 Task: Search one way flight ticket for 4 adults, 2 children, 2 infants in seat and 1 infant on lap in premium economy from Hagerstown: Hagerstown Regional Airport (richard A. Henson Field) to New Bern: Coastal Carolina Regional Airport (was Craven County Regional) on 5-4-2023. Choice of flights is JetBlue. Number of bags: 2 checked bags. Price is upto 108000. Outbound departure time preference is 13:00.
Action: Mouse moved to (371, 146)
Screenshot: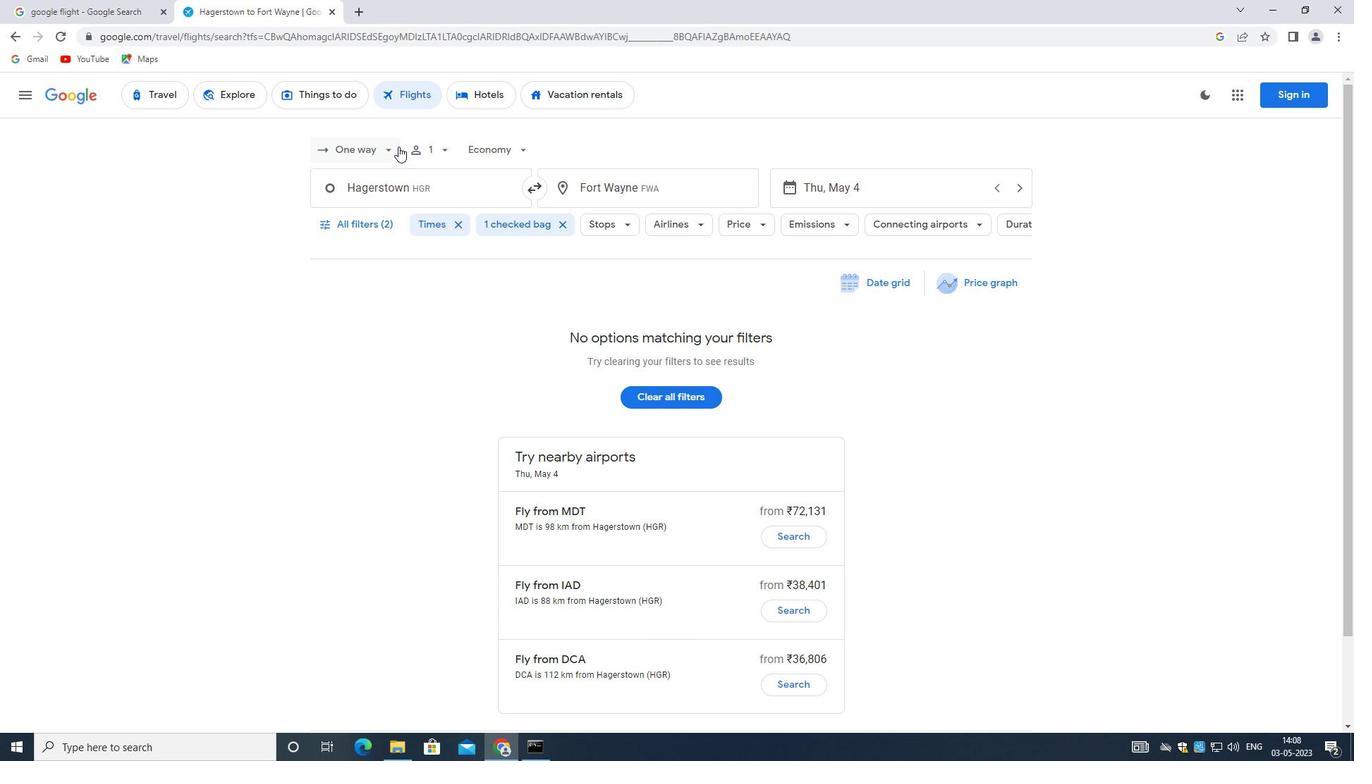 
Action: Mouse pressed left at (371, 146)
Screenshot: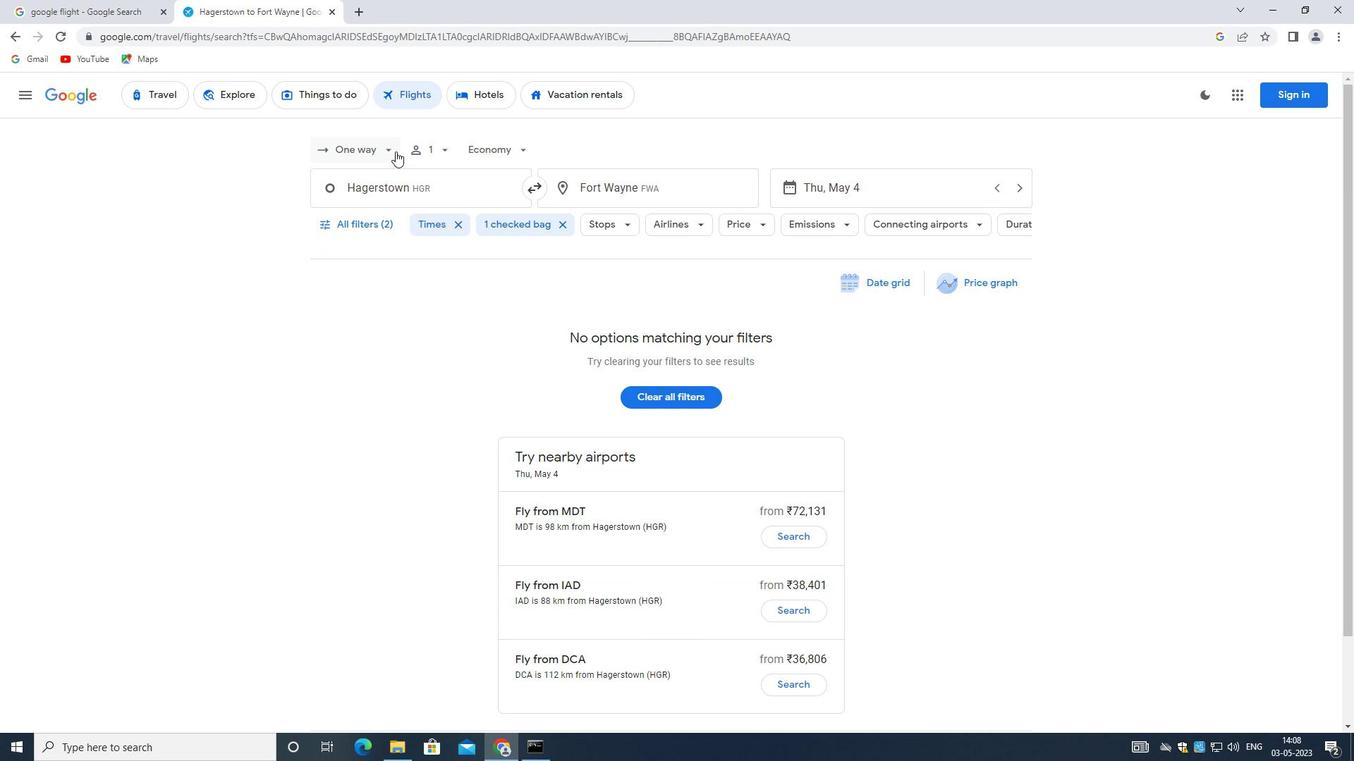 
Action: Mouse moved to (365, 209)
Screenshot: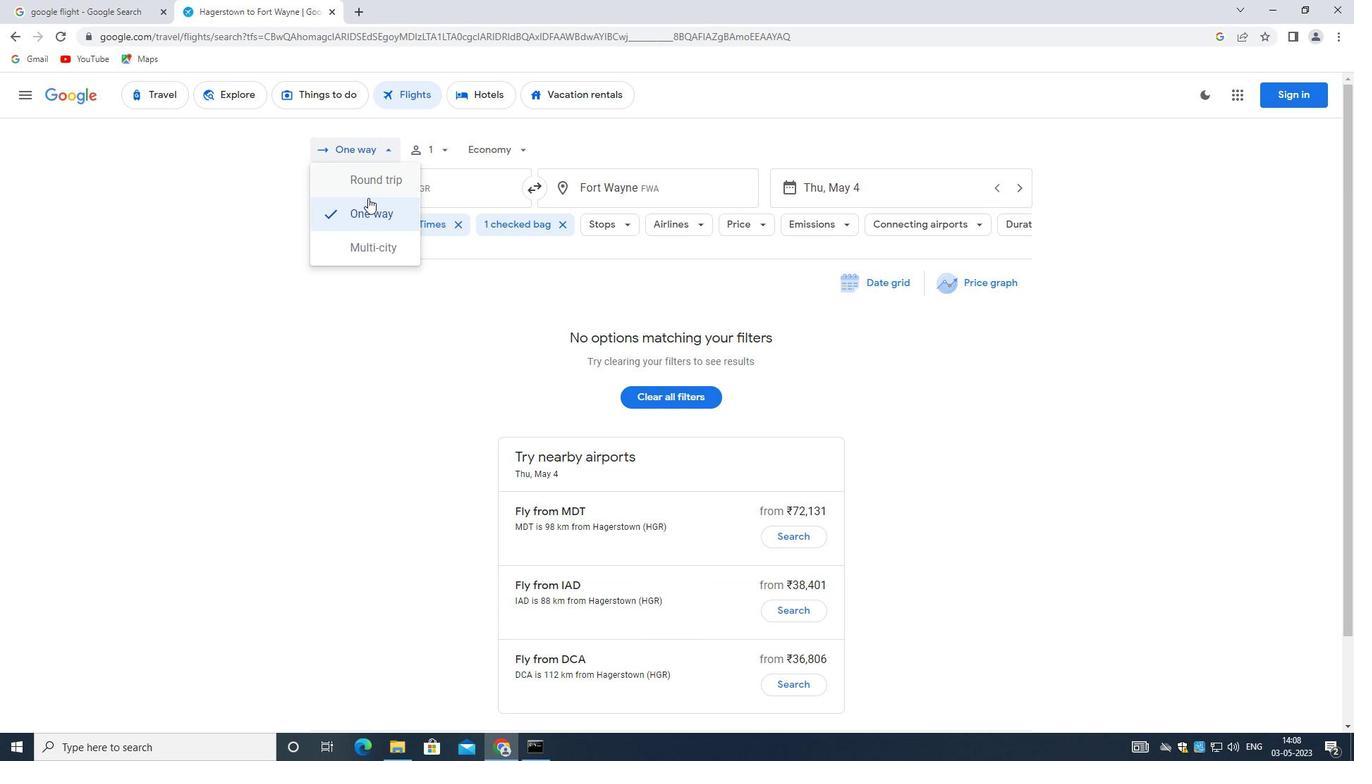 
Action: Mouse pressed left at (365, 209)
Screenshot: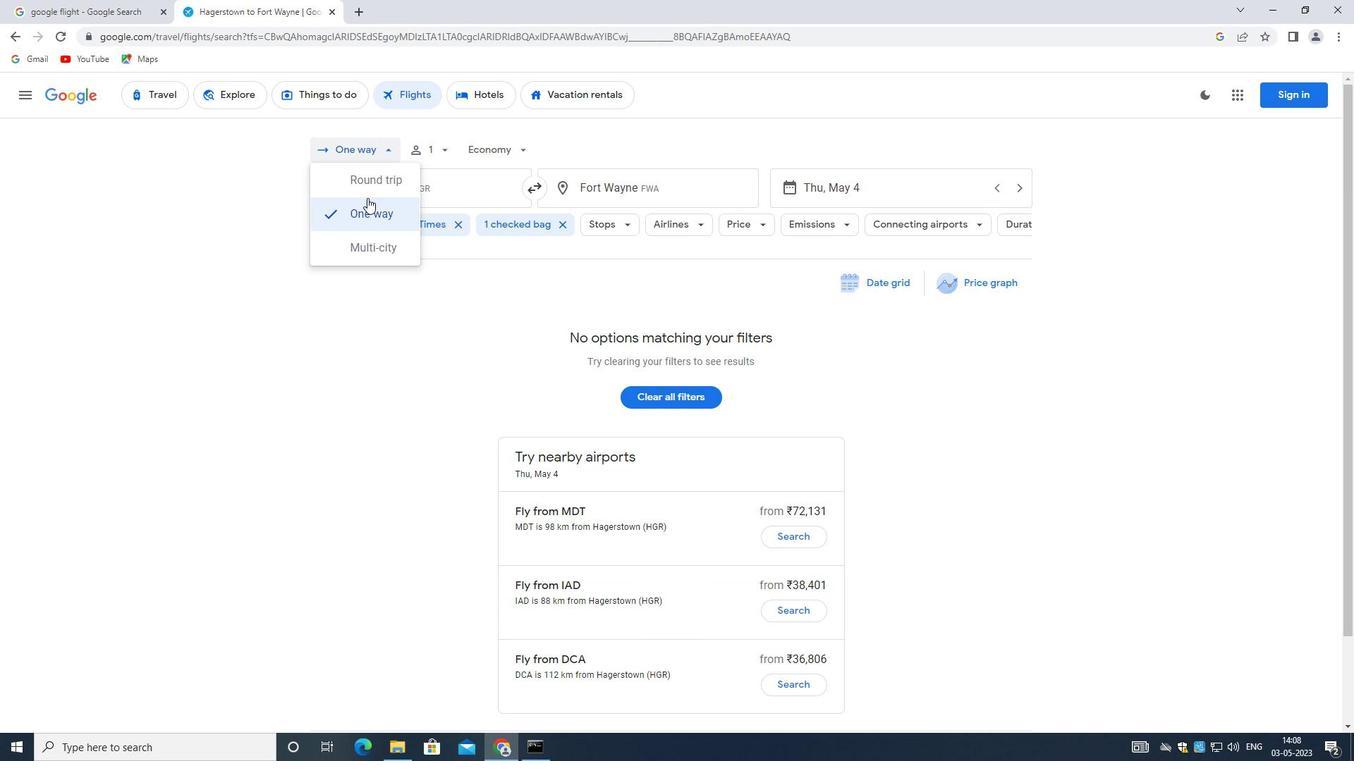 
Action: Mouse moved to (444, 147)
Screenshot: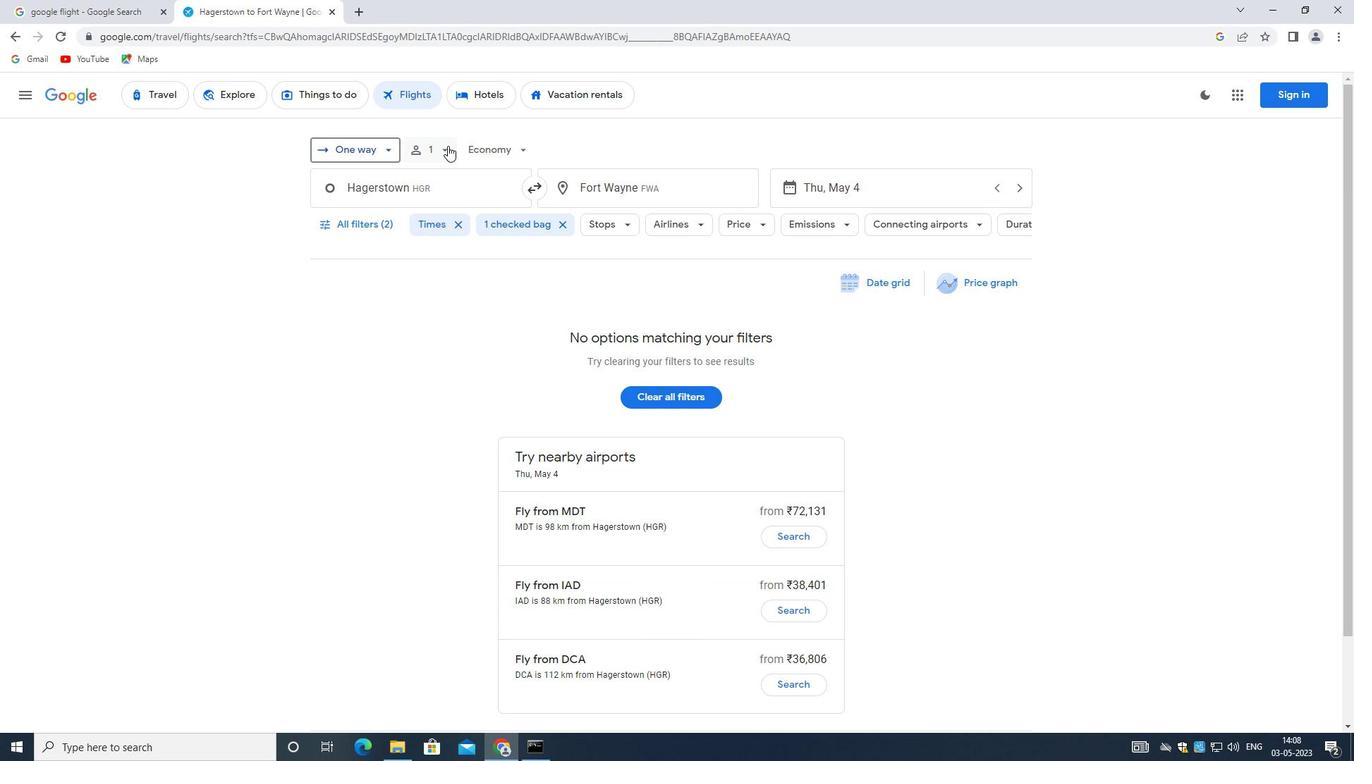 
Action: Mouse pressed left at (444, 147)
Screenshot: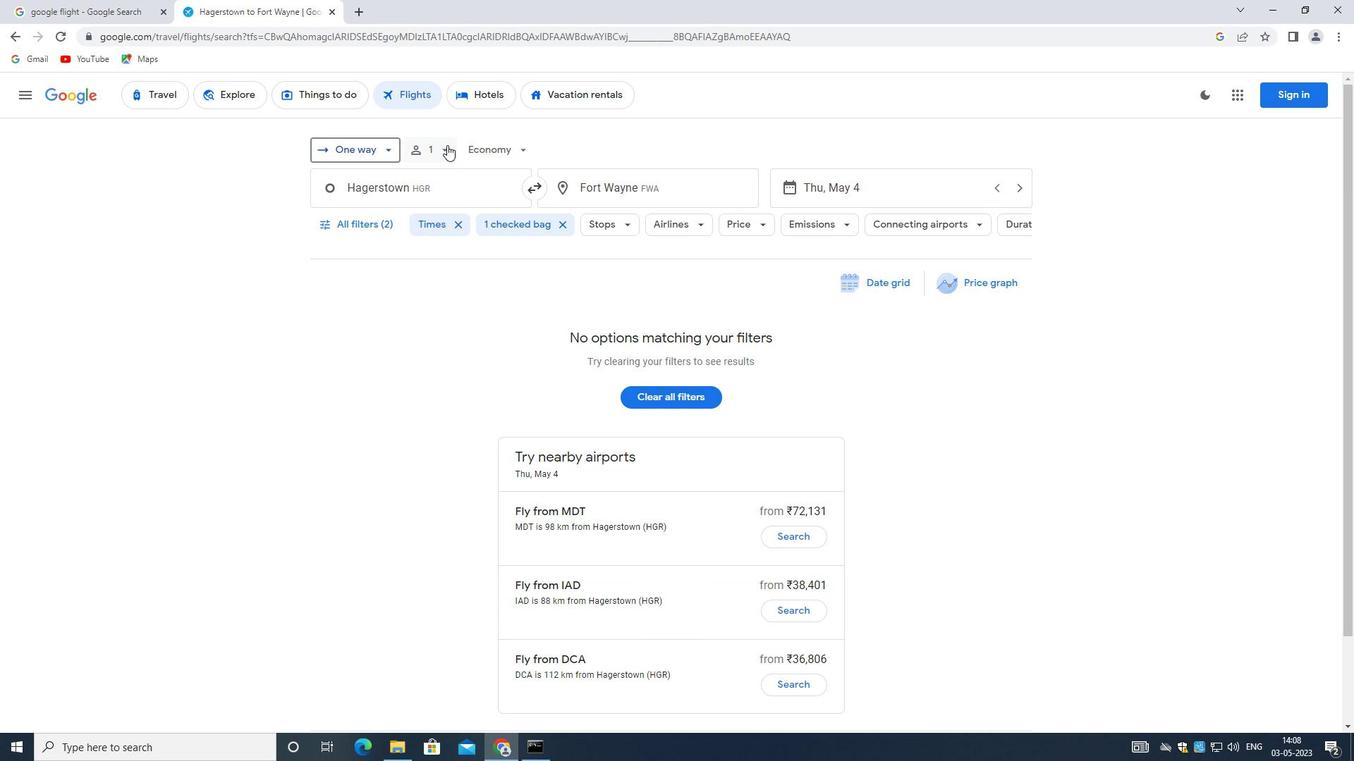 
Action: Mouse moved to (557, 184)
Screenshot: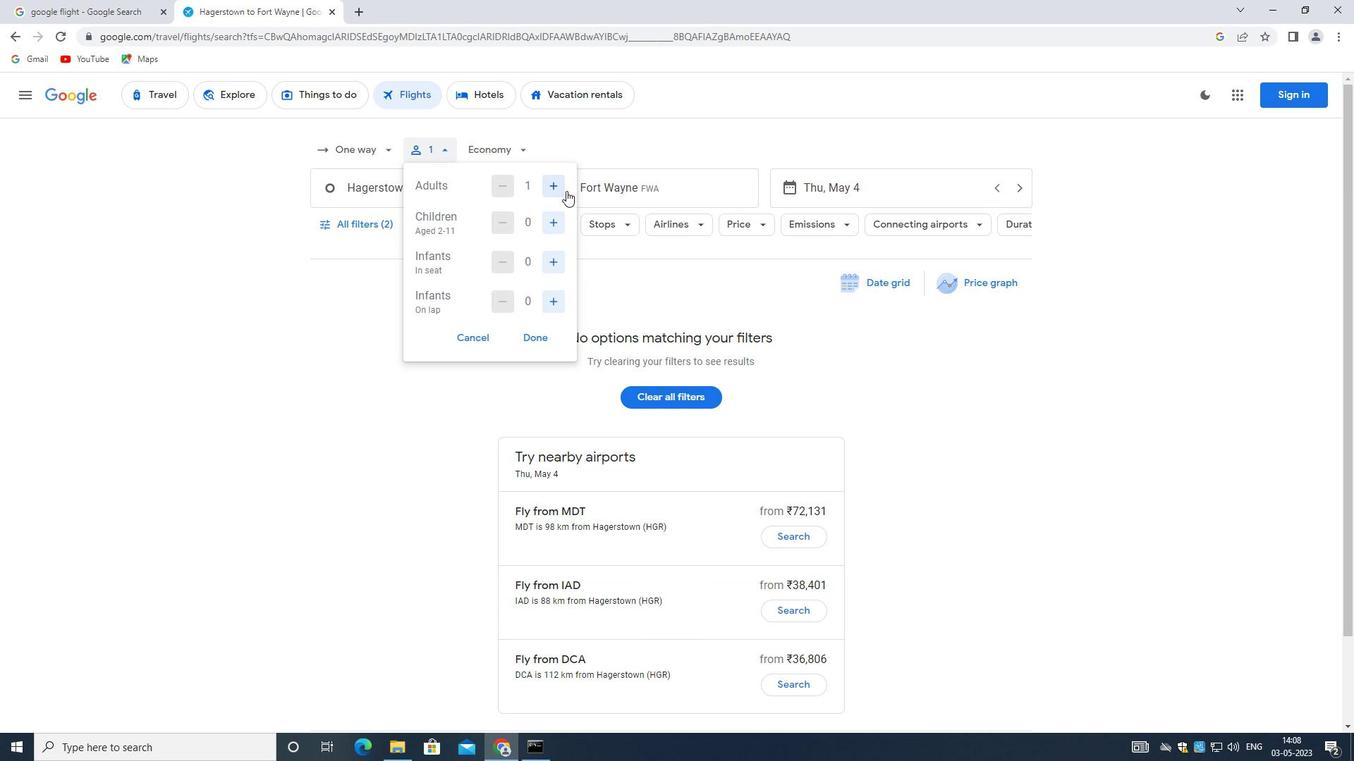 
Action: Mouse pressed left at (557, 184)
Screenshot: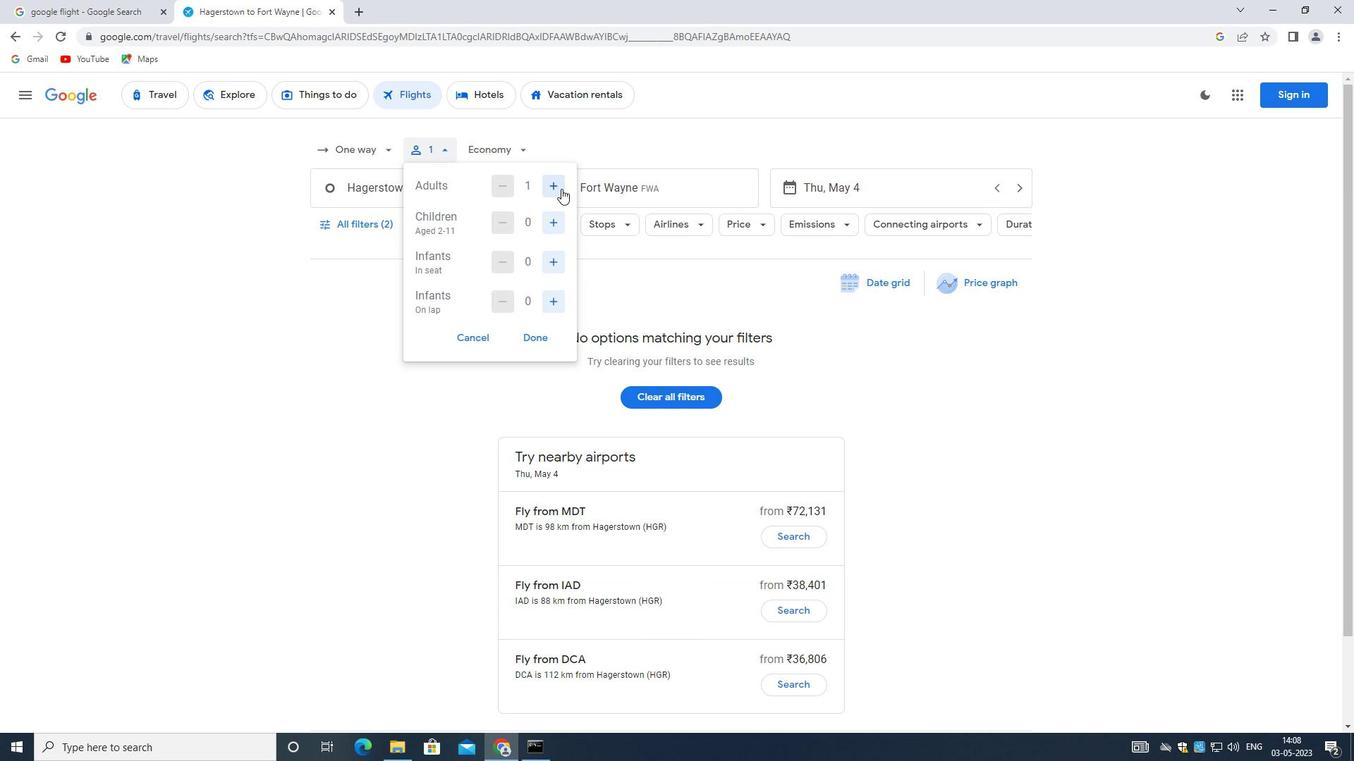 
Action: Mouse moved to (557, 184)
Screenshot: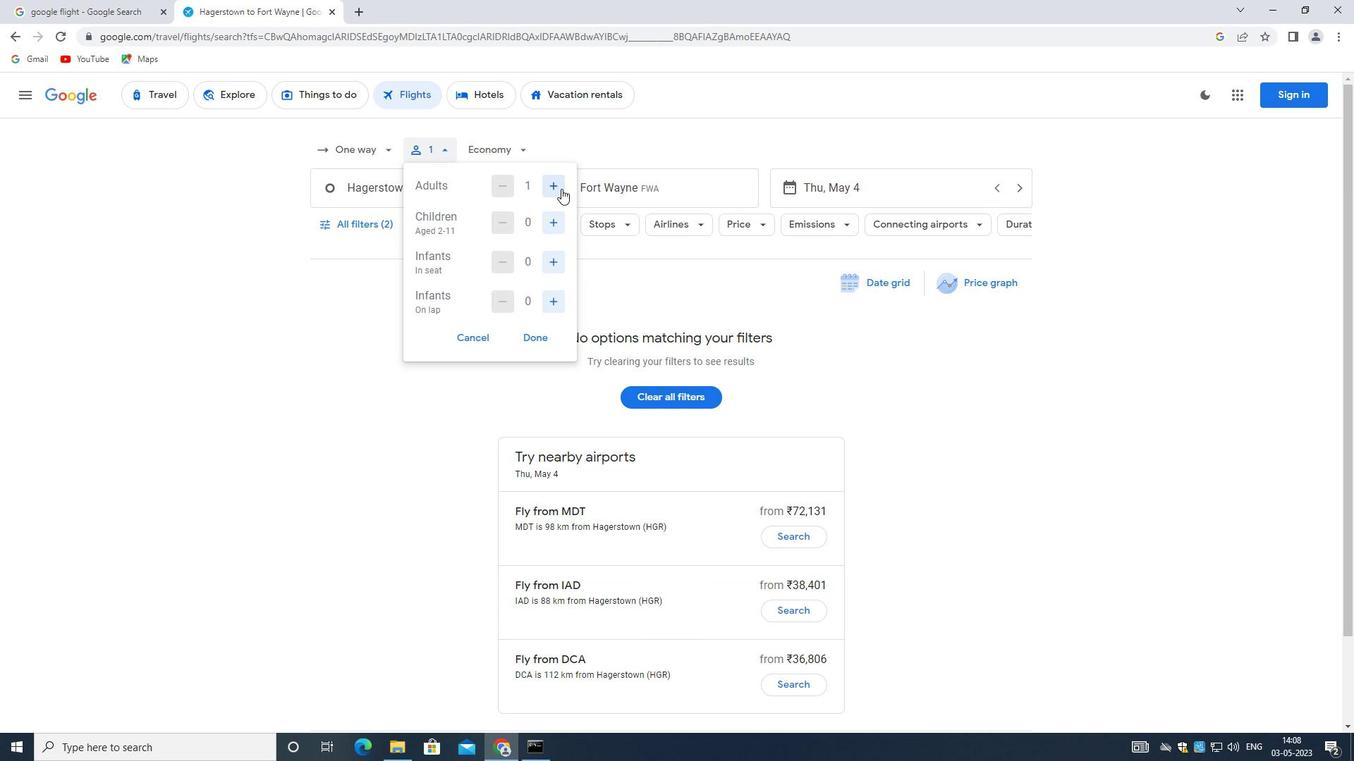 
Action: Mouse pressed left at (557, 184)
Screenshot: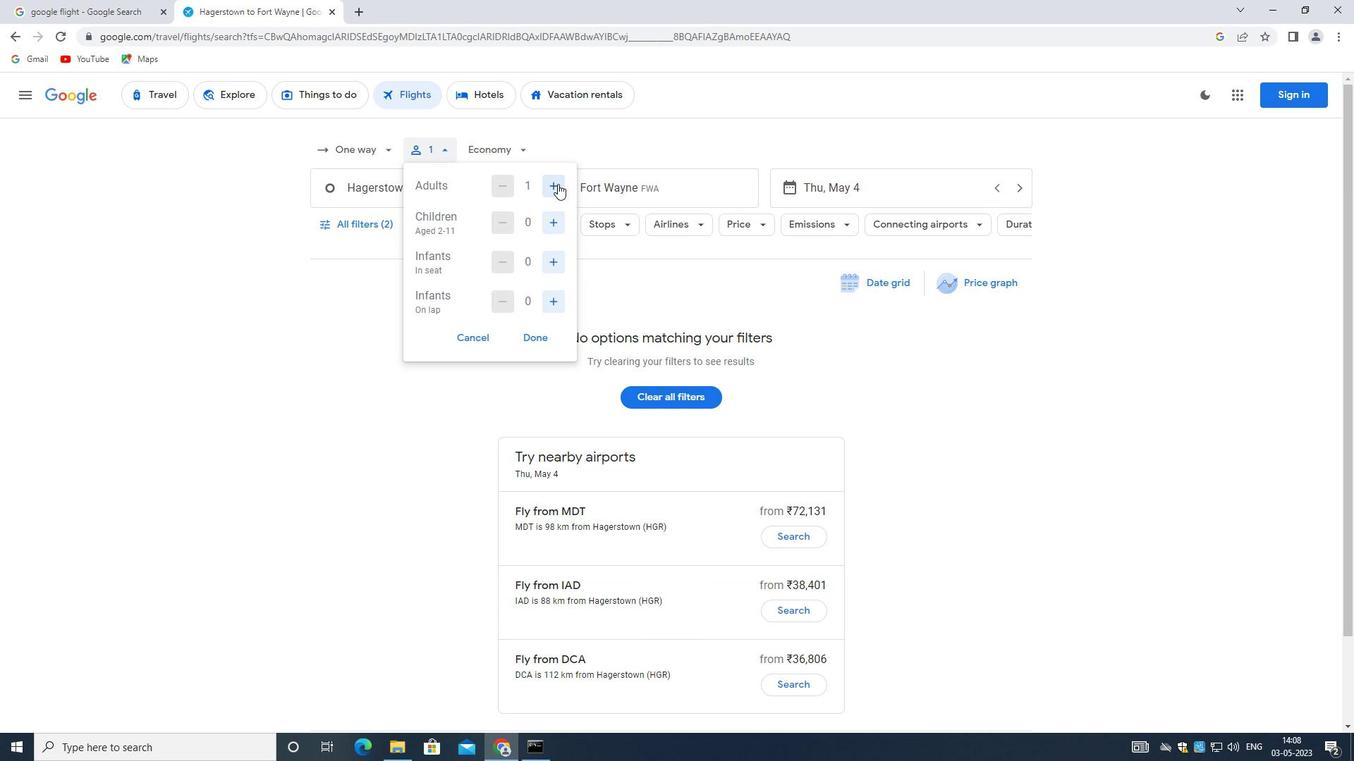 
Action: Mouse pressed left at (557, 184)
Screenshot: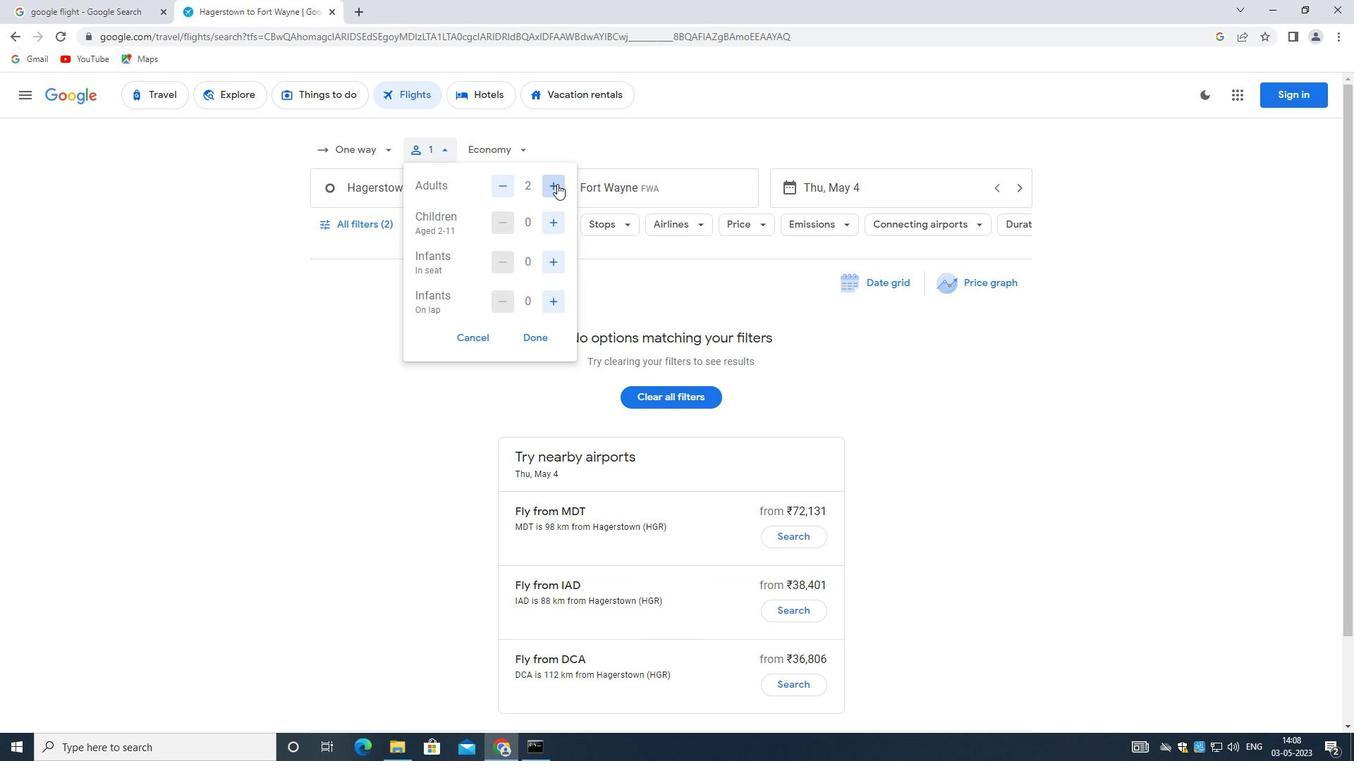 
Action: Mouse moved to (554, 222)
Screenshot: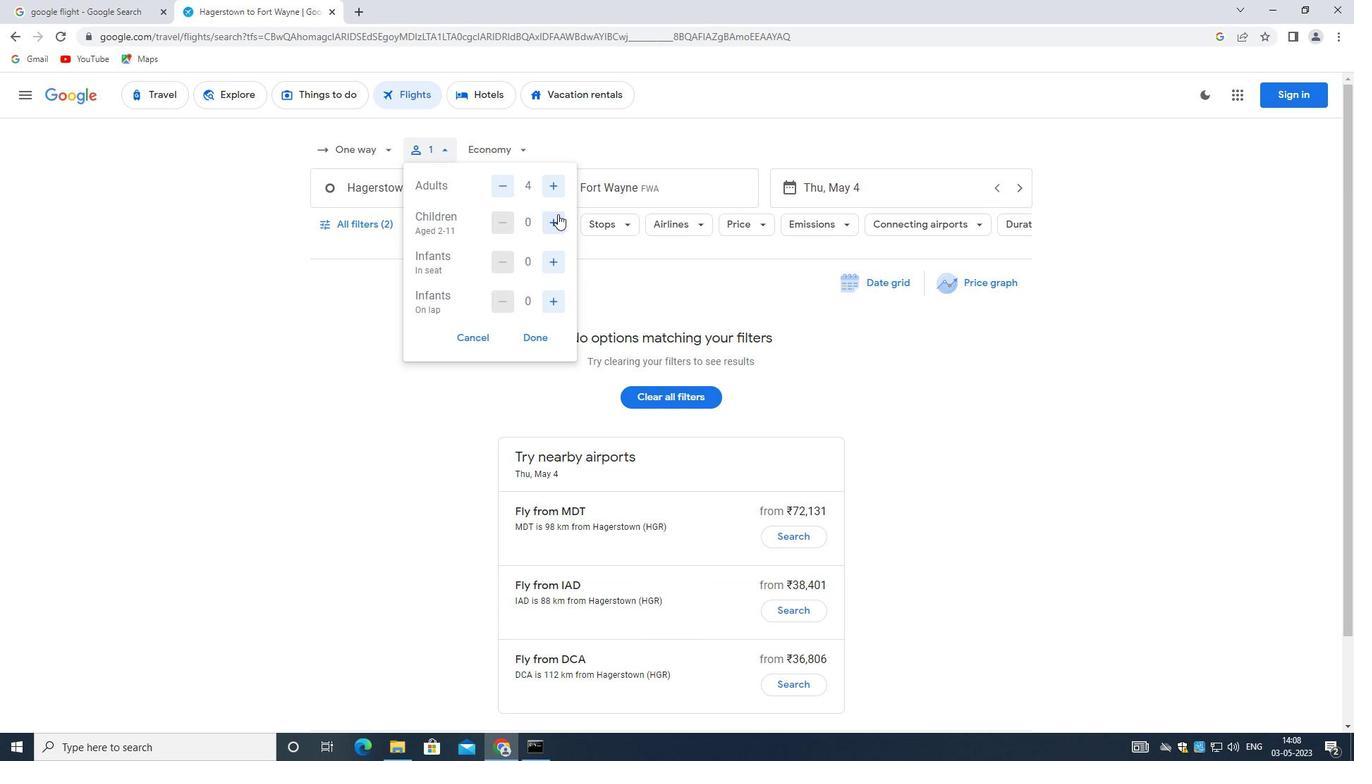 
Action: Mouse pressed left at (554, 222)
Screenshot: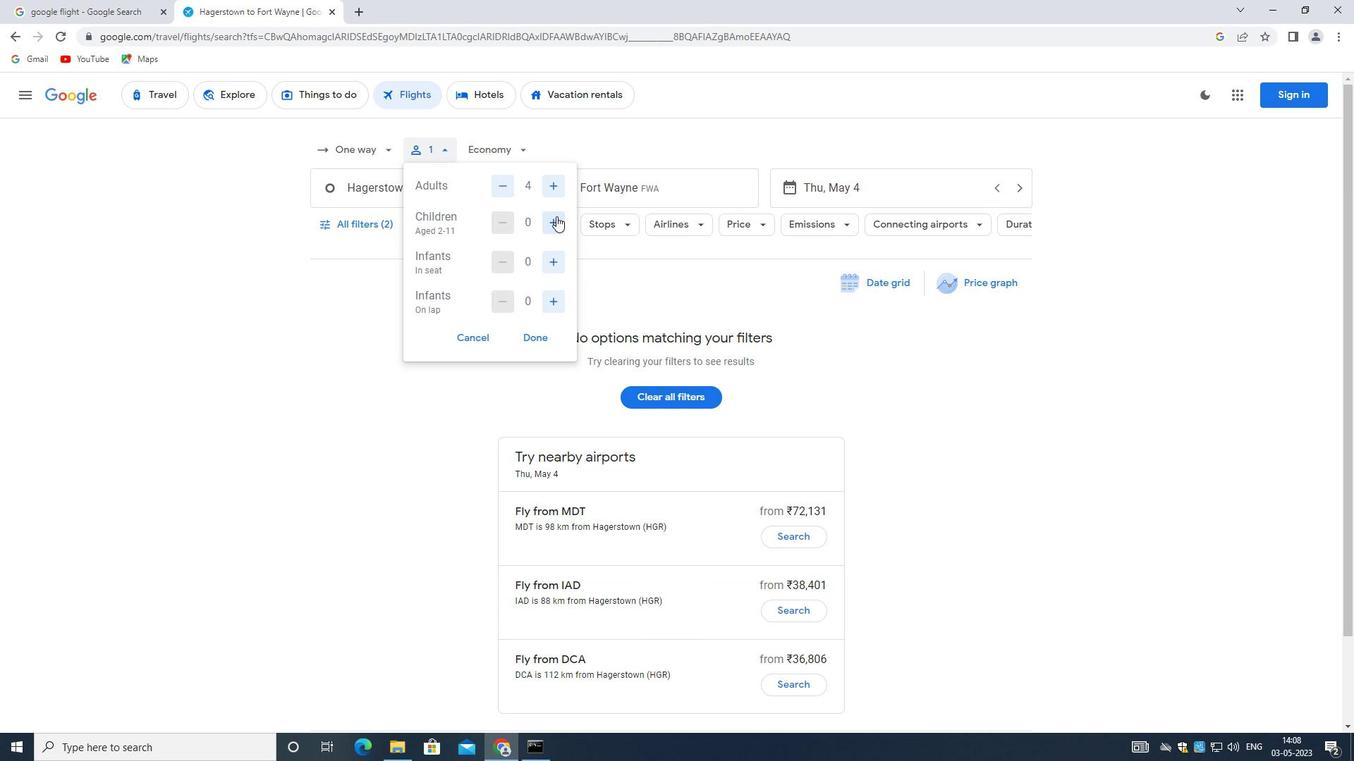 
Action: Mouse moved to (554, 222)
Screenshot: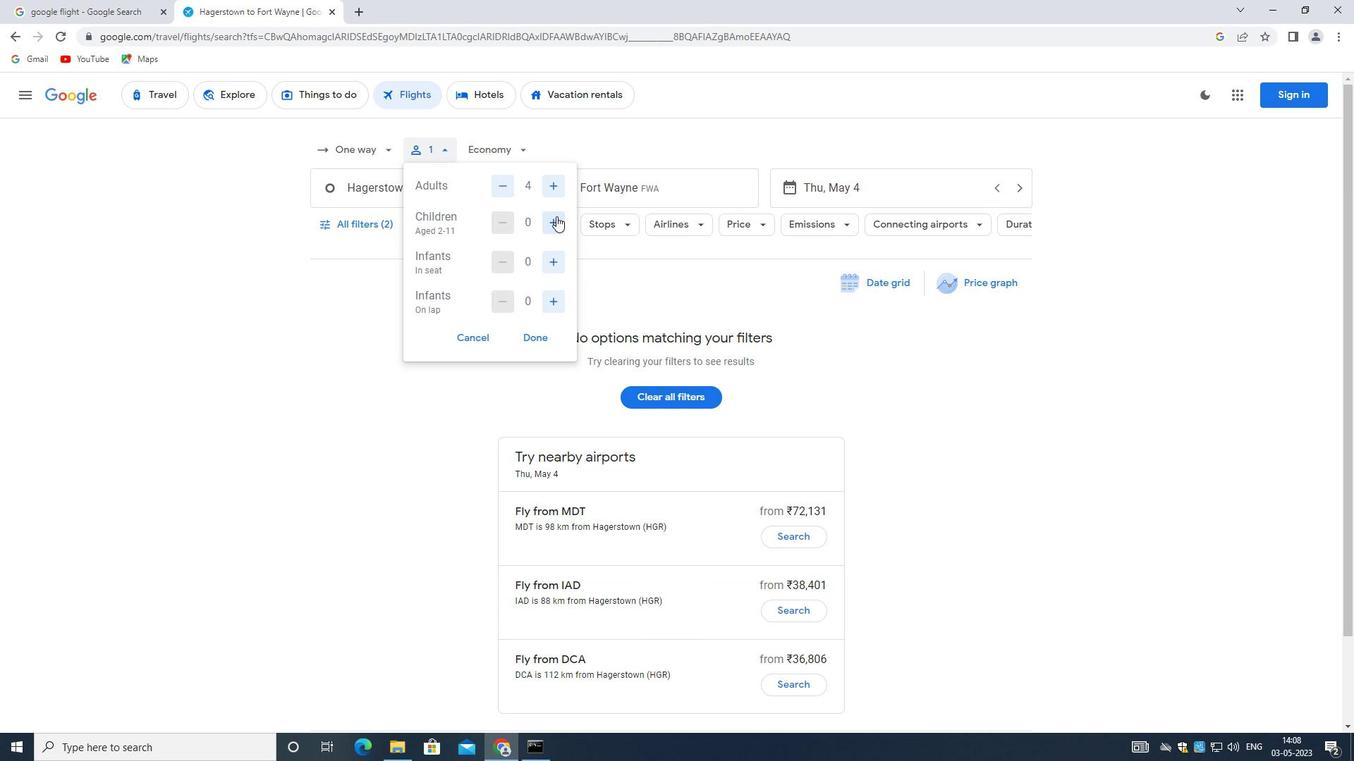 
Action: Mouse pressed left at (554, 222)
Screenshot: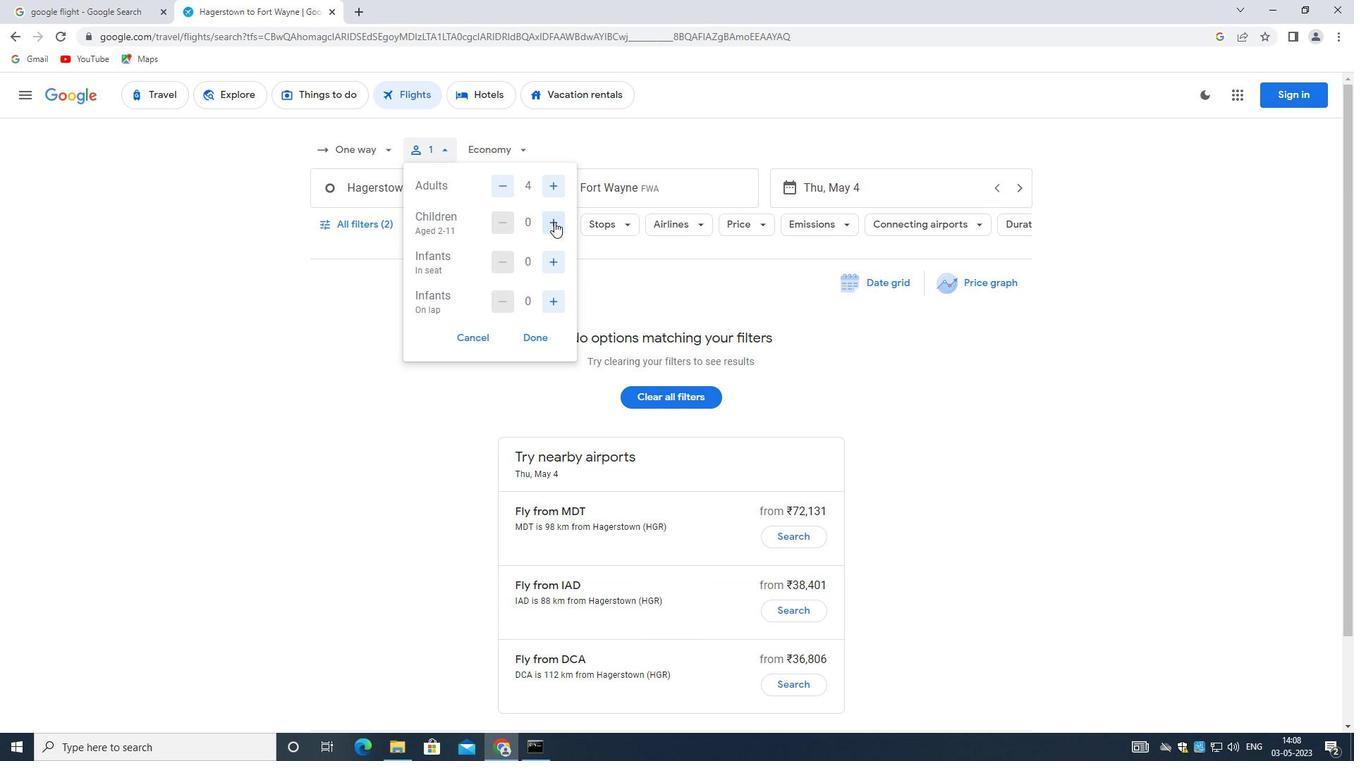 
Action: Mouse moved to (558, 265)
Screenshot: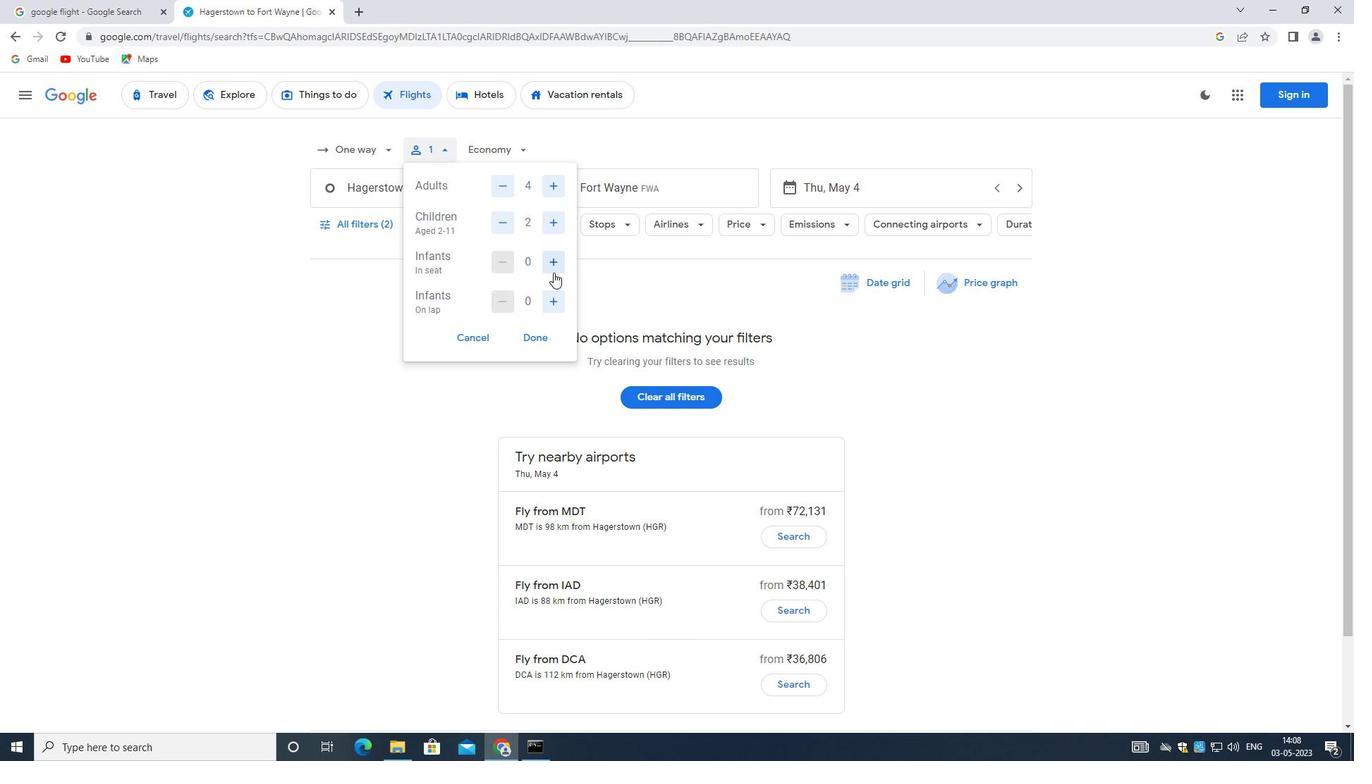 
Action: Mouse pressed left at (558, 265)
Screenshot: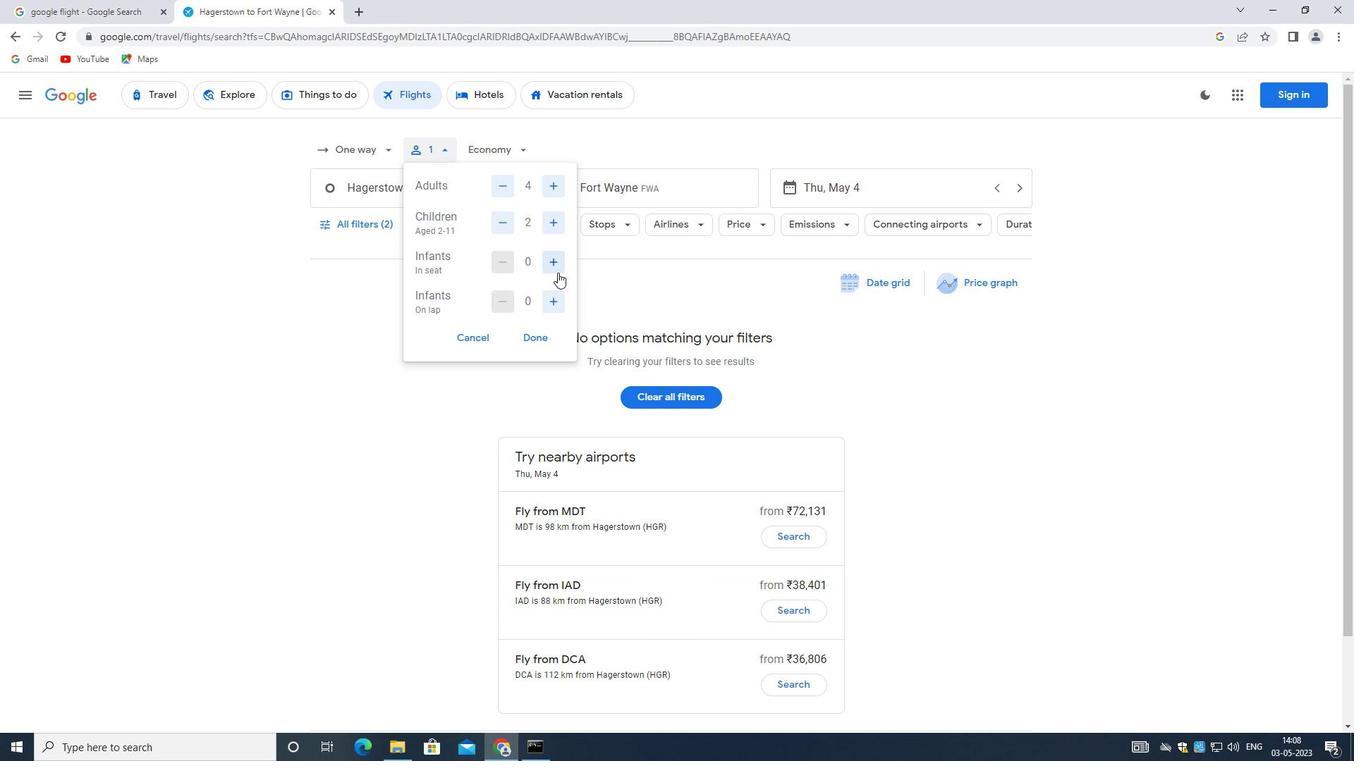 
Action: Mouse moved to (558, 263)
Screenshot: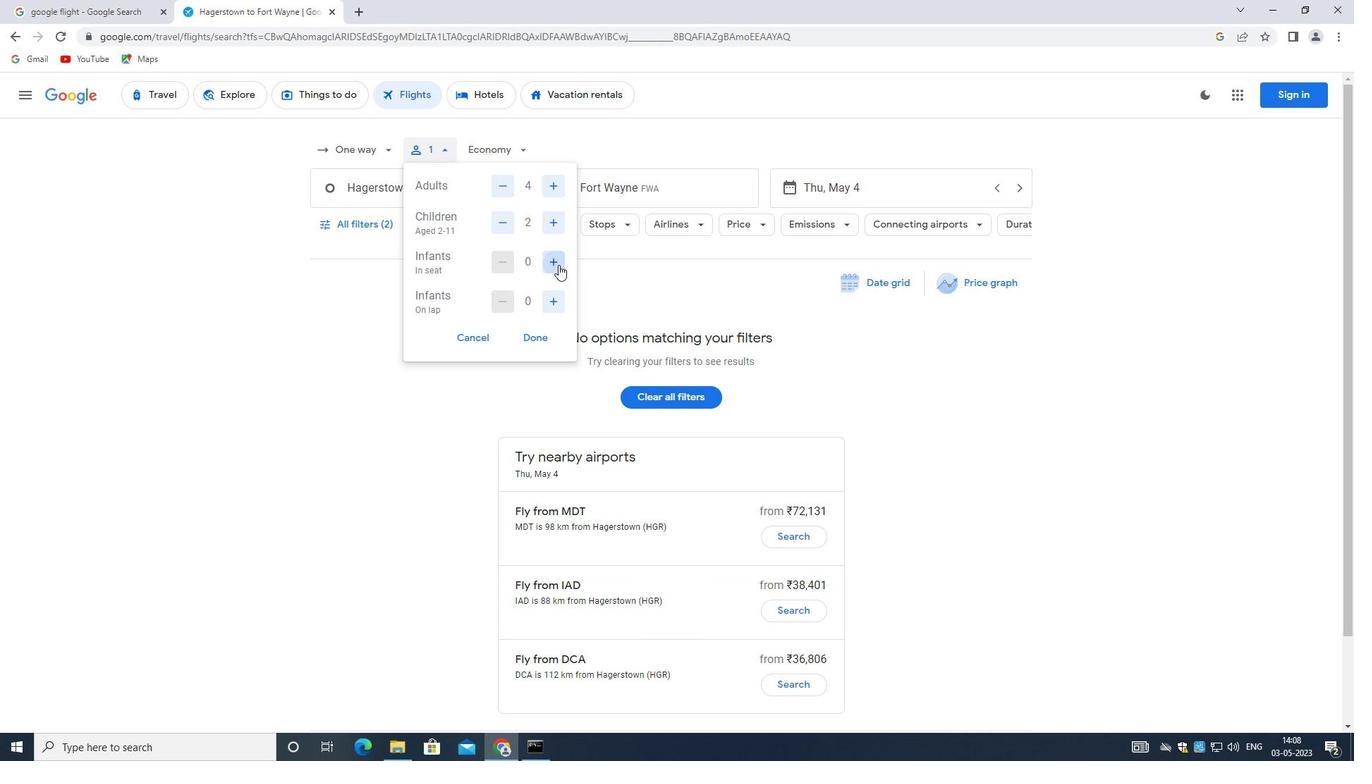 
Action: Mouse pressed left at (558, 263)
Screenshot: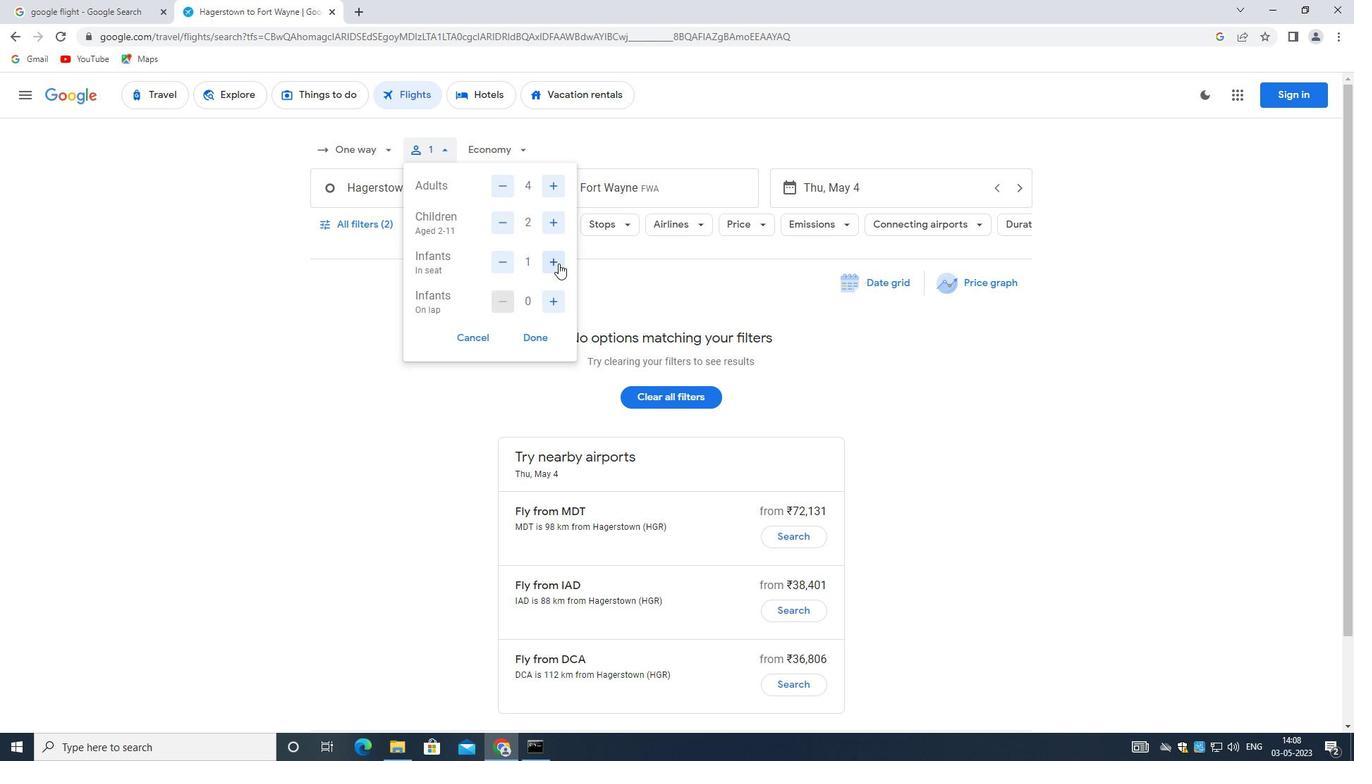 
Action: Mouse moved to (553, 296)
Screenshot: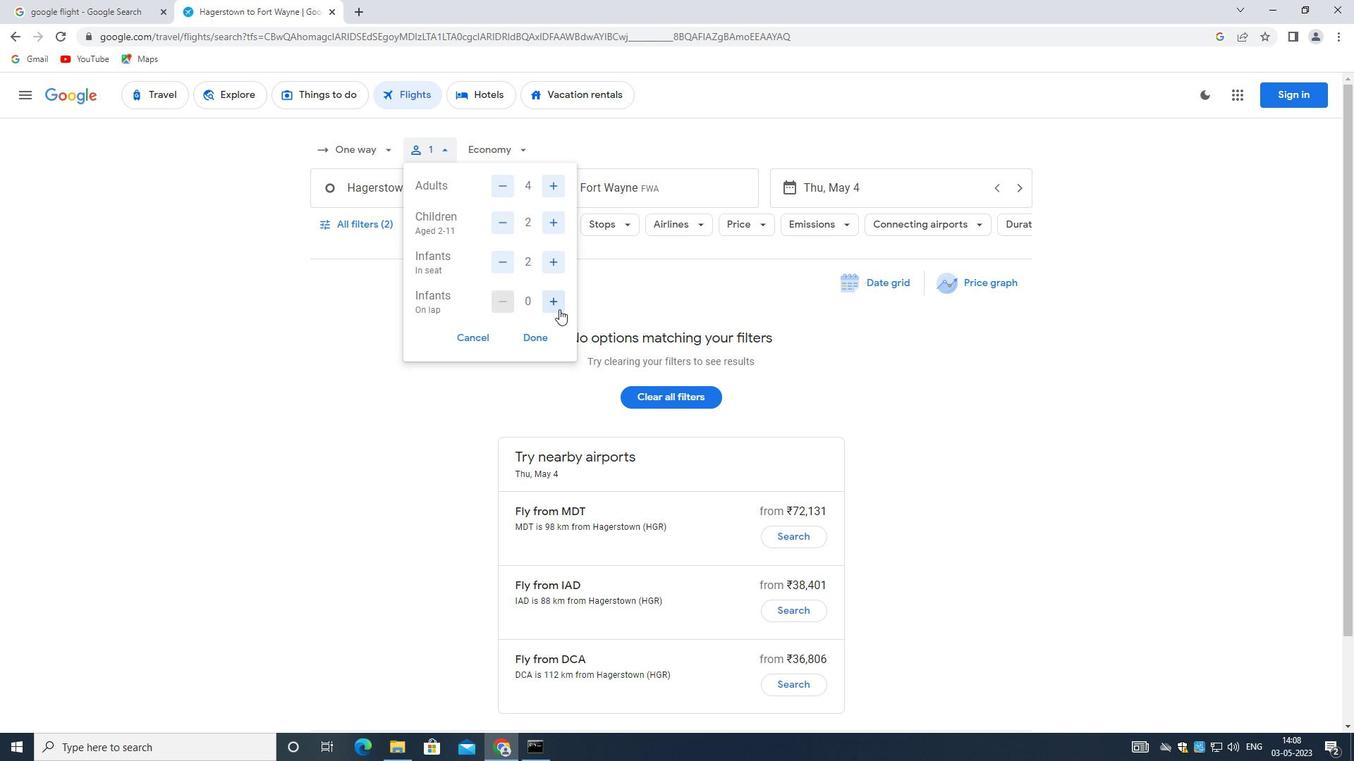 
Action: Mouse pressed left at (553, 296)
Screenshot: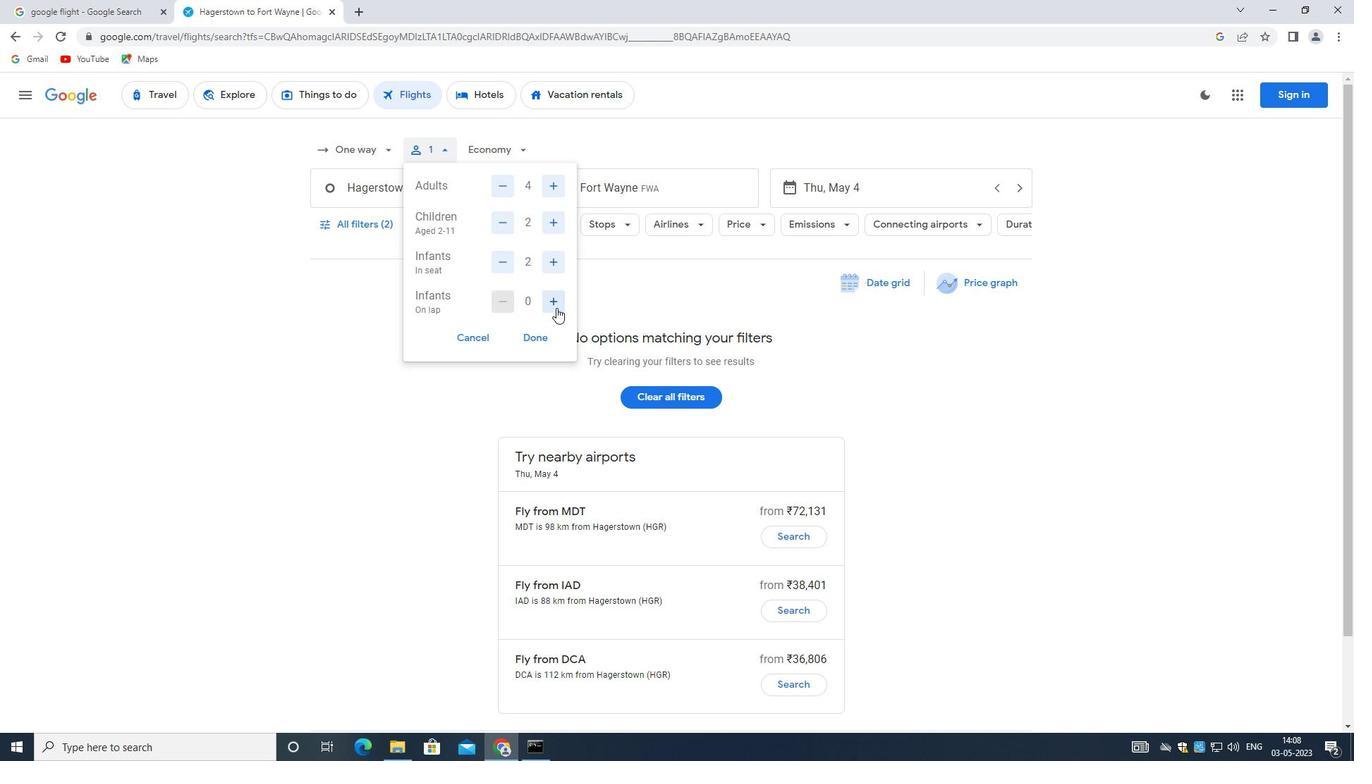 
Action: Mouse moved to (532, 336)
Screenshot: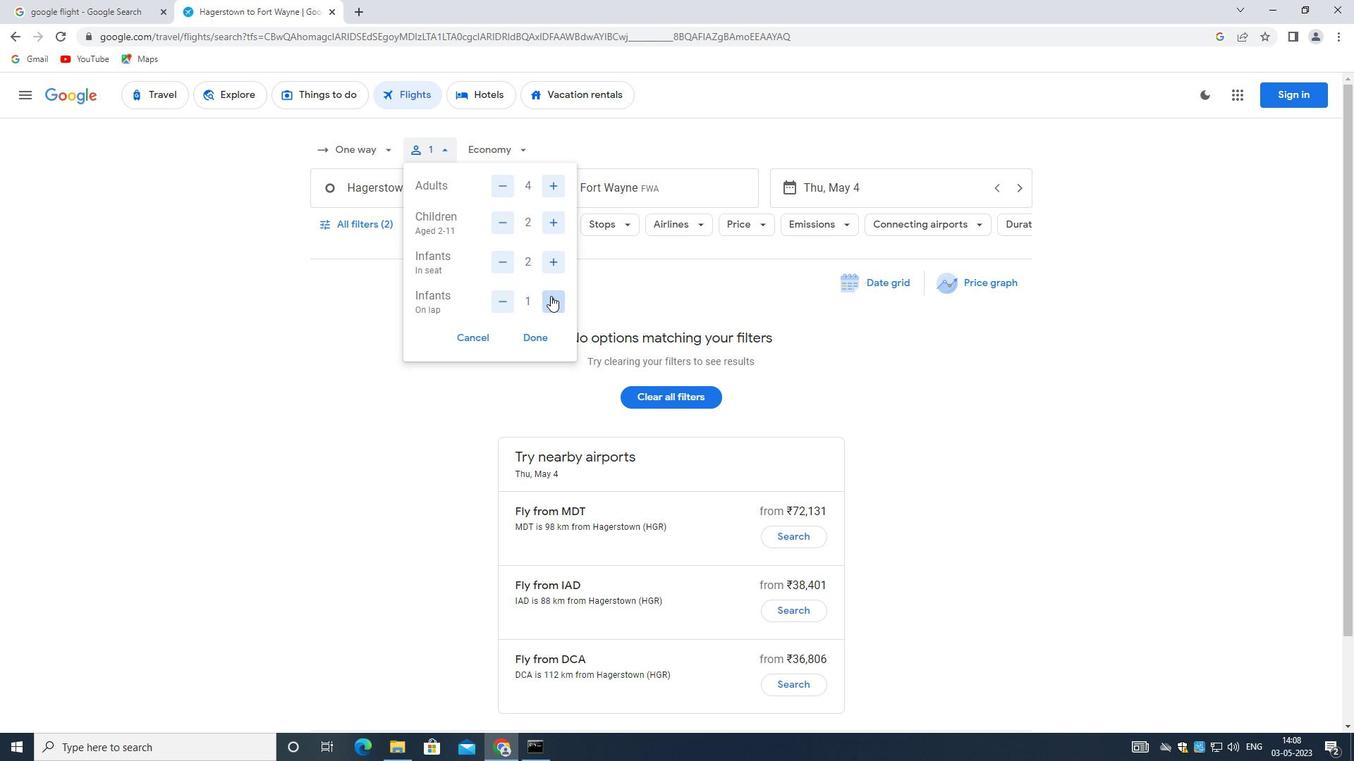
Action: Mouse pressed left at (532, 336)
Screenshot: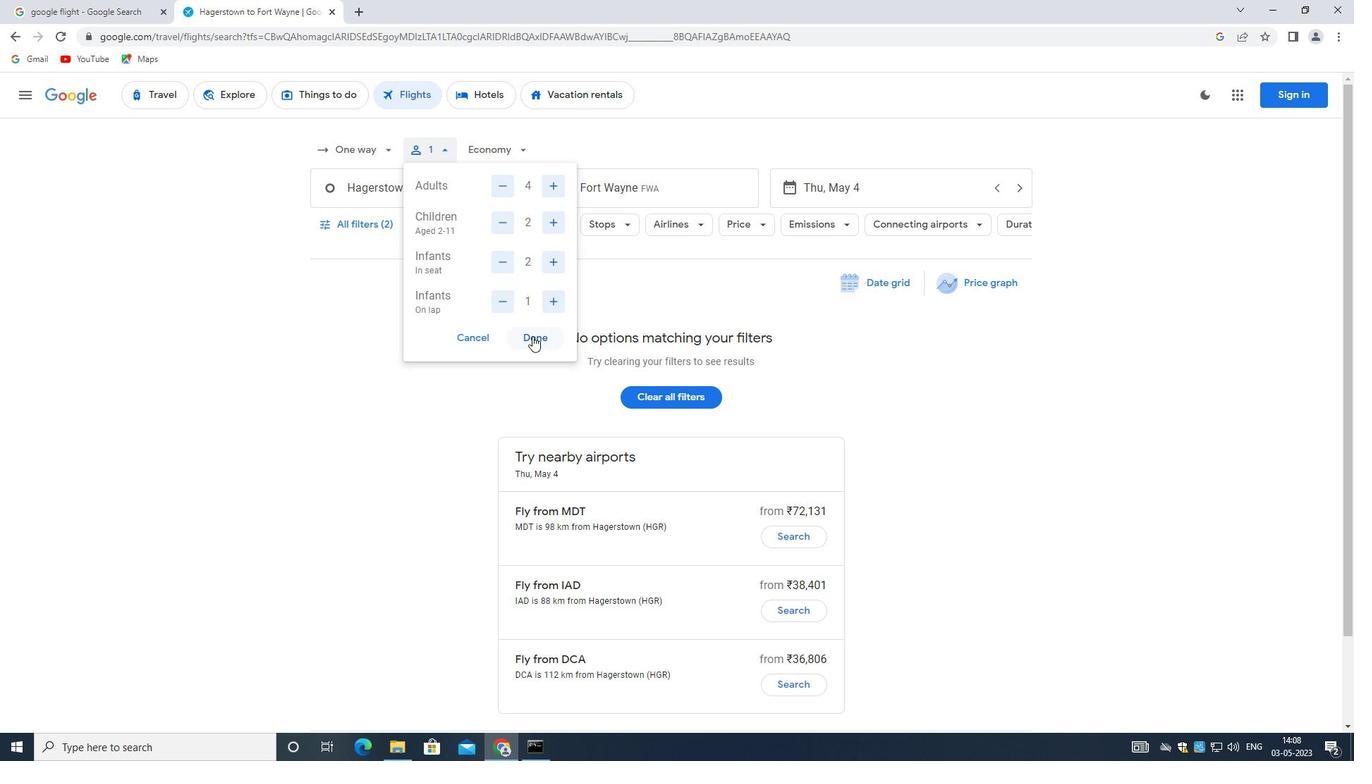 
Action: Mouse moved to (477, 145)
Screenshot: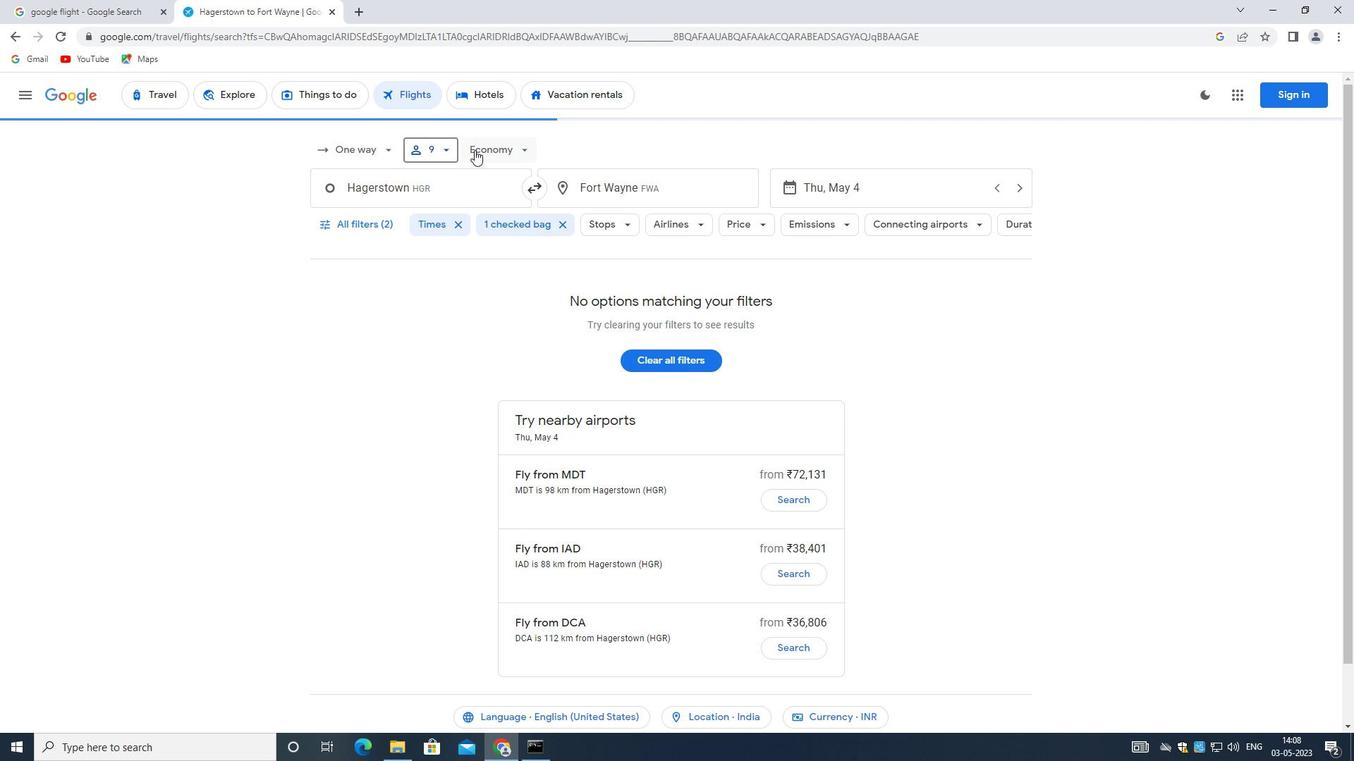 
Action: Mouse pressed left at (477, 145)
Screenshot: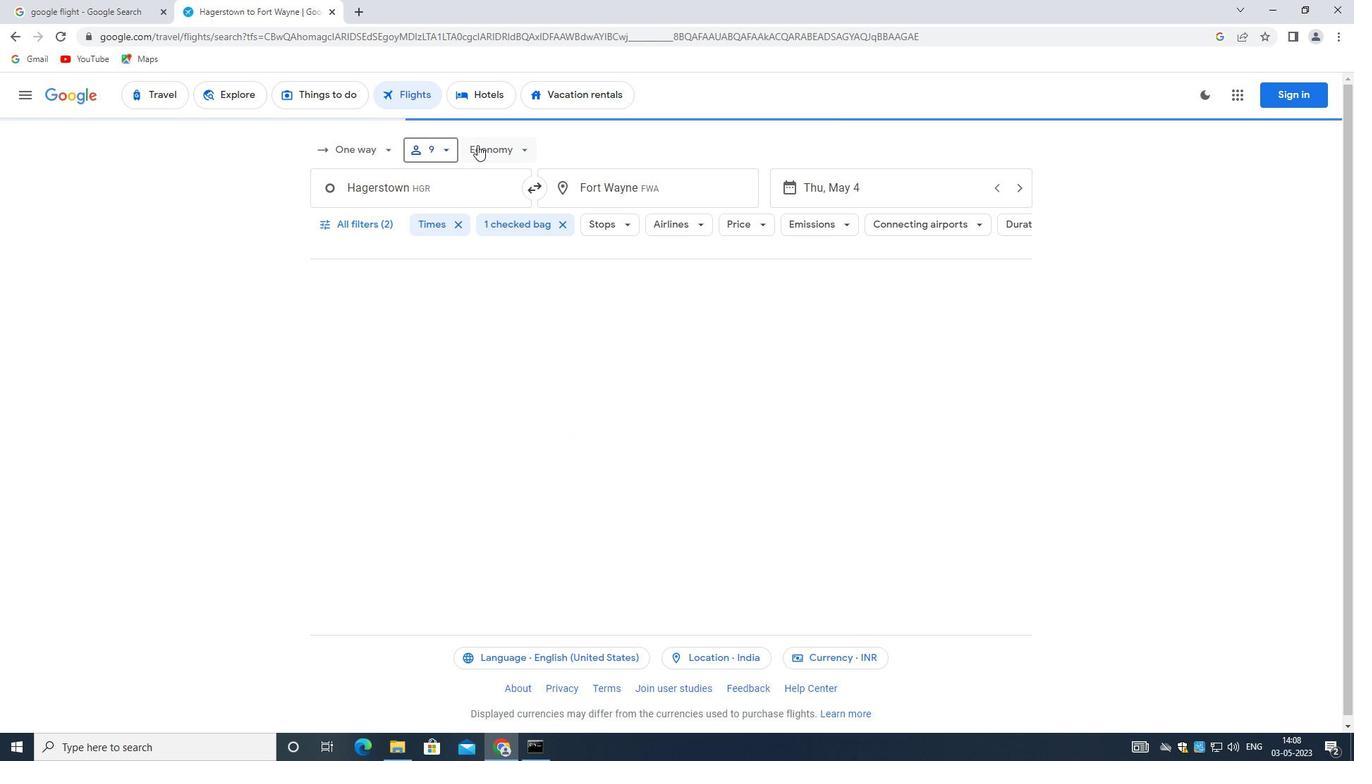 
Action: Mouse moved to (538, 211)
Screenshot: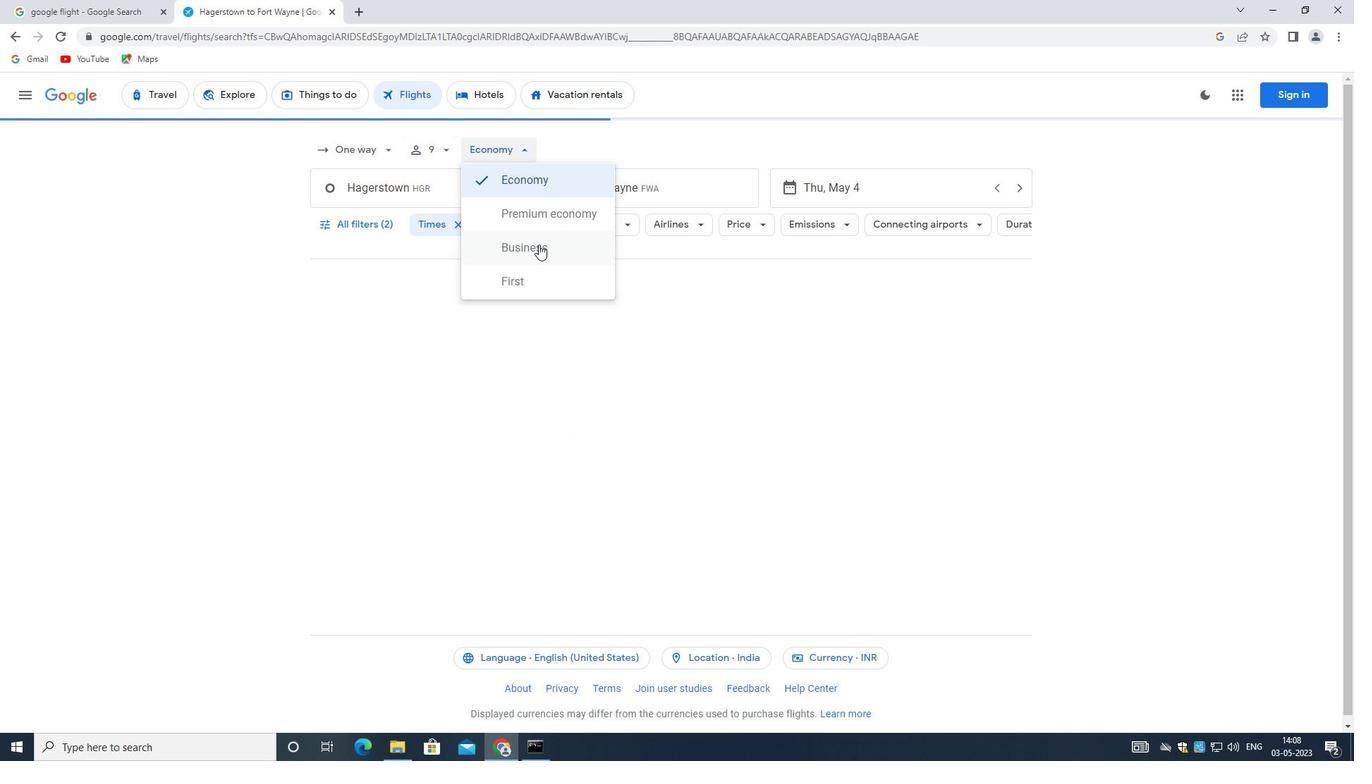 
Action: Mouse pressed left at (538, 211)
Screenshot: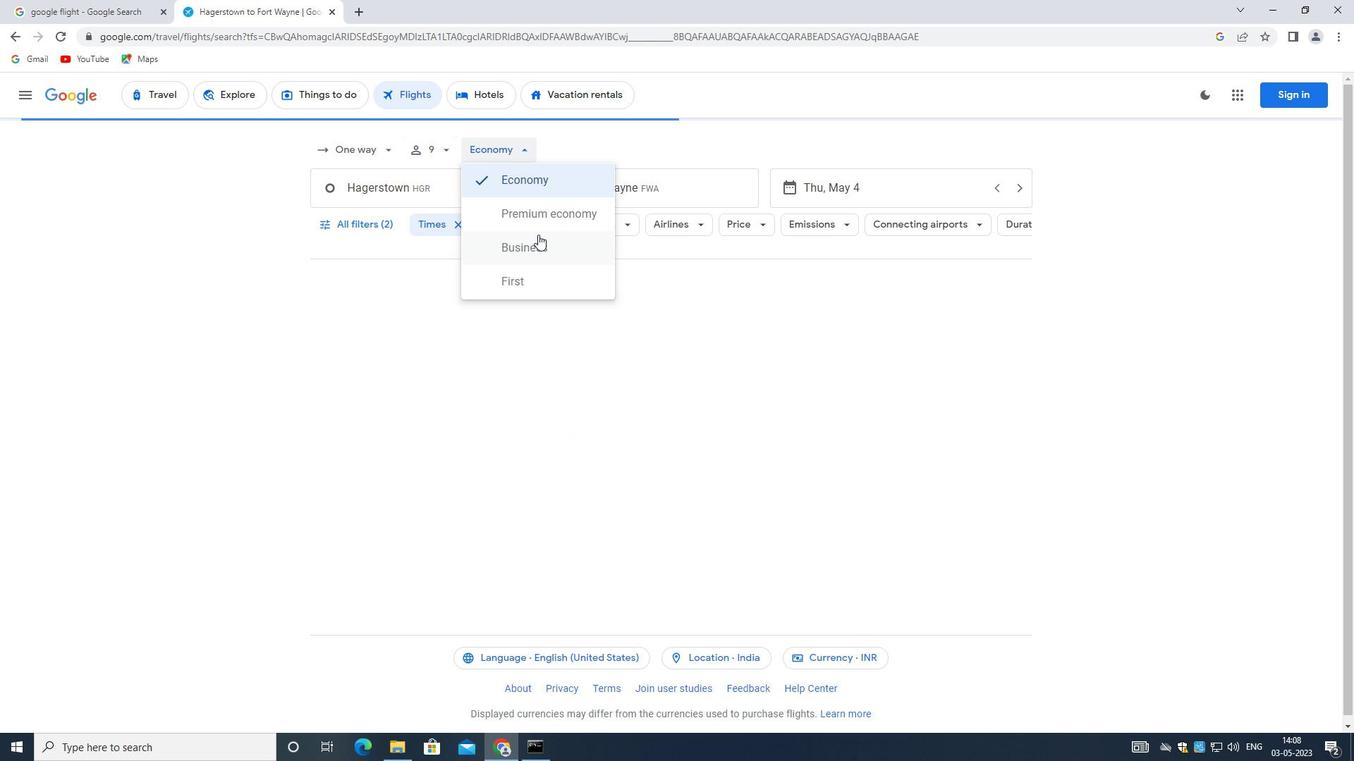 
Action: Mouse moved to (441, 189)
Screenshot: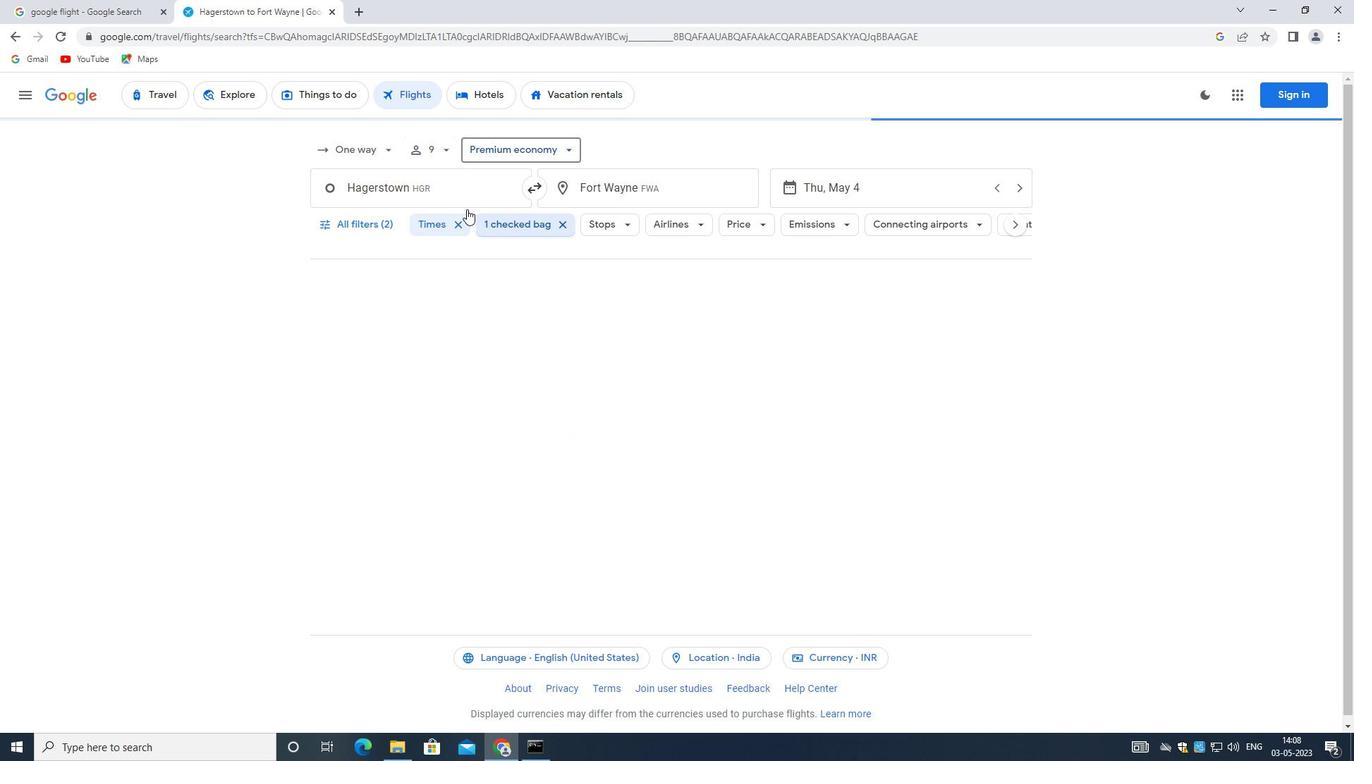 
Action: Mouse pressed left at (441, 189)
Screenshot: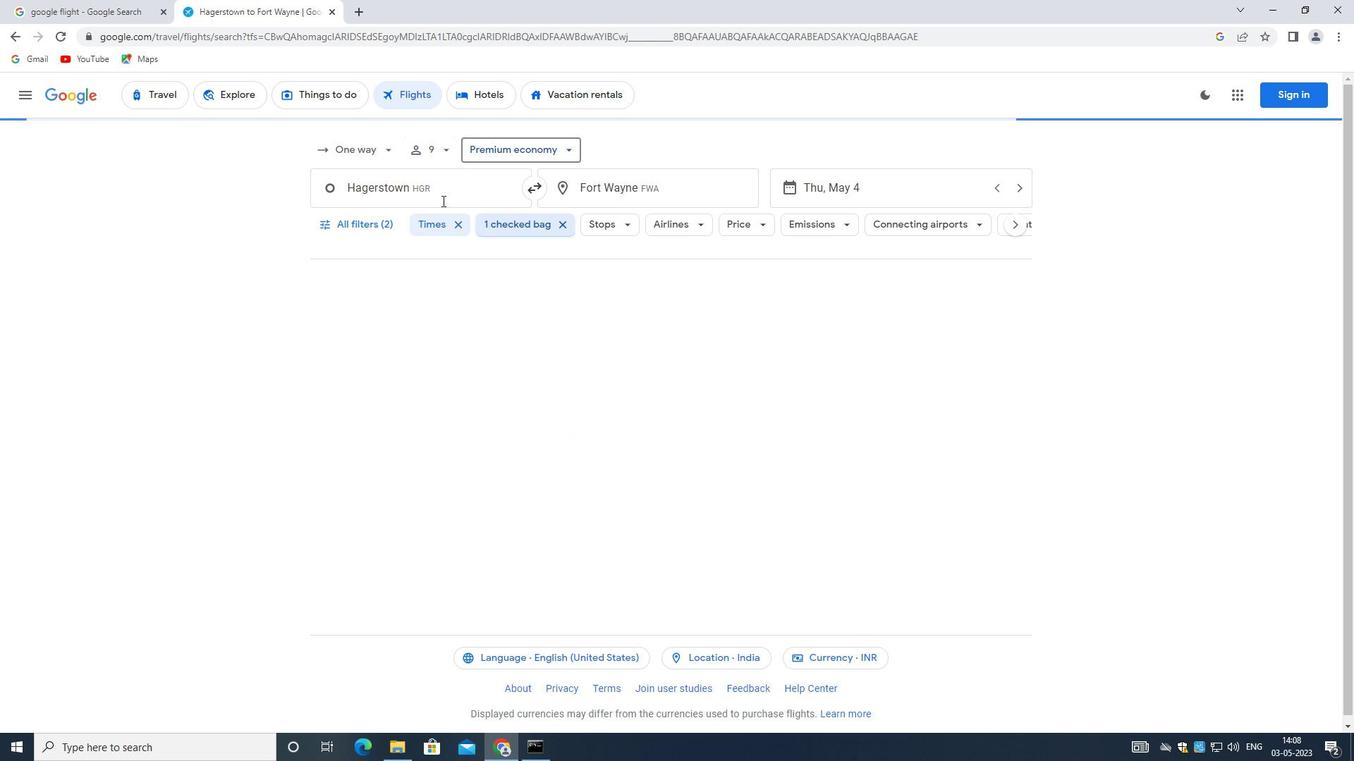 
Action: Key pressed <Key.backspace><Key.shift_r><Key.shift_r><Key.shift_r><Key.shift_r><Key.shift_r><Key.shift_r><Key.shift_r><Key.shift_r><Key.shift_r><Key.shift_r><Key.shift_r><Key.shift_r><Key.shift_r><Key.shift_r><Key.shift_r>Hagerstown<Key.space><Key.shift><Key.shift><Key.shift><Key.shift><Key.shift><Key.shift><Key.shift><Key.shift><Key.shift><Key.shift><Key.shift><Key.shift><Key.shift>REGIONAL
Screenshot: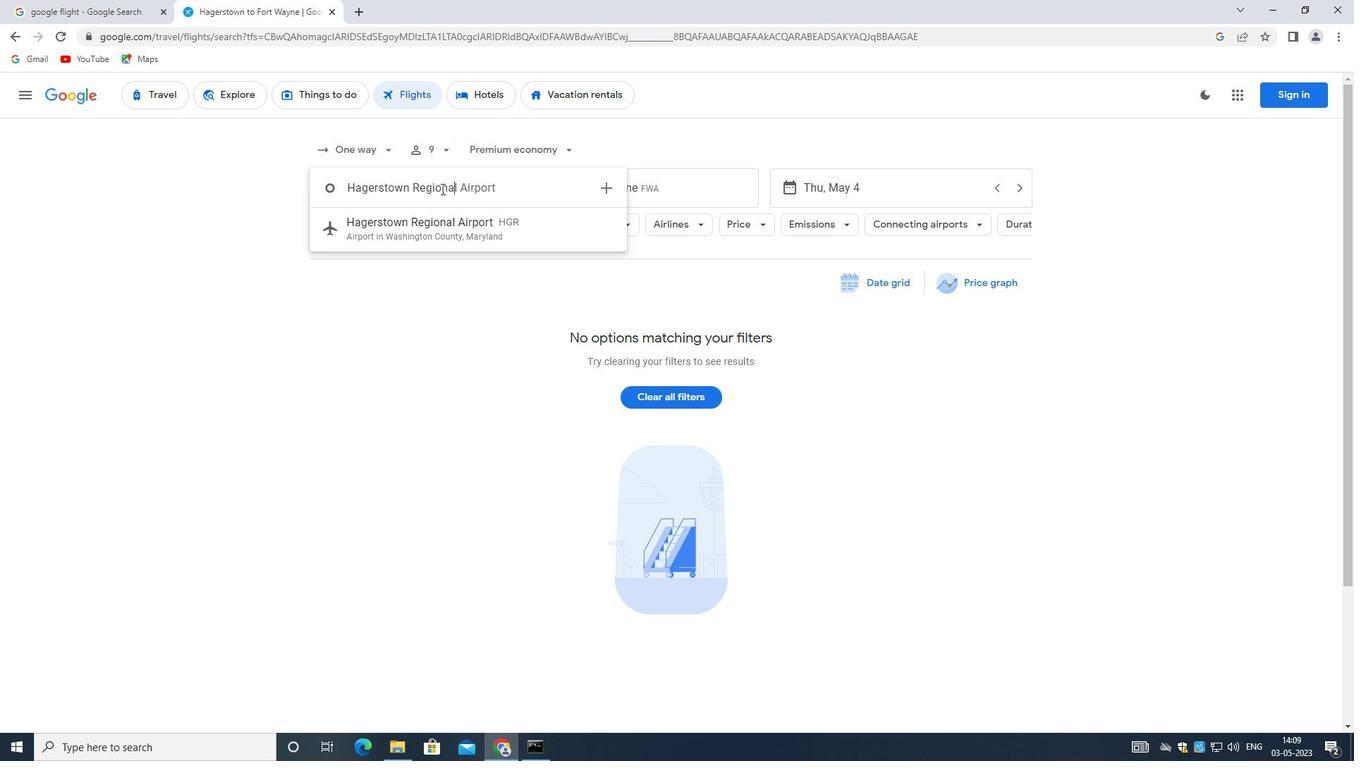 
Action: Mouse moved to (466, 224)
Screenshot: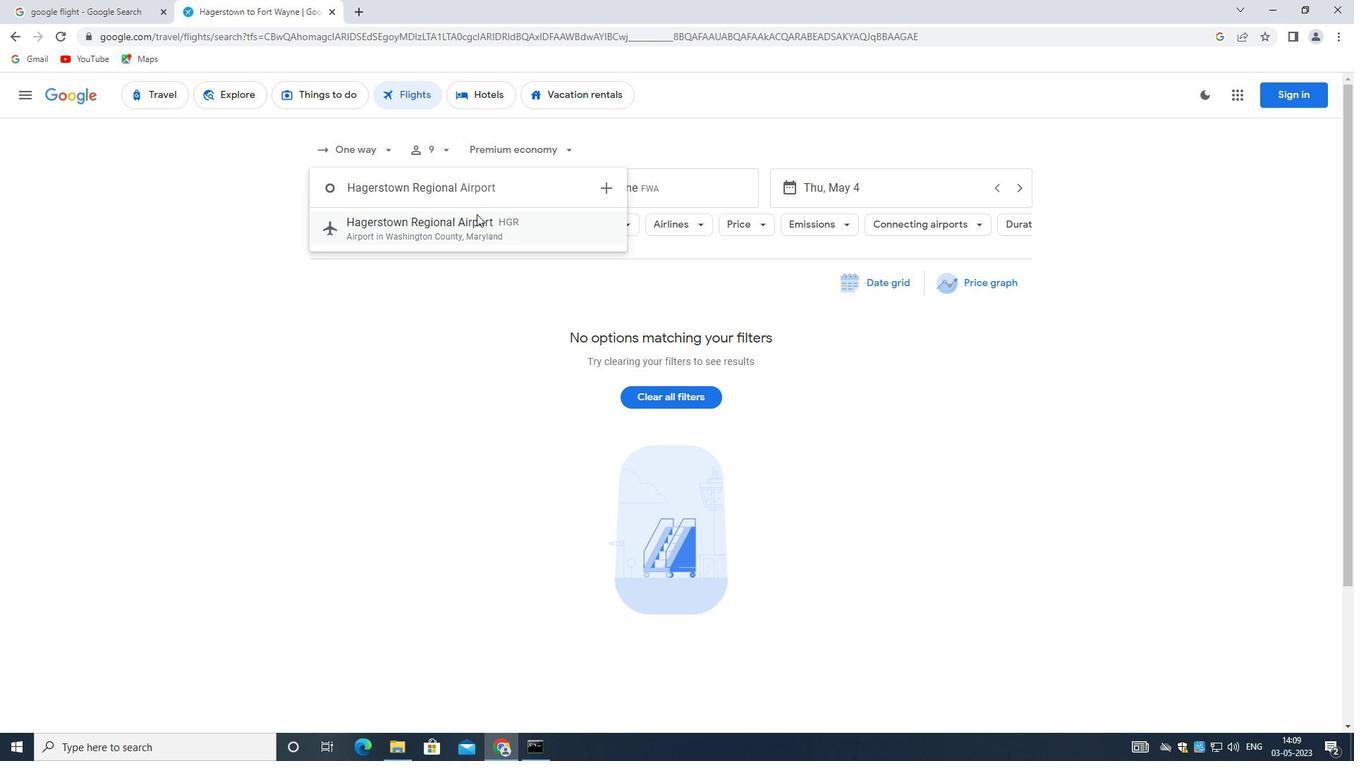 
Action: Mouse pressed left at (466, 224)
Screenshot: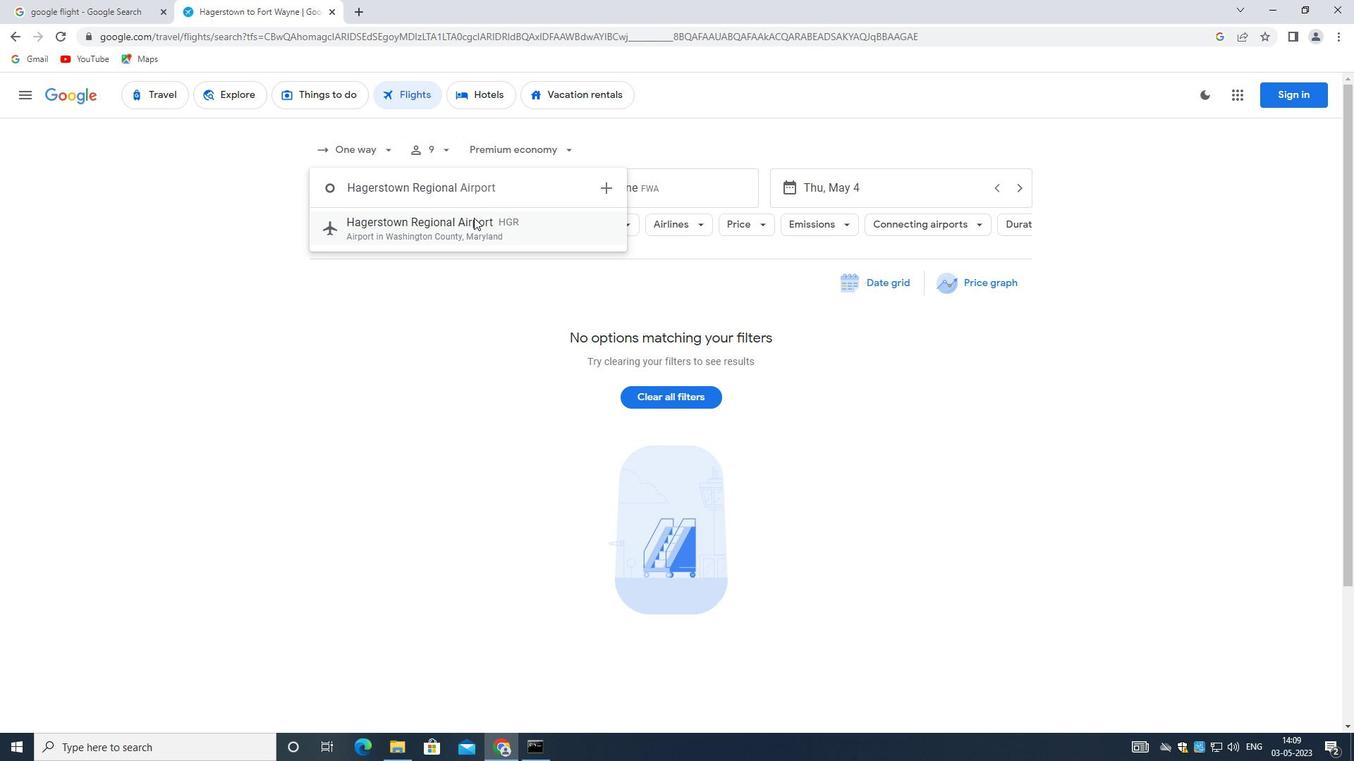 
Action: Mouse moved to (602, 179)
Screenshot: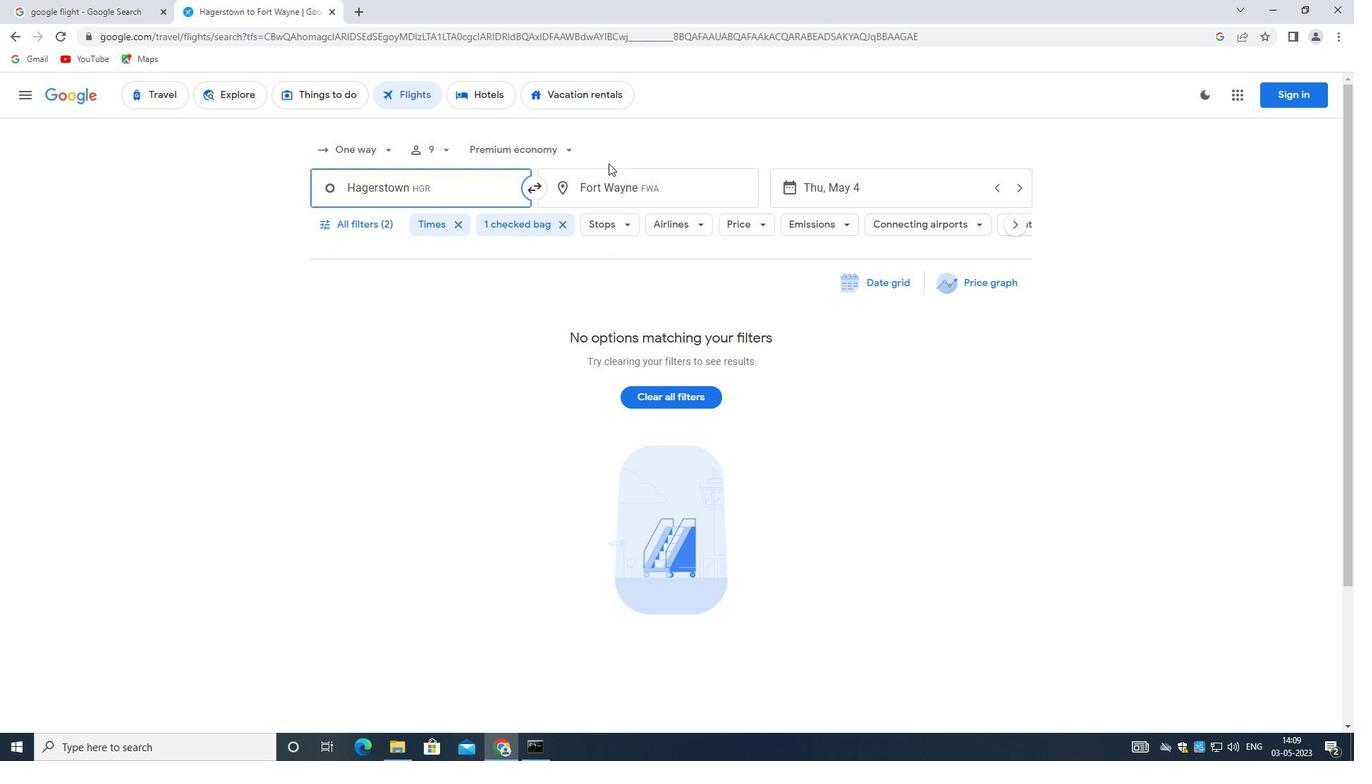 
Action: Mouse pressed left at (602, 179)
Screenshot: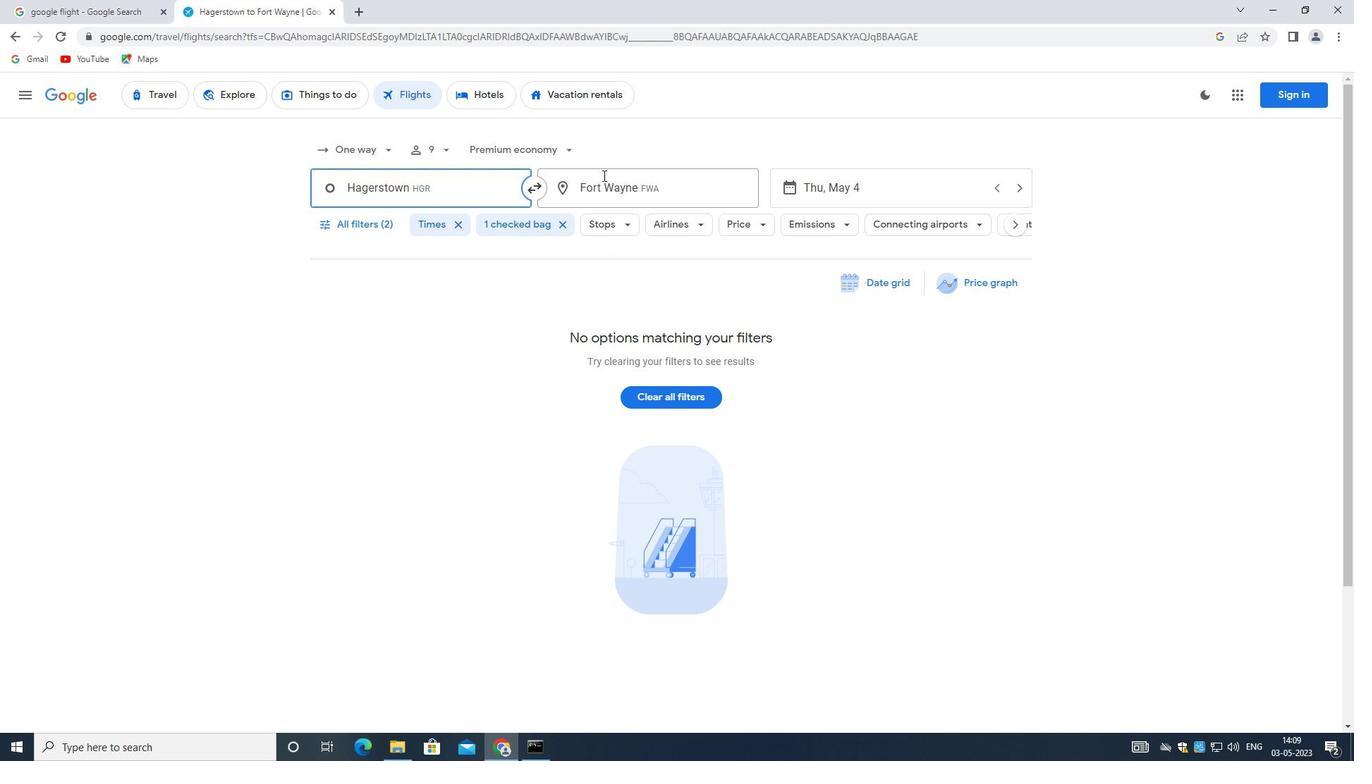
Action: Mouse moved to (602, 180)
Screenshot: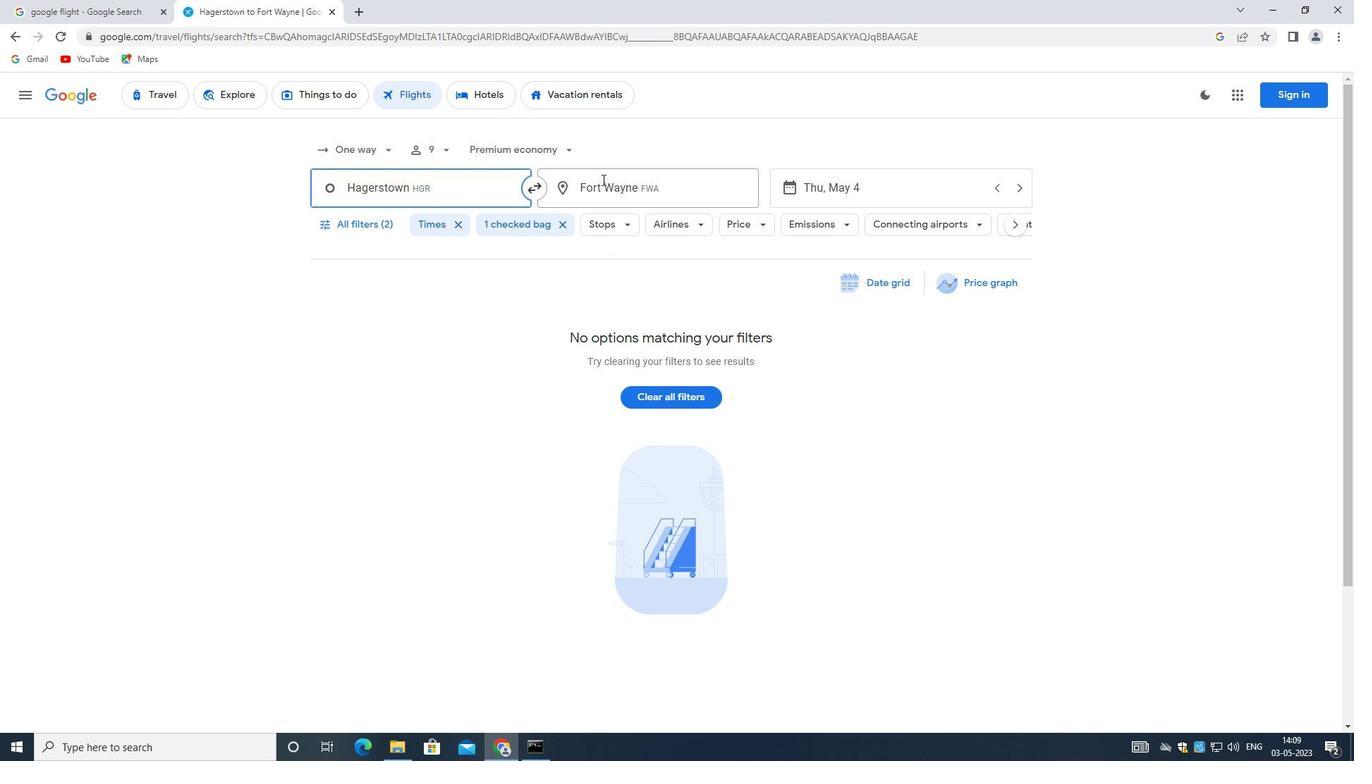 
Action: Key pressed <Key.backspace>
Screenshot: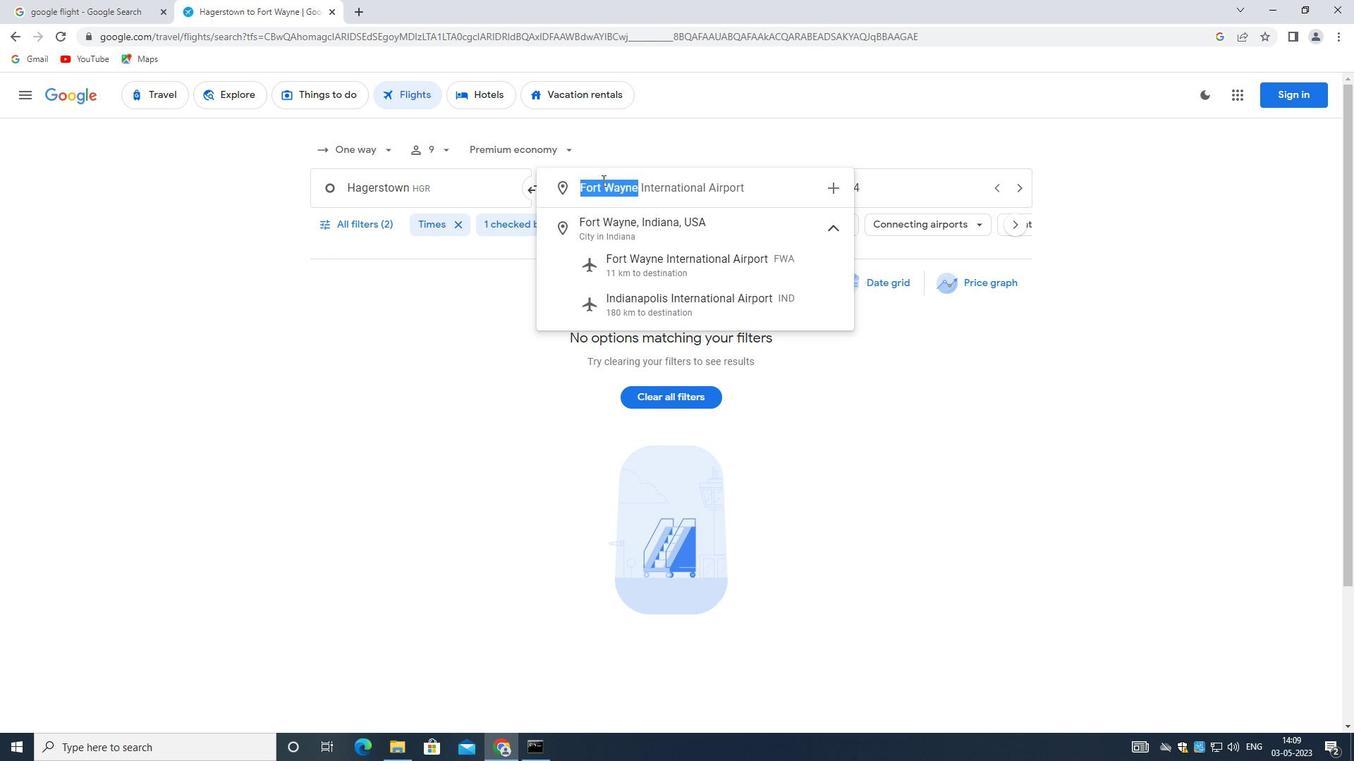 
Action: Mouse moved to (698, 197)
Screenshot: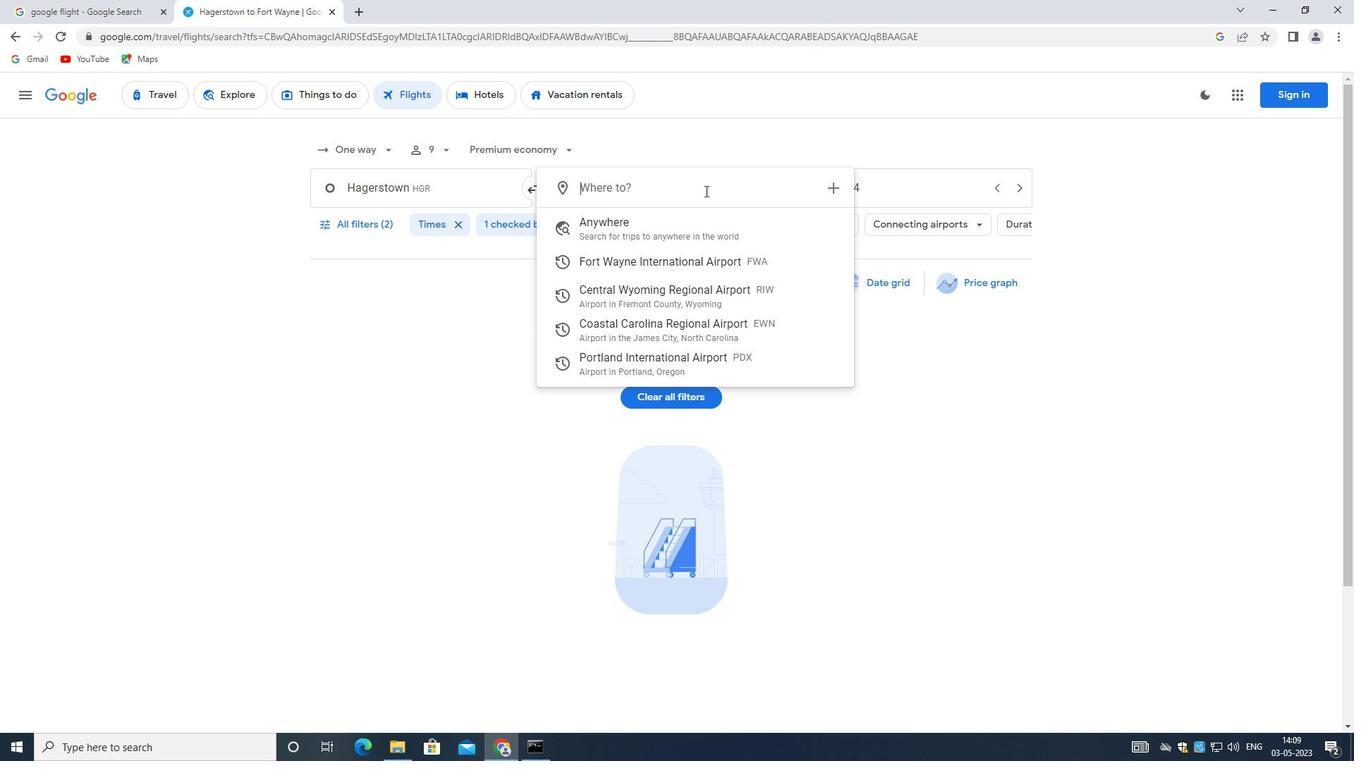 
Action: Key pressed <Key.shift><Key.shift><Key.shift><Key.shift><Key.shift><Key.shift><Key.shift><Key.shift><Key.shift><Key.shift><Key.shift><Key.shift>COASTAL<Key.space><Key.shift><Key.shift><Key.shift><Key.shift><Key.shift><Key.shift><Key.shift><Key.shift><Key.shift><Key.shift><Key.shift><Key.shift><Key.shift><Key.shift><Key.shift><Key.shift><Key.shift><Key.shift><Key.shift><Key.shift><Key.shift>CAROLINA<Key.space><Key.shift><Key.shift><Key.shift><Key.shift>R
Screenshot: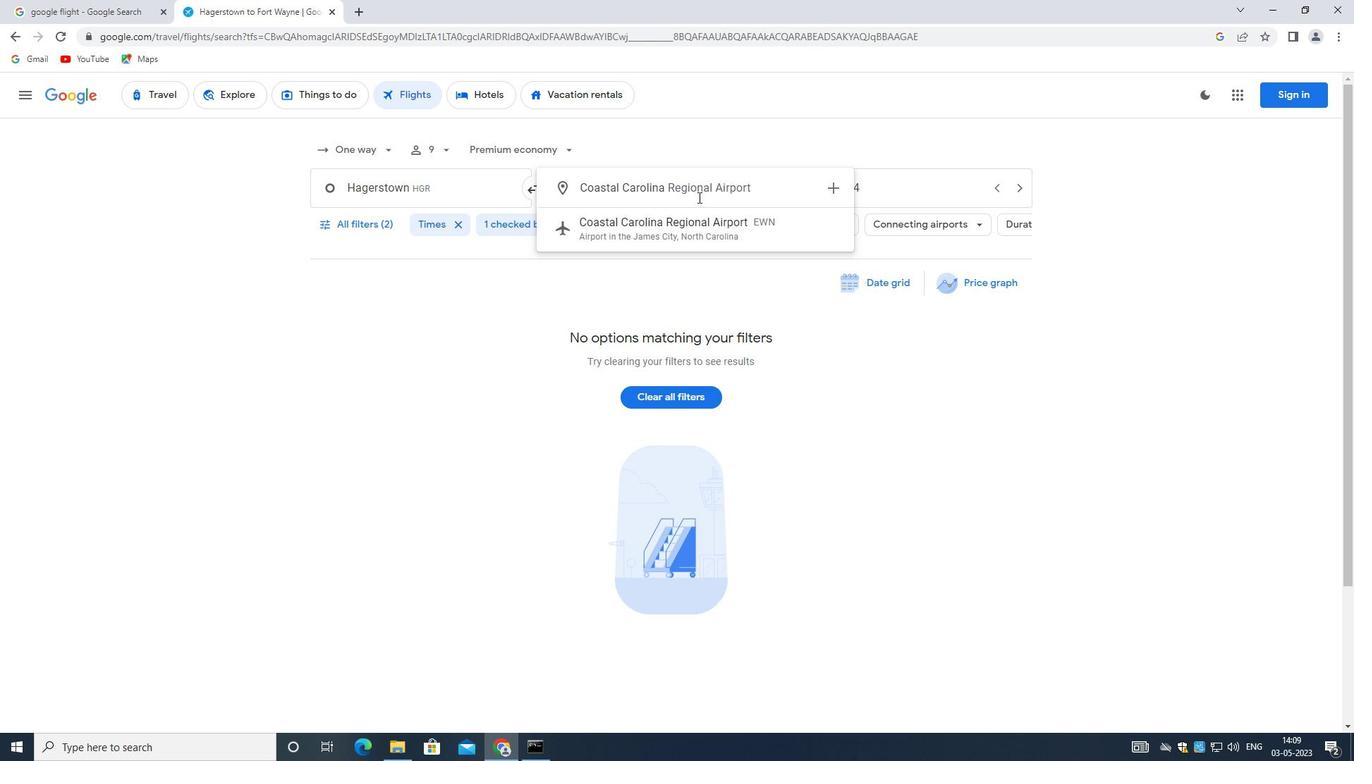 
Action: Mouse moved to (697, 223)
Screenshot: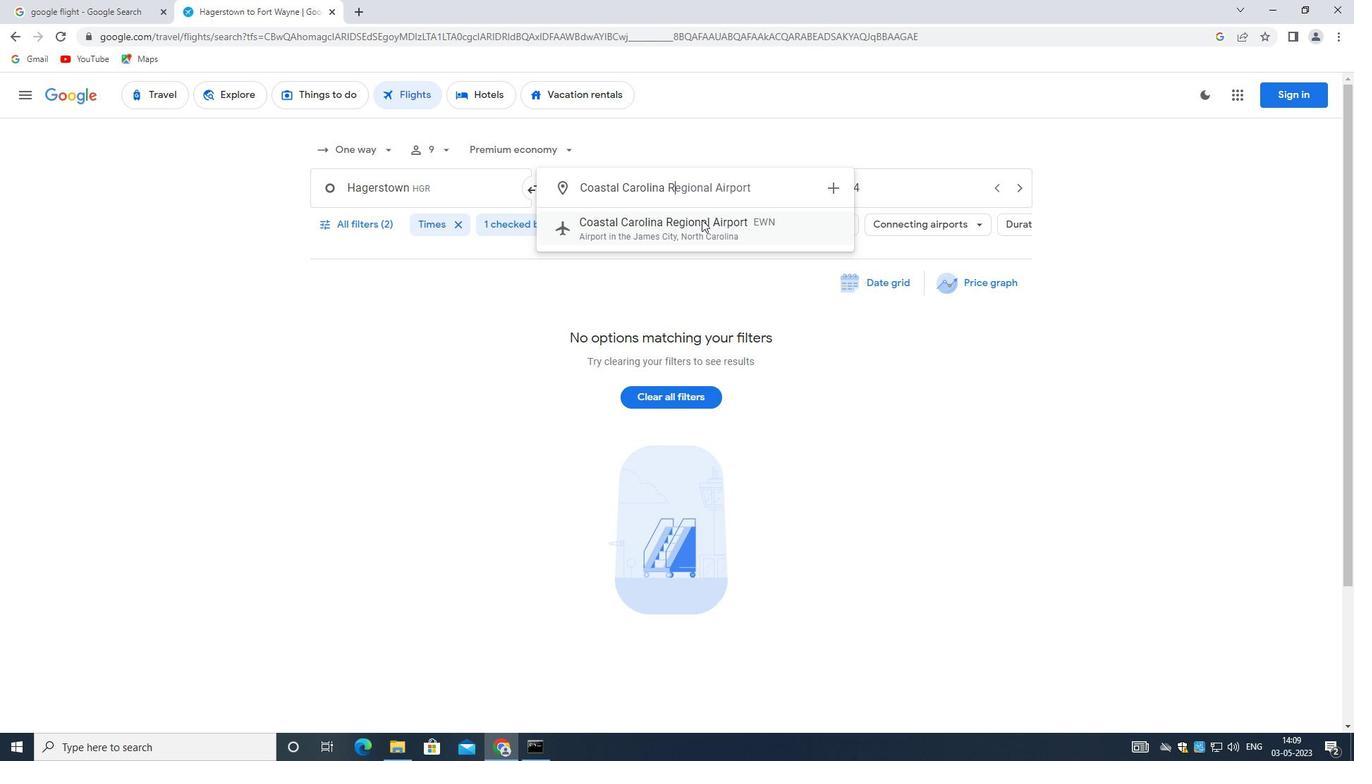 
Action: Mouse pressed left at (697, 223)
Screenshot: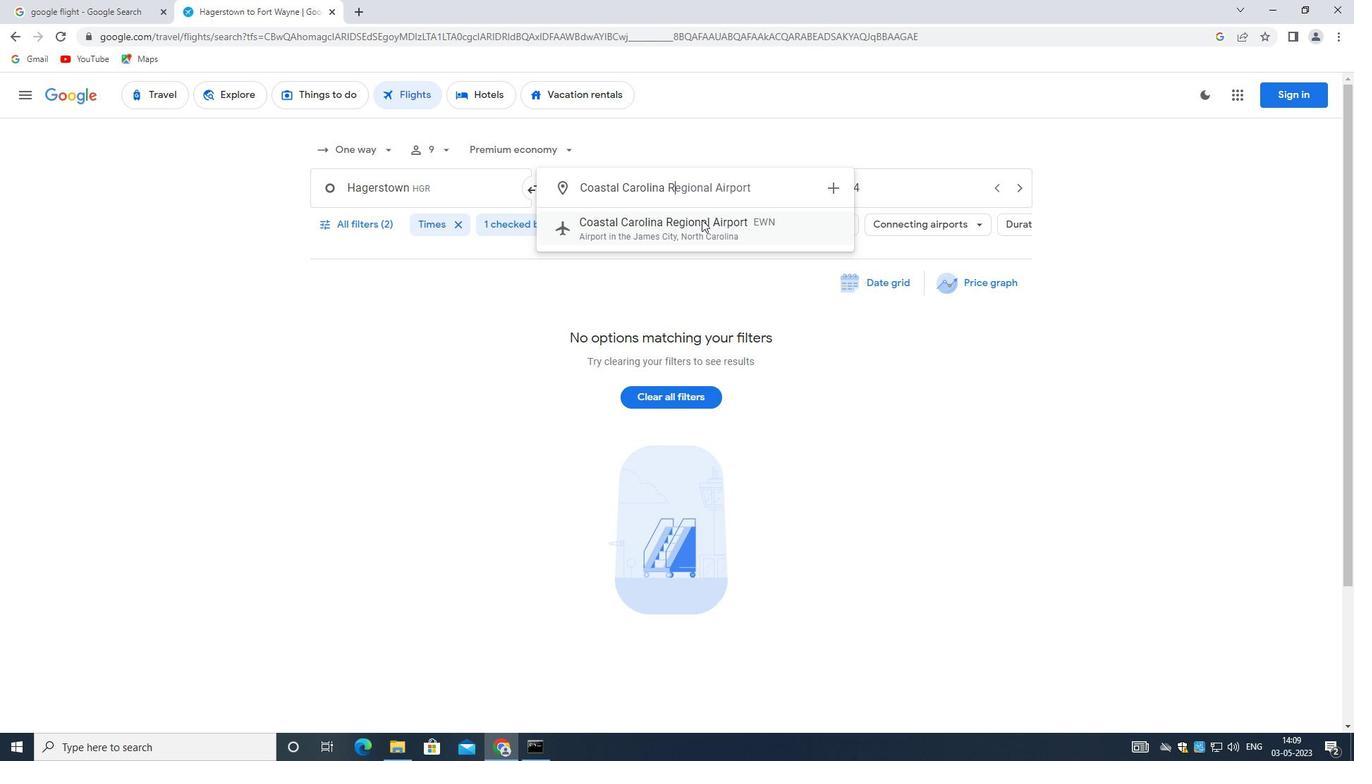 
Action: Mouse moved to (833, 188)
Screenshot: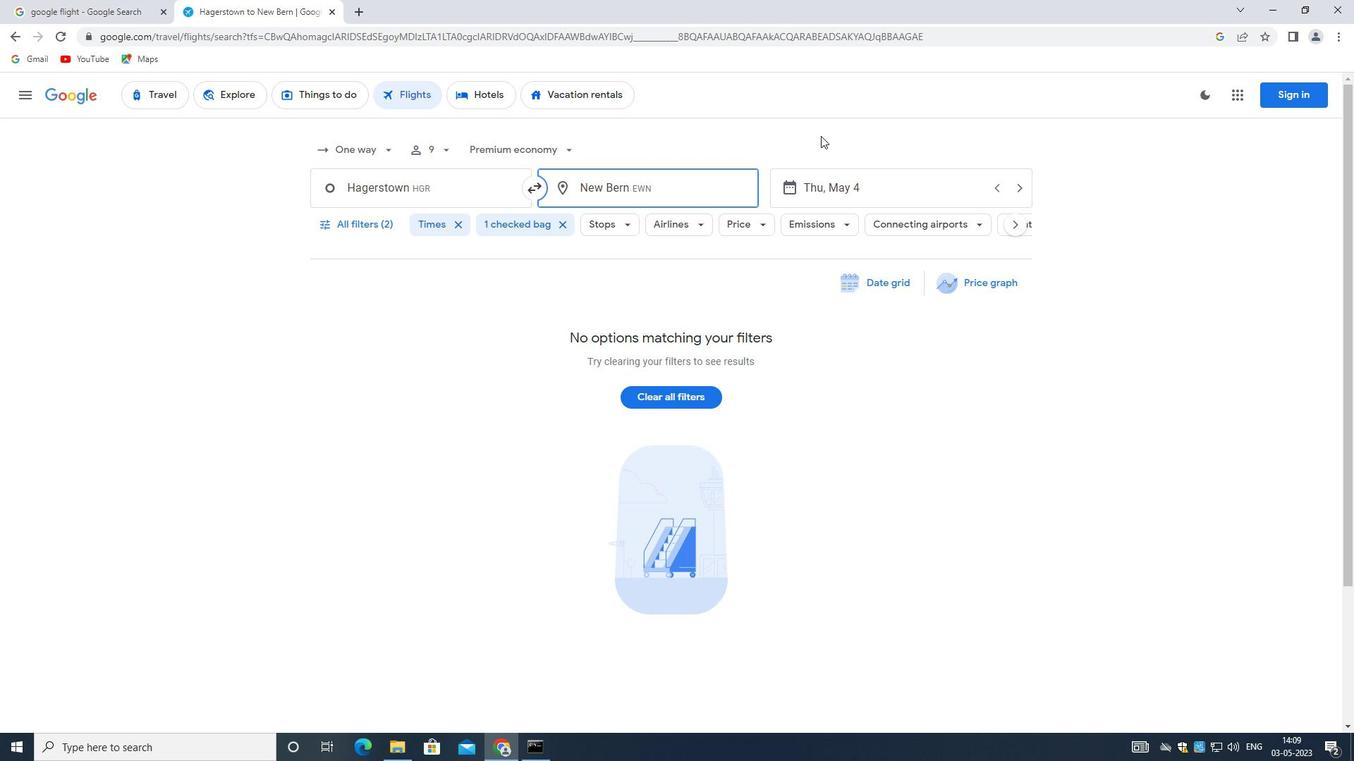 
Action: Mouse pressed left at (833, 188)
Screenshot: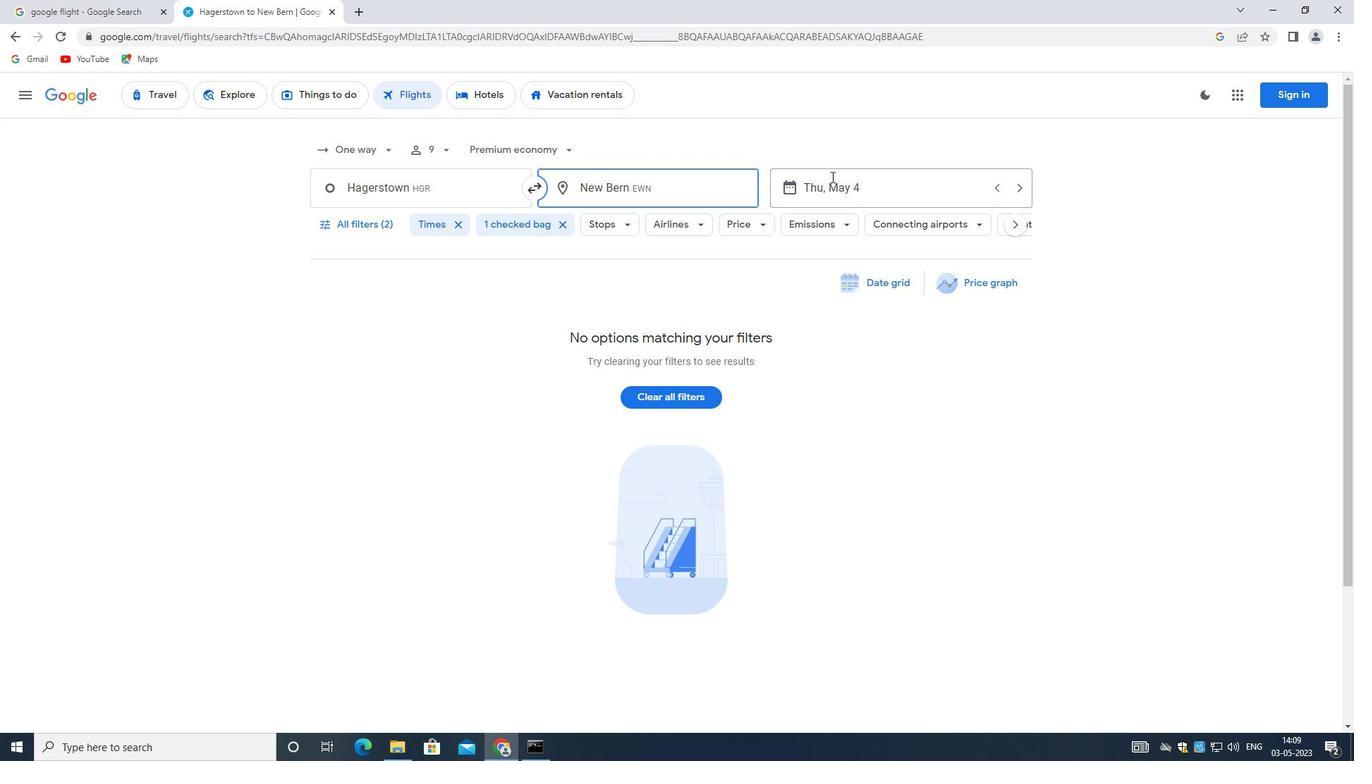 
Action: Mouse moved to (994, 533)
Screenshot: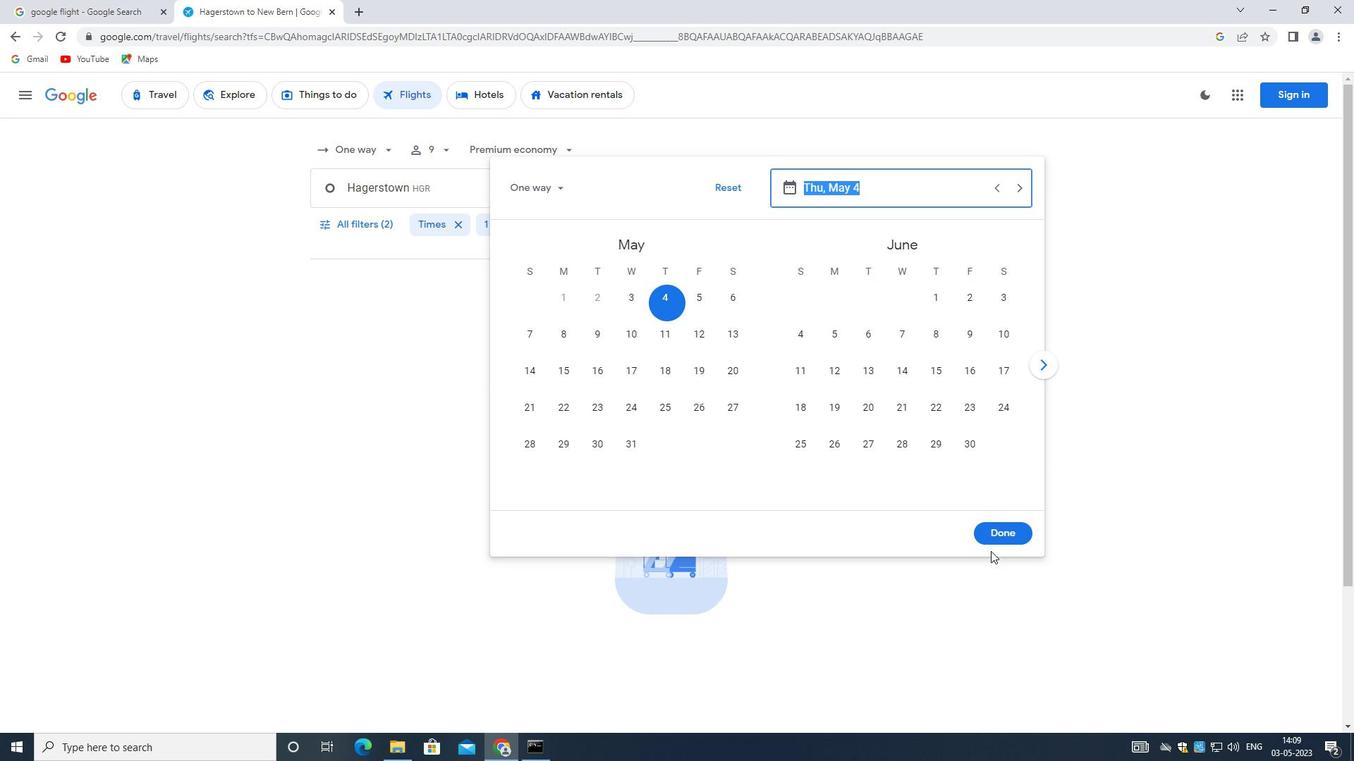 
Action: Mouse pressed left at (994, 533)
Screenshot: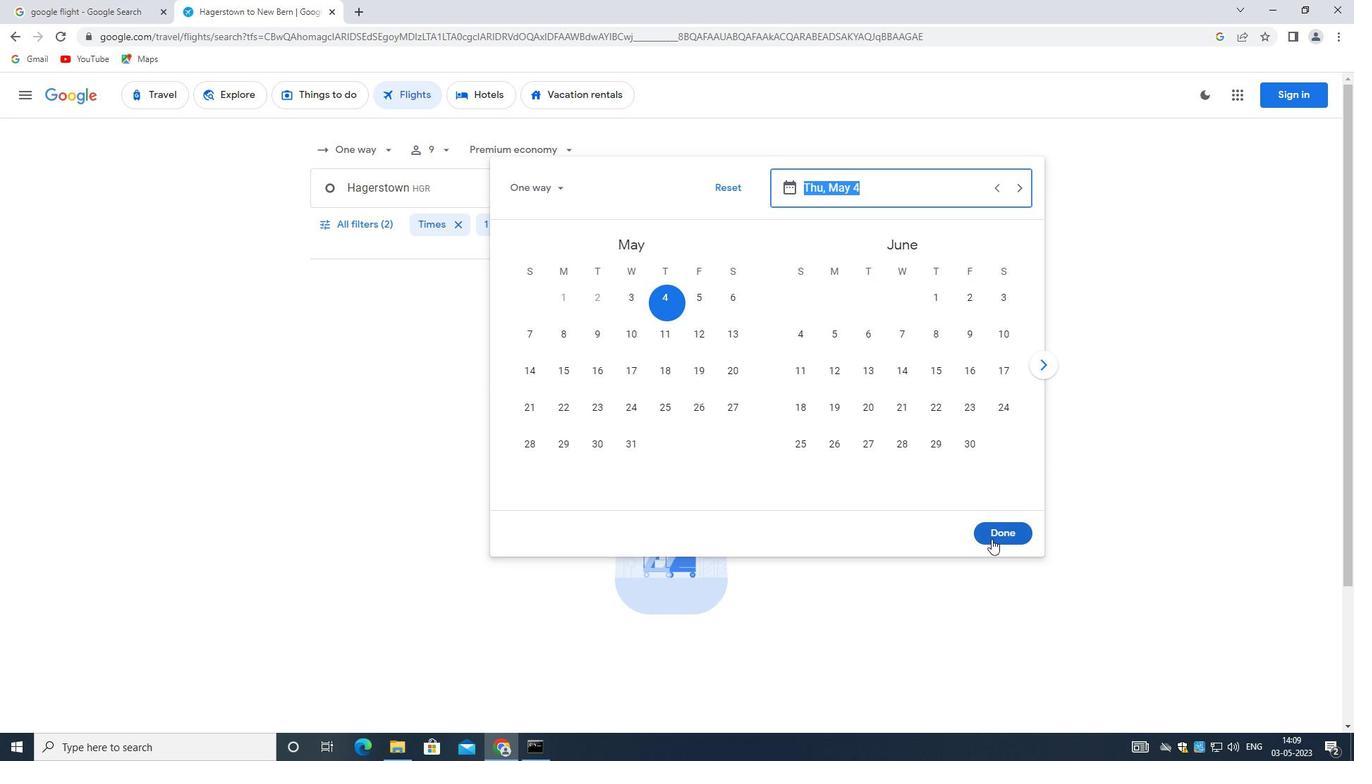 
Action: Mouse moved to (359, 223)
Screenshot: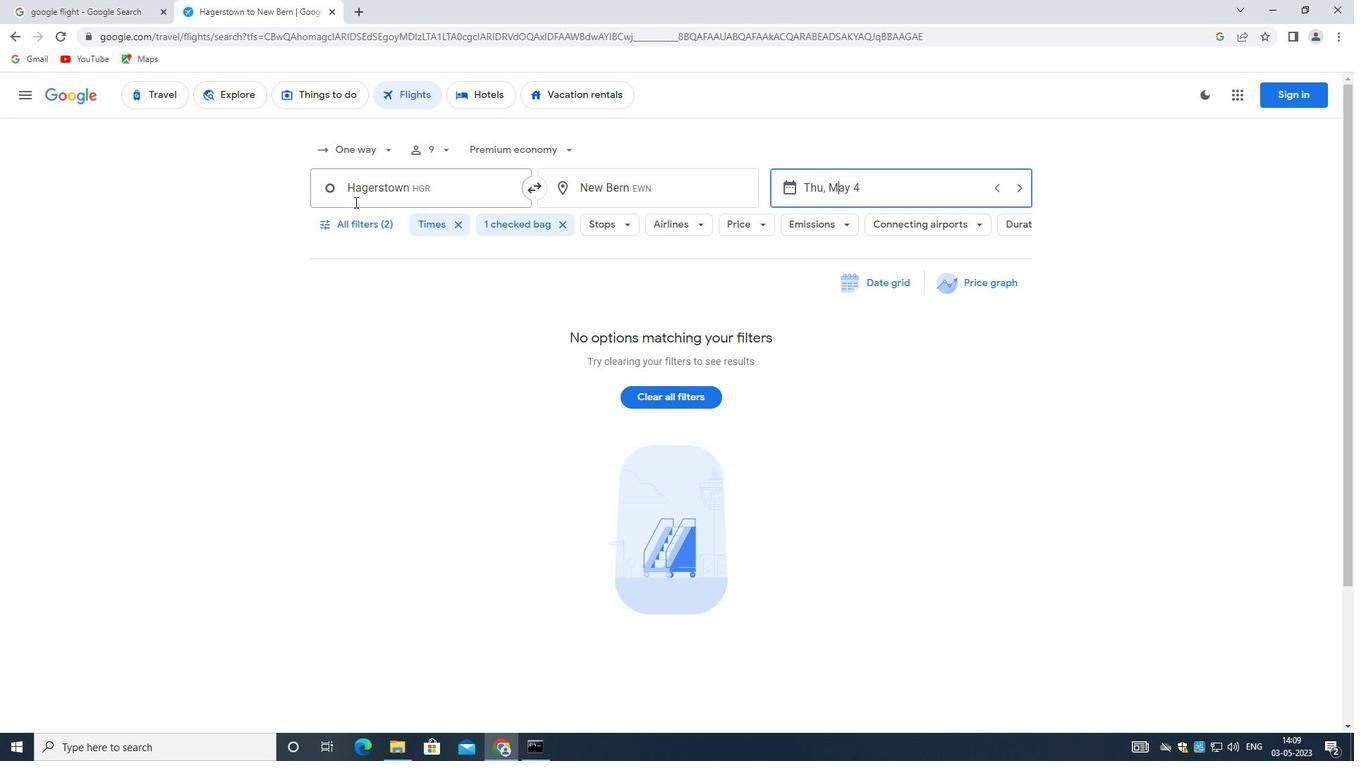 
Action: Mouse pressed left at (359, 223)
Screenshot: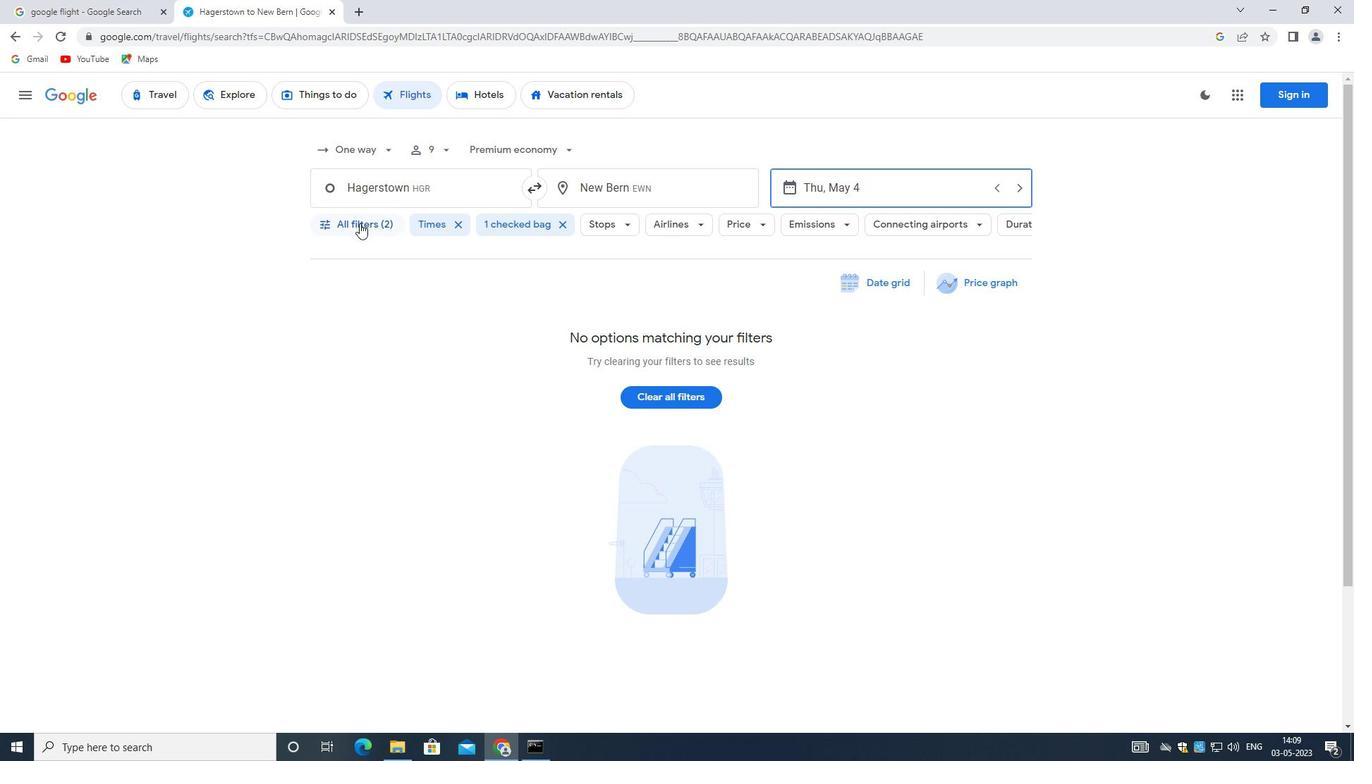 
Action: Mouse moved to (515, 525)
Screenshot: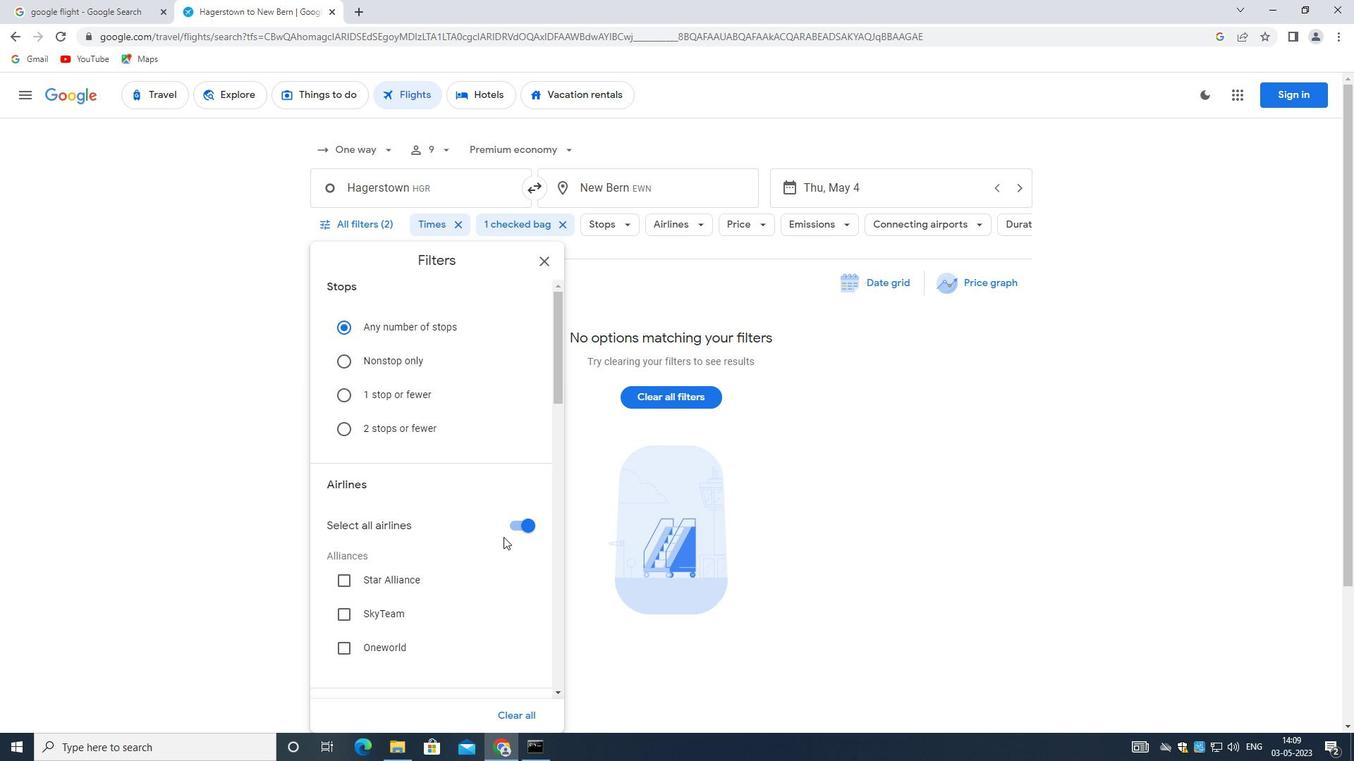 
Action: Mouse pressed left at (515, 525)
Screenshot: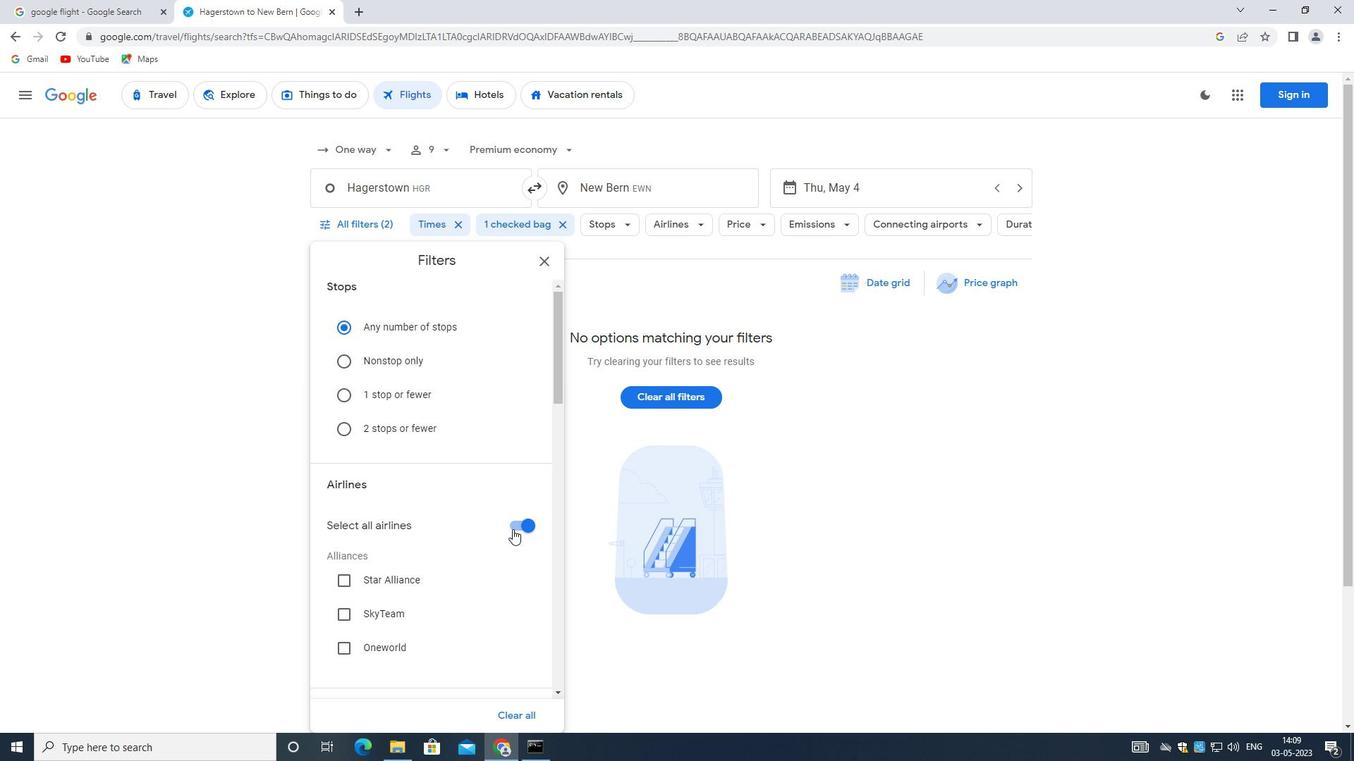 
Action: Mouse moved to (441, 435)
Screenshot: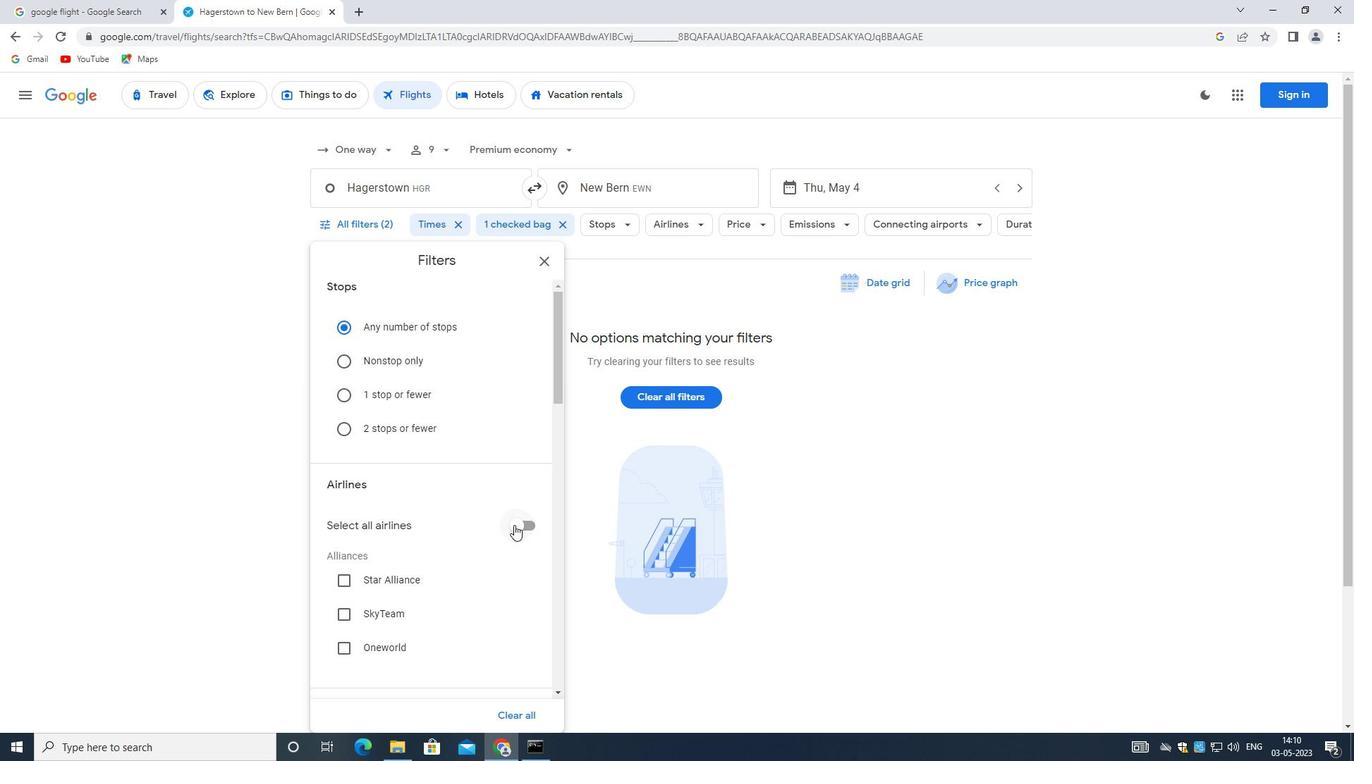 
Action: Mouse scrolled (441, 435) with delta (0, 0)
Screenshot: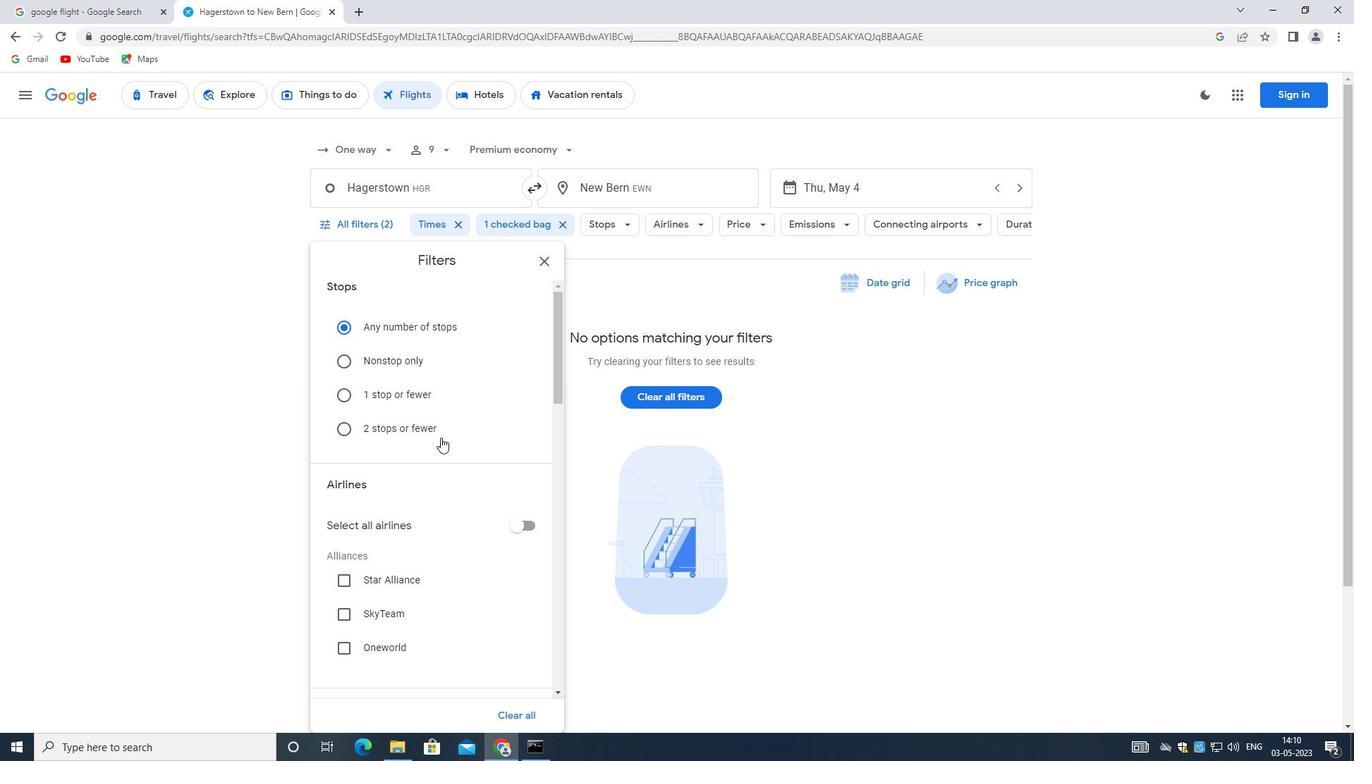
Action: Mouse scrolled (441, 435) with delta (0, 0)
Screenshot: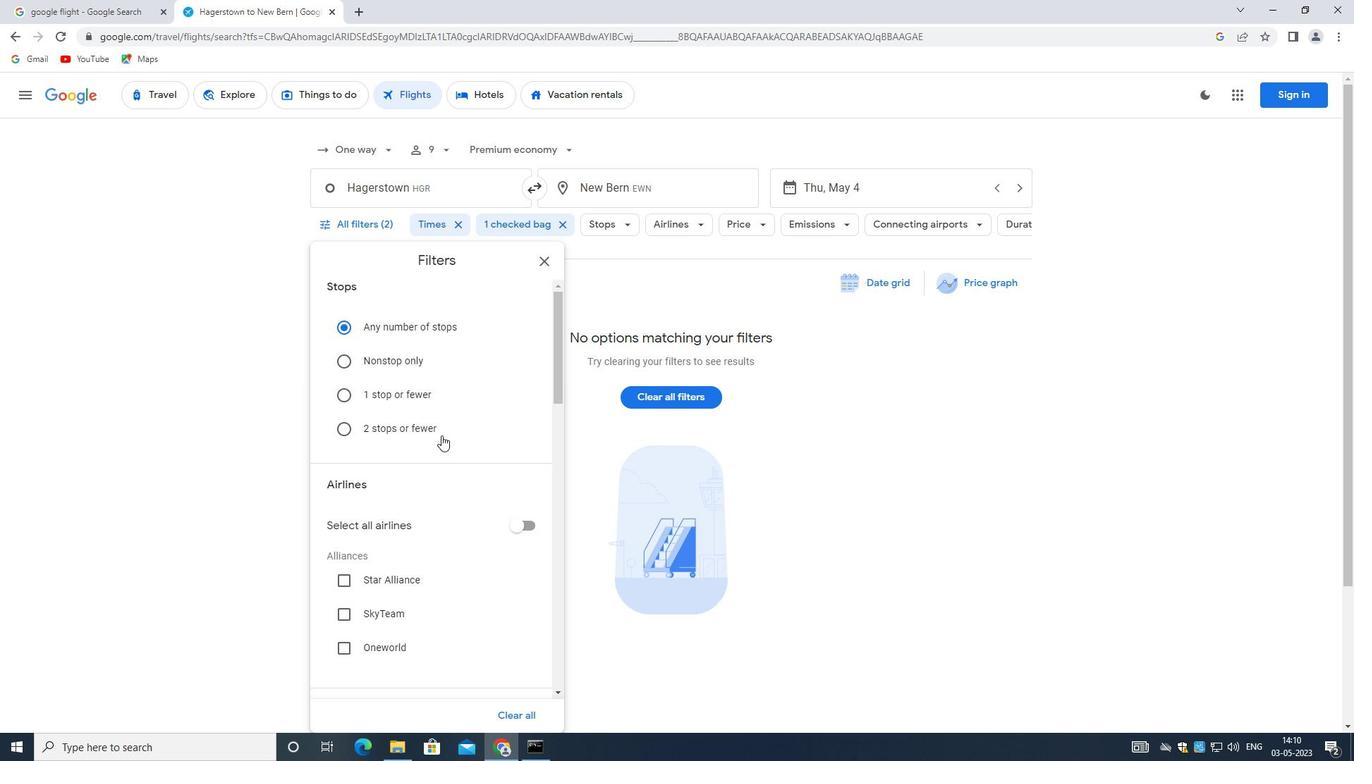 
Action: Mouse scrolled (441, 435) with delta (0, 0)
Screenshot: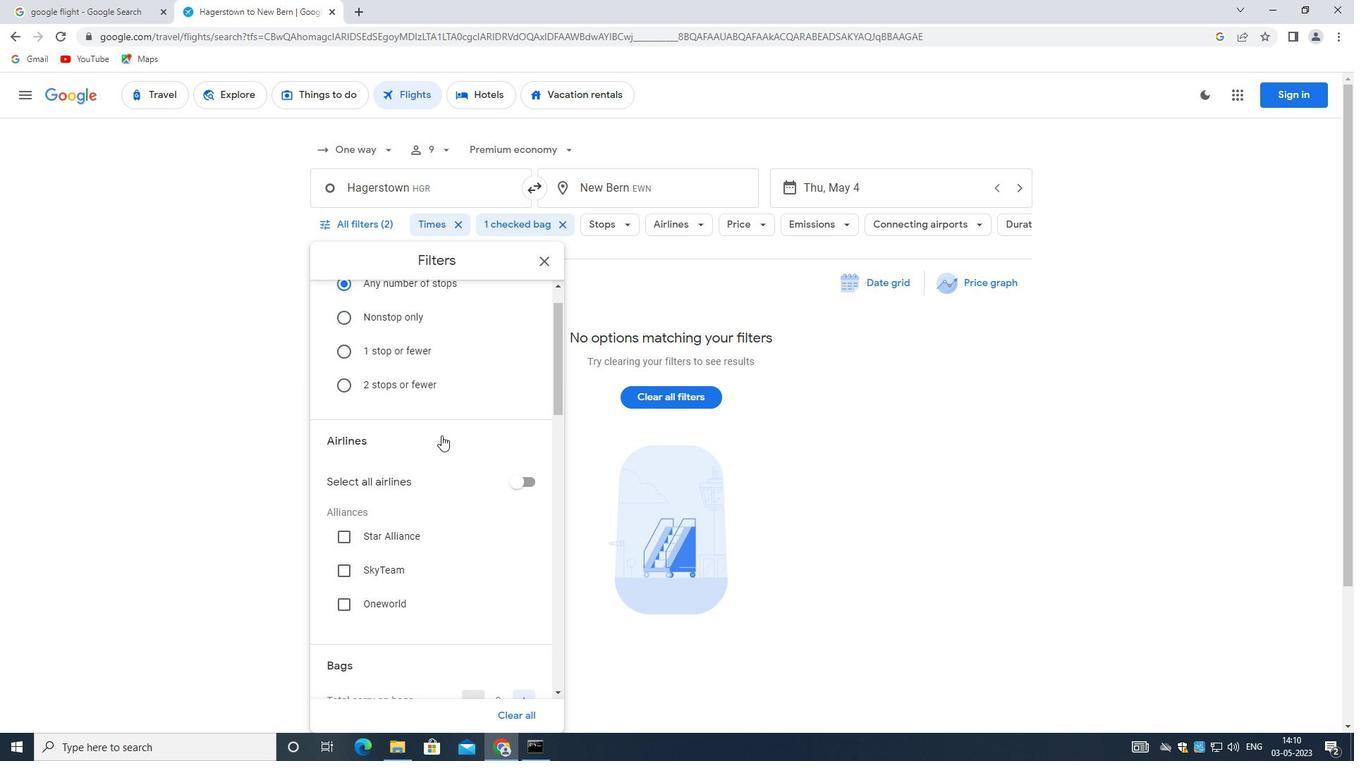 
Action: Mouse moved to (467, 505)
Screenshot: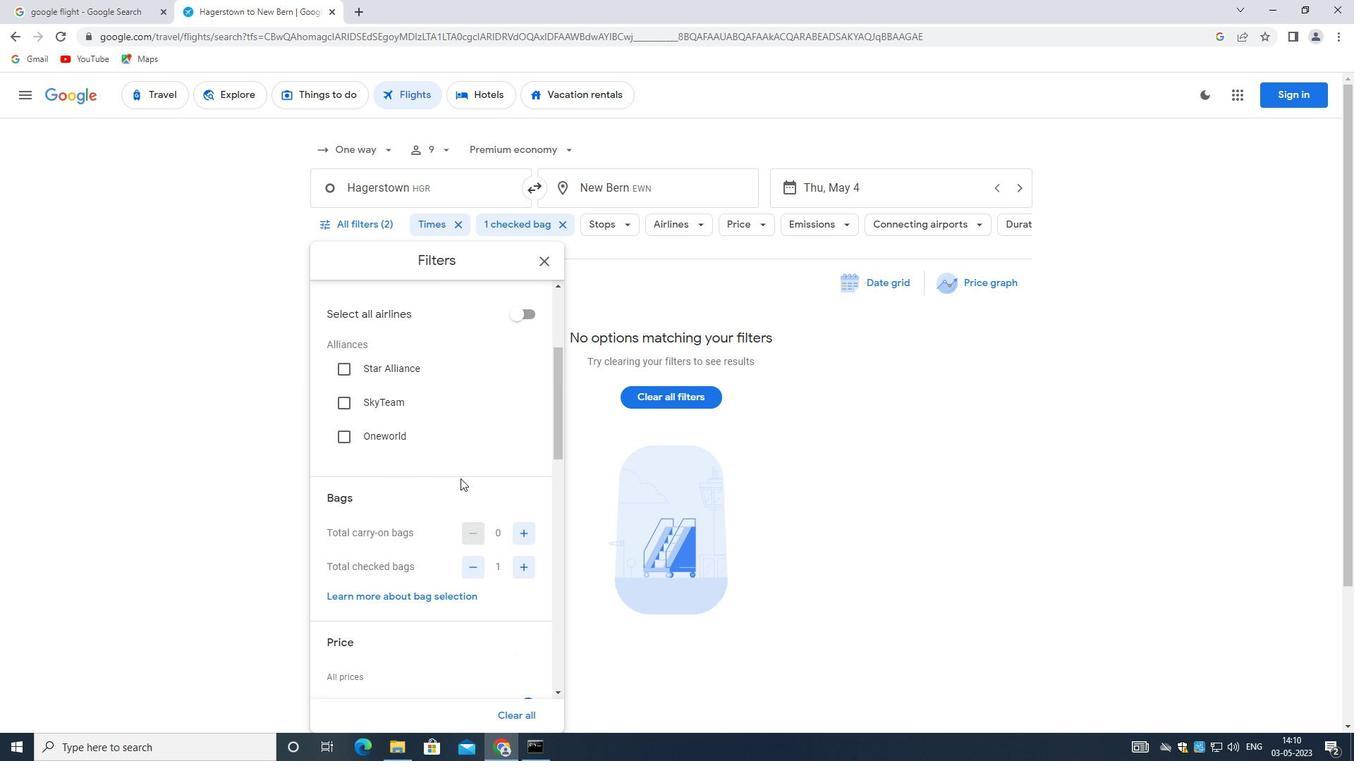
Action: Mouse scrolled (467, 505) with delta (0, 0)
Screenshot: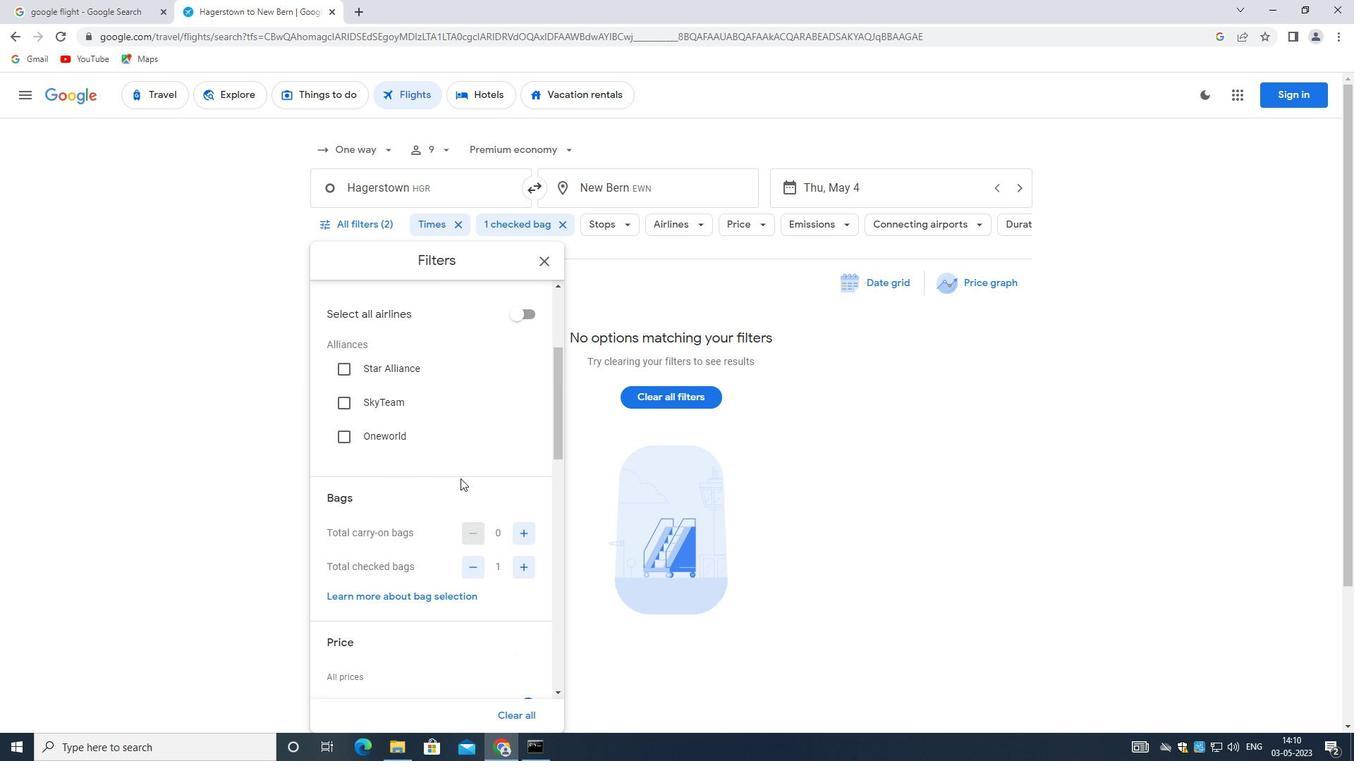 
Action: Mouse moved to (525, 497)
Screenshot: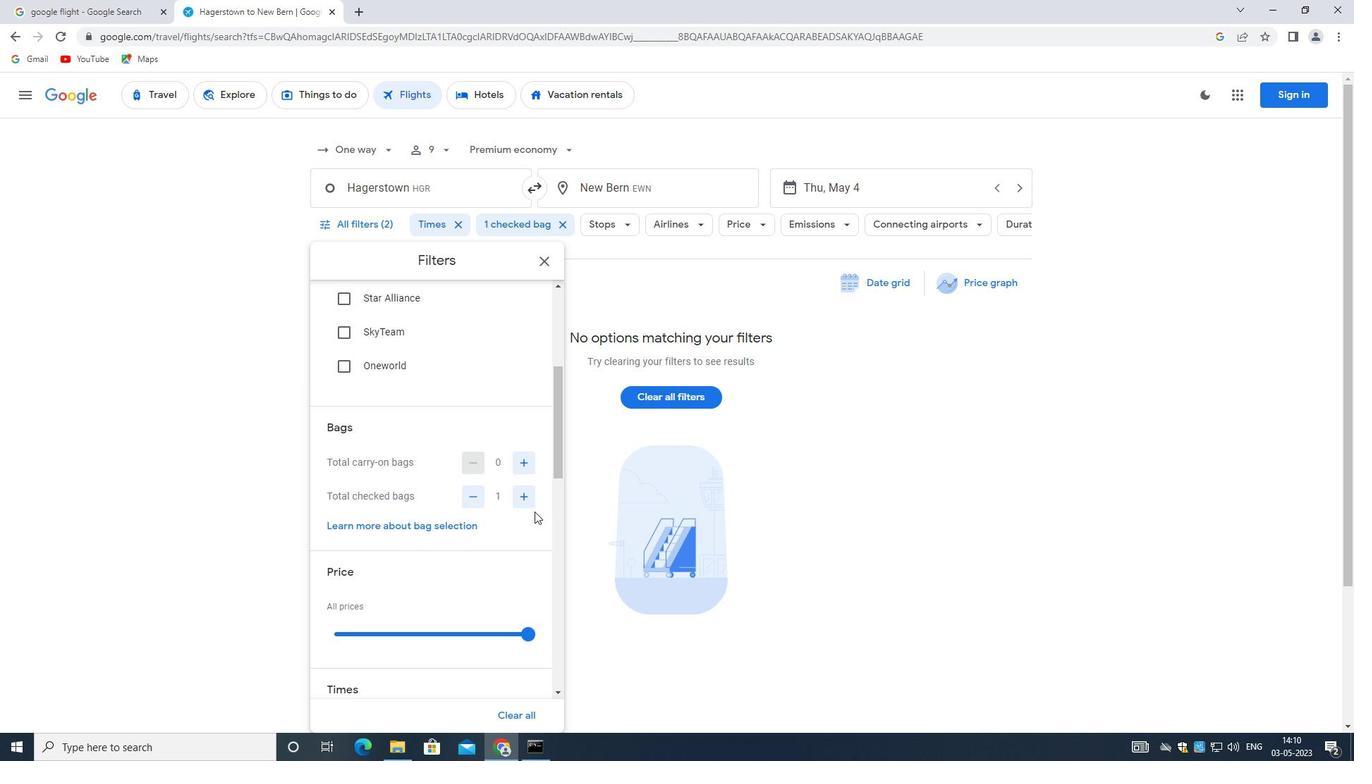 
Action: Mouse pressed left at (525, 497)
Screenshot: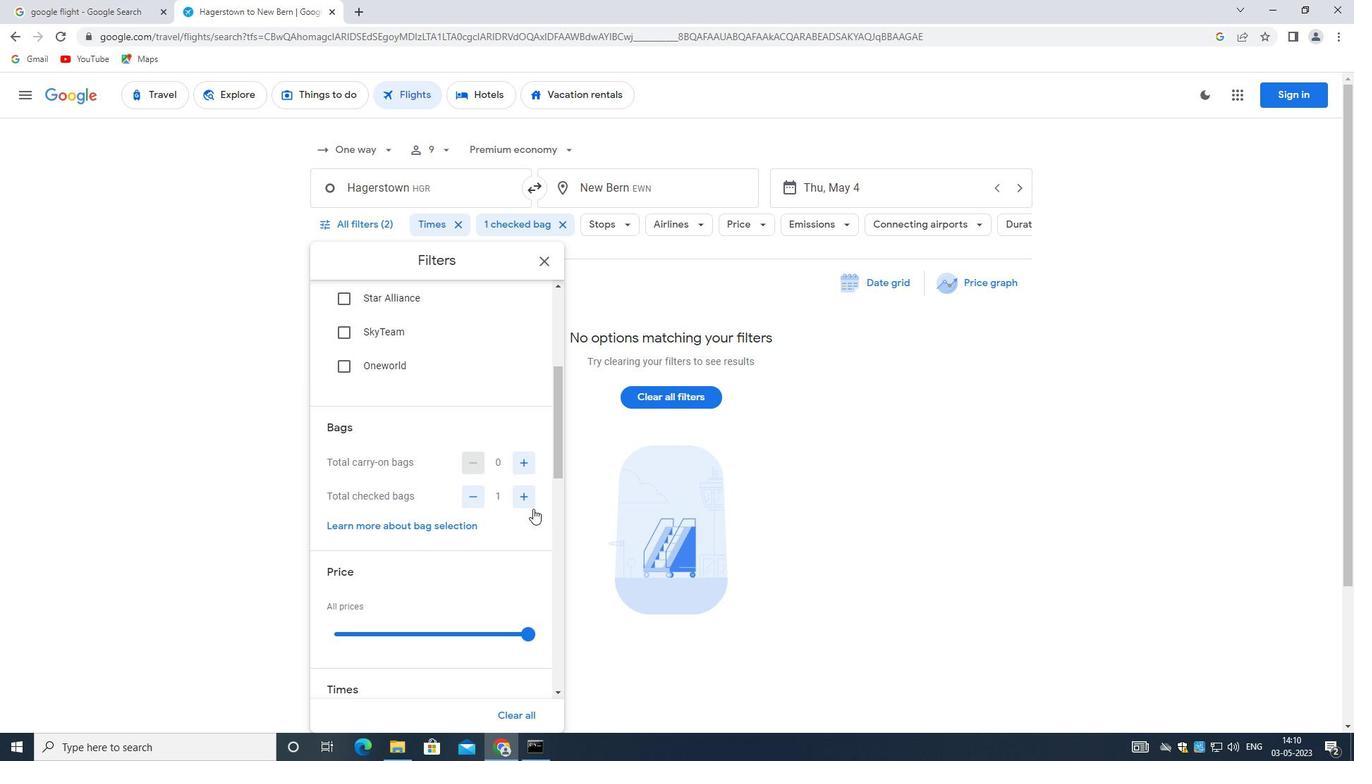 
Action: Mouse moved to (388, 451)
Screenshot: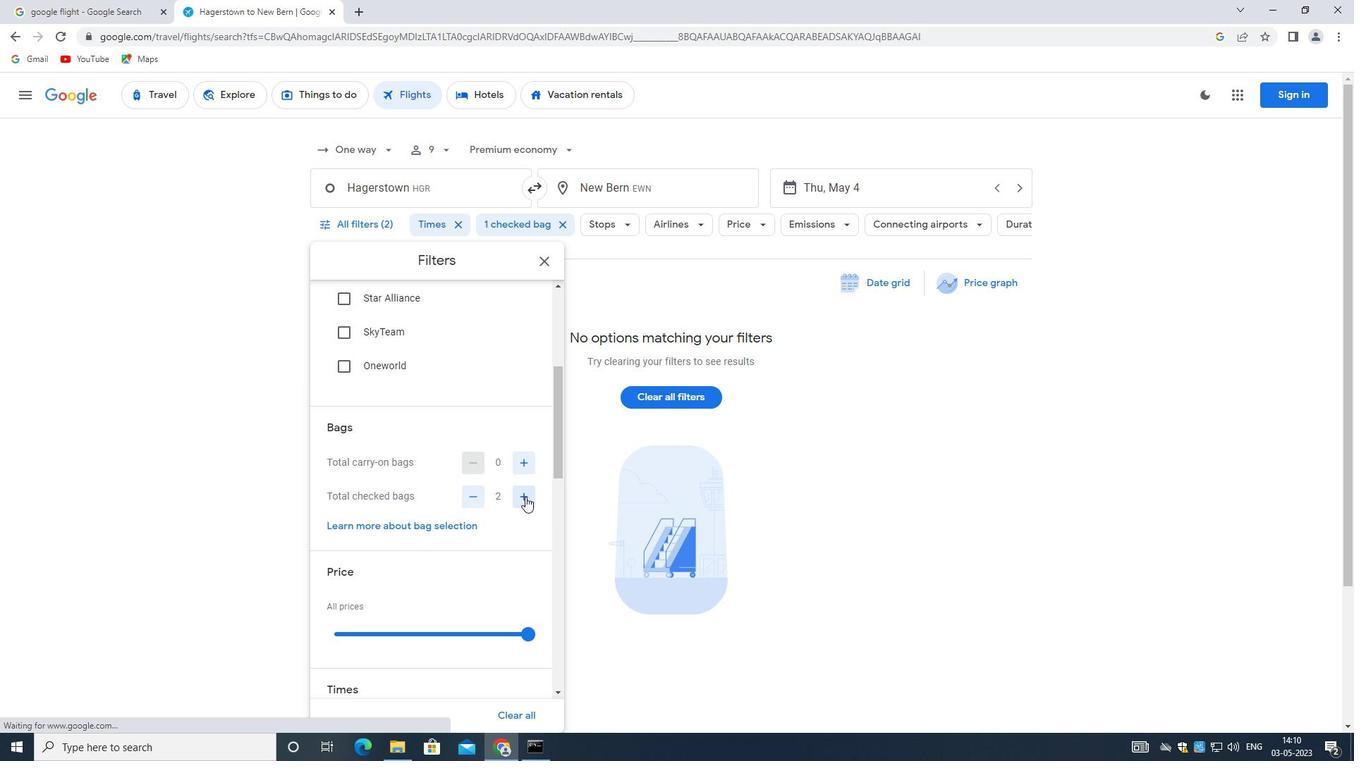 
Action: Mouse scrolled (388, 452) with delta (0, 0)
Screenshot: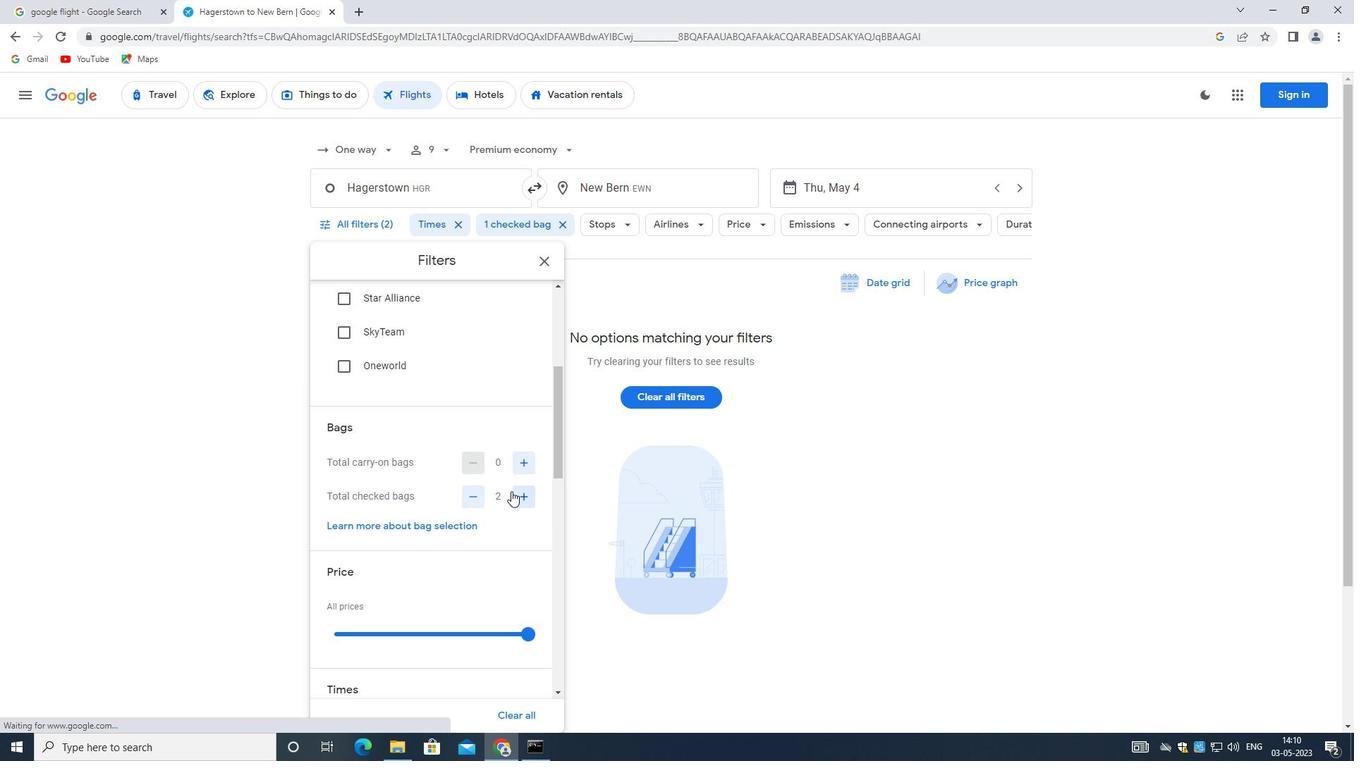
Action: Mouse scrolled (388, 452) with delta (0, 0)
Screenshot: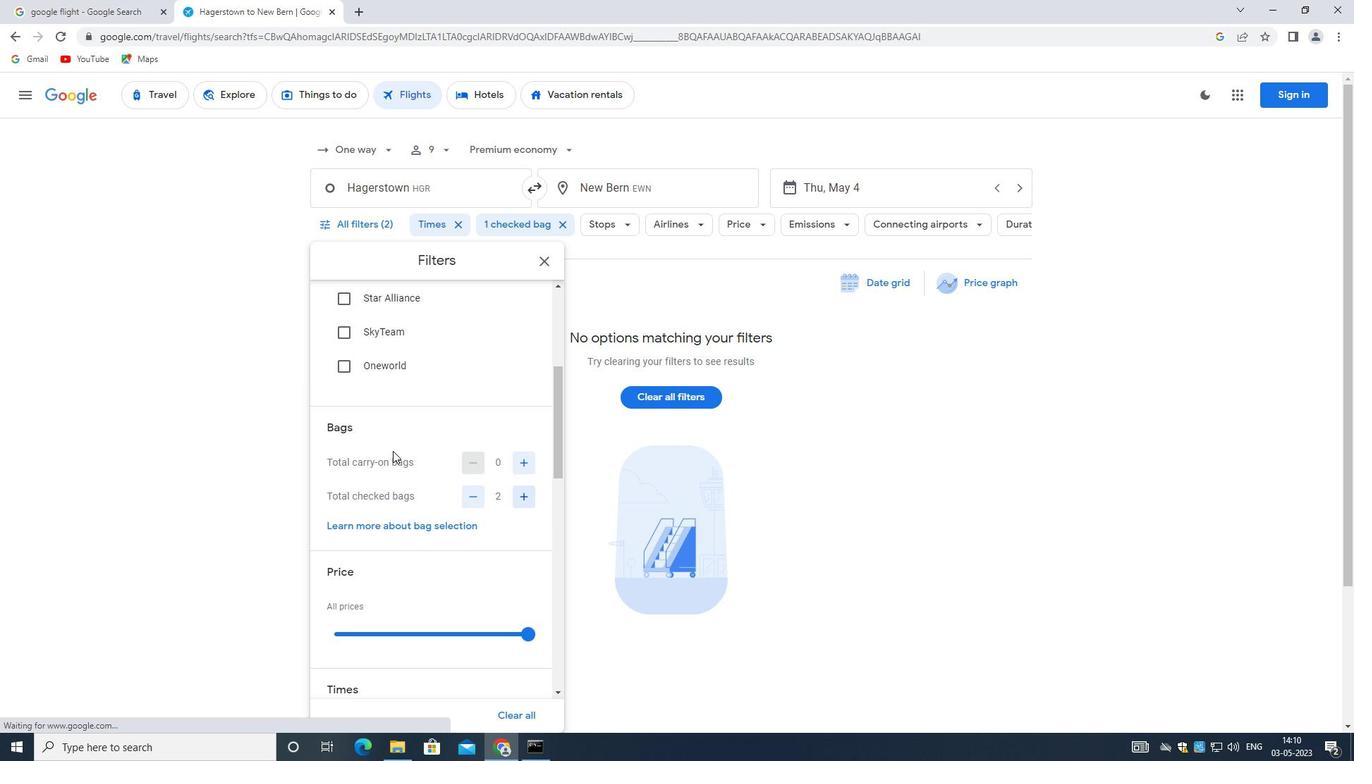 
Action: Mouse scrolled (388, 452) with delta (0, 0)
Screenshot: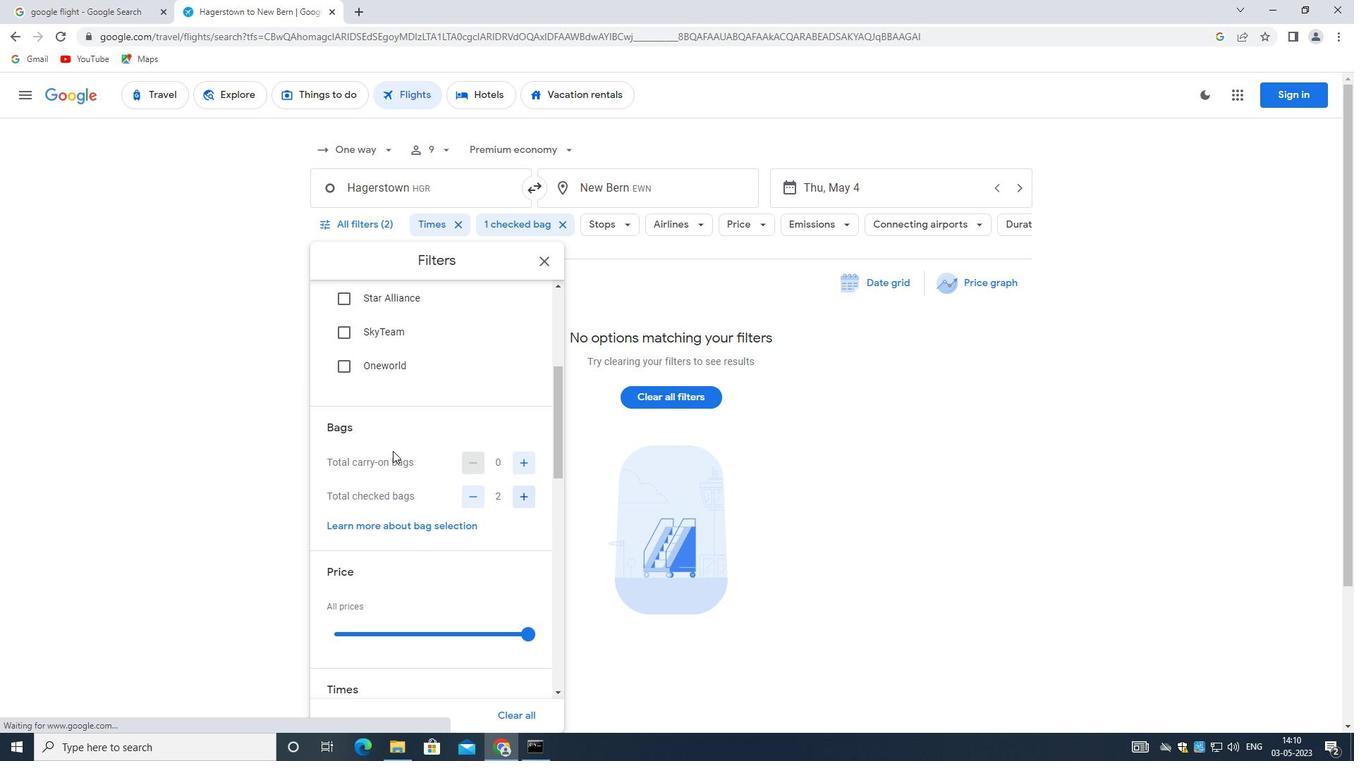 
Action: Mouse scrolled (388, 452) with delta (0, 0)
Screenshot: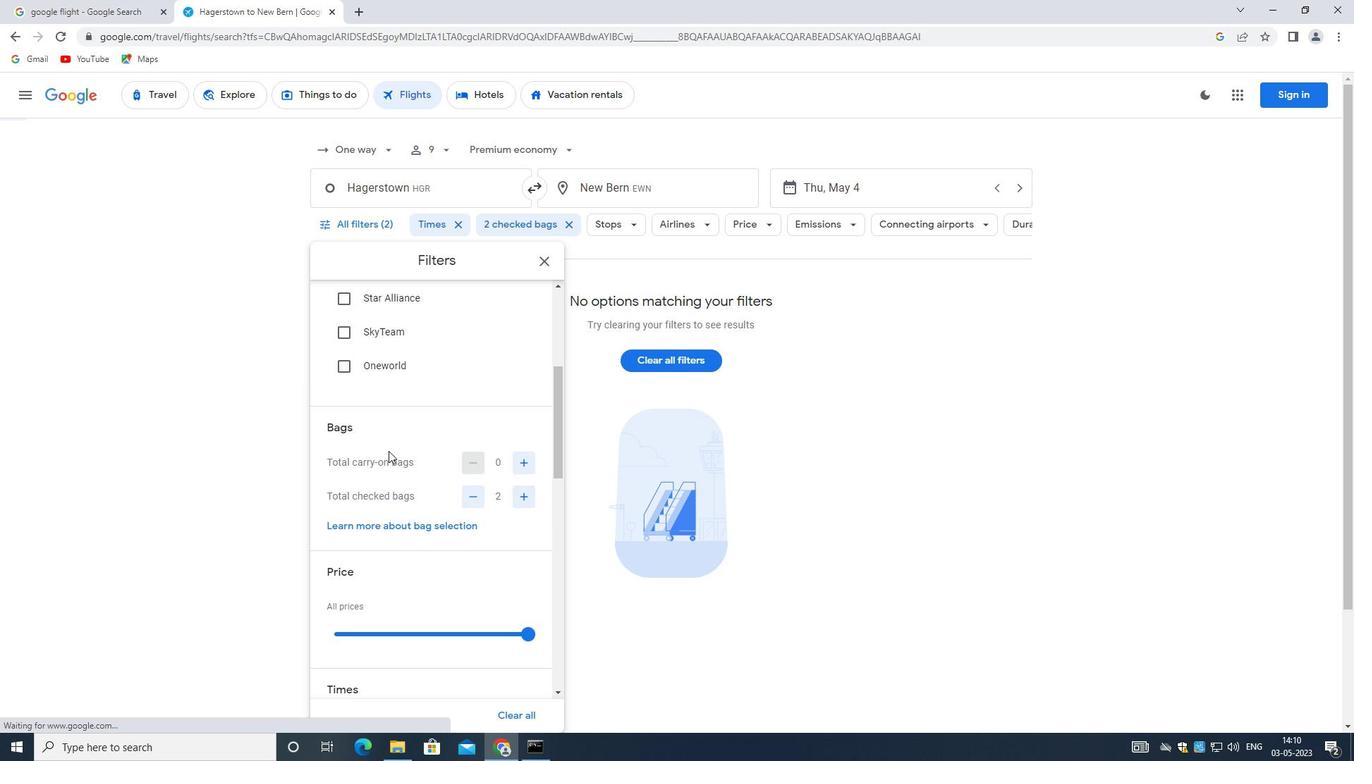 
Action: Mouse moved to (509, 526)
Screenshot: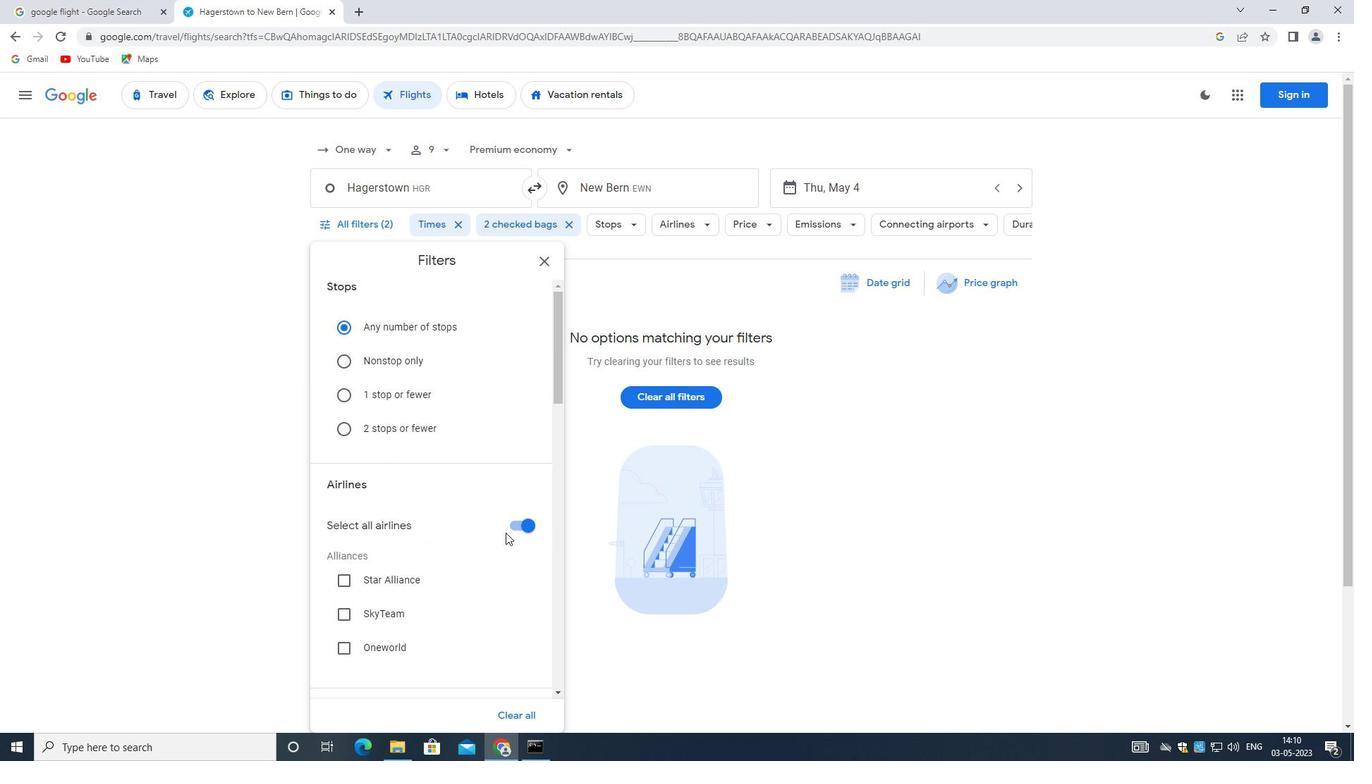 
Action: Mouse pressed left at (509, 526)
Screenshot: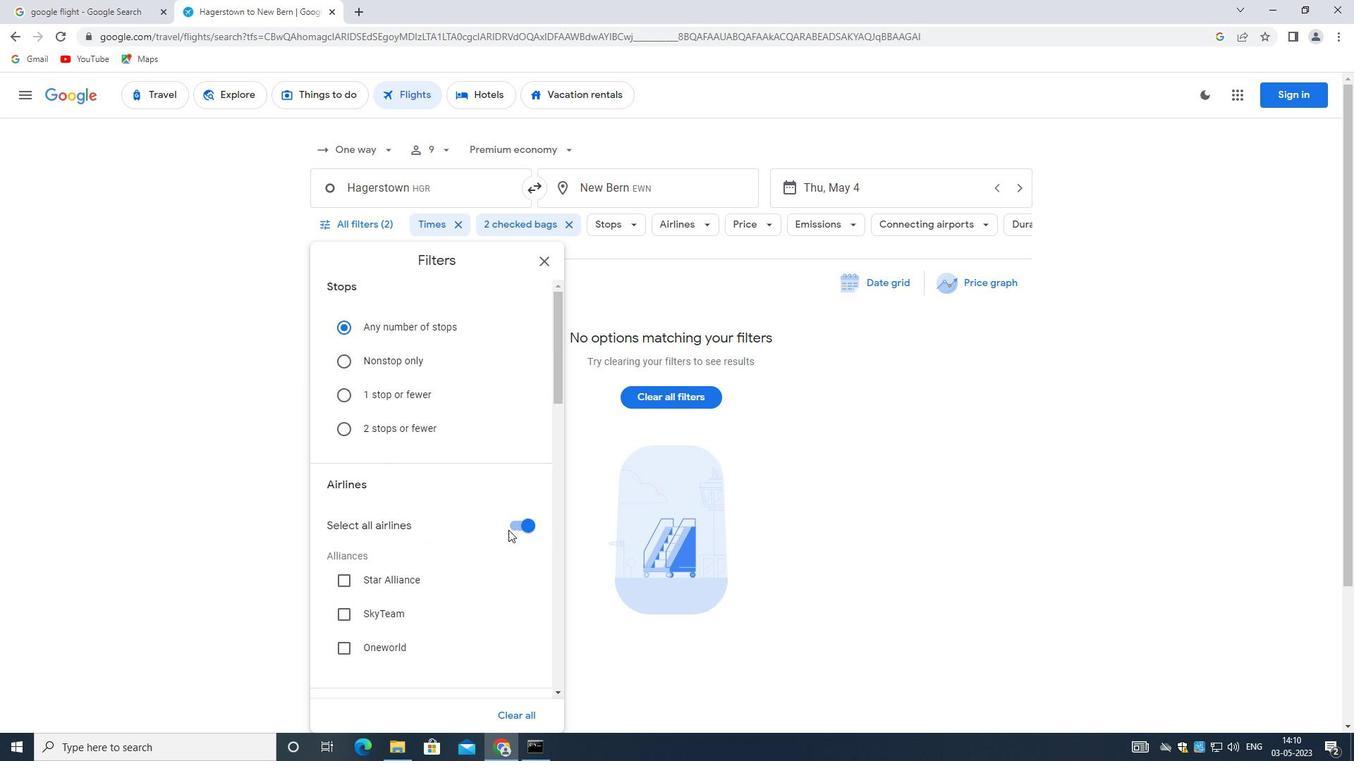 
Action: Mouse moved to (476, 527)
Screenshot: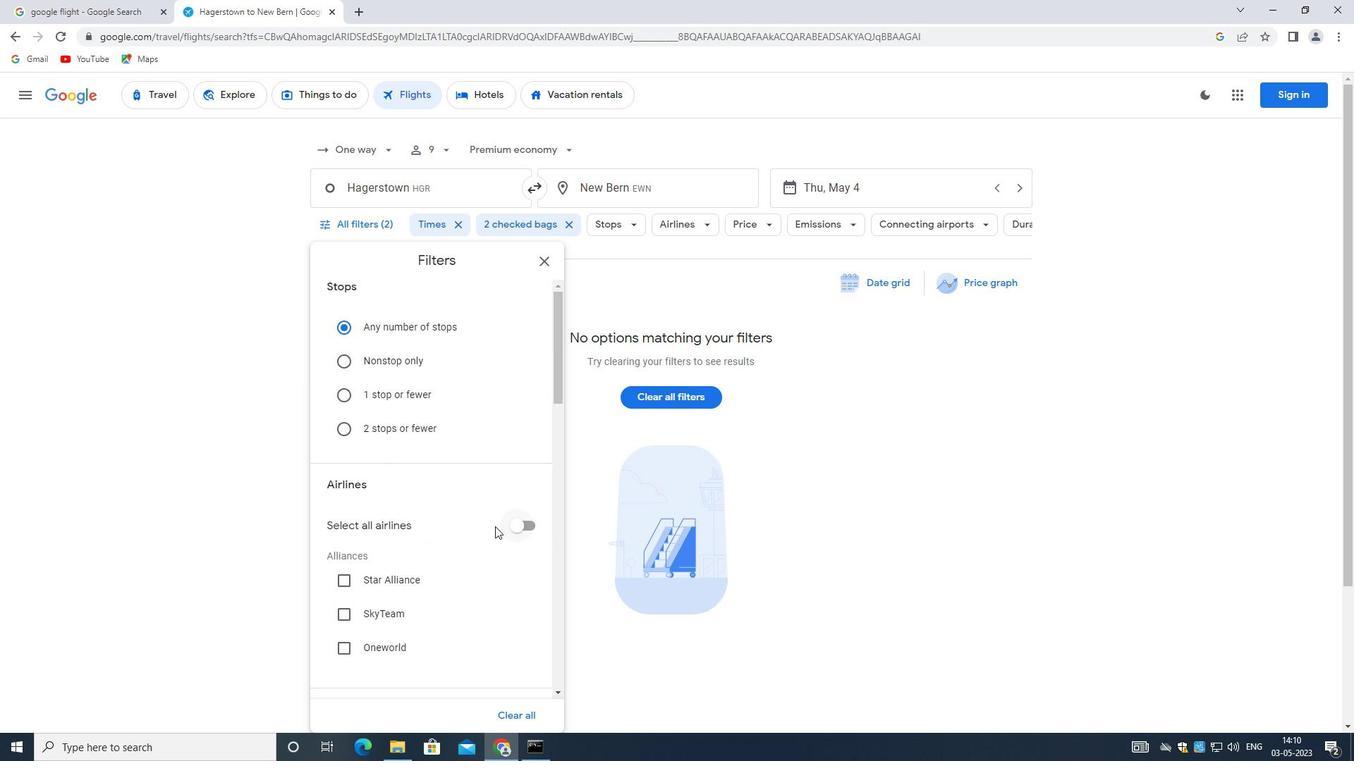 
Action: Mouse scrolled (476, 526) with delta (0, 0)
Screenshot: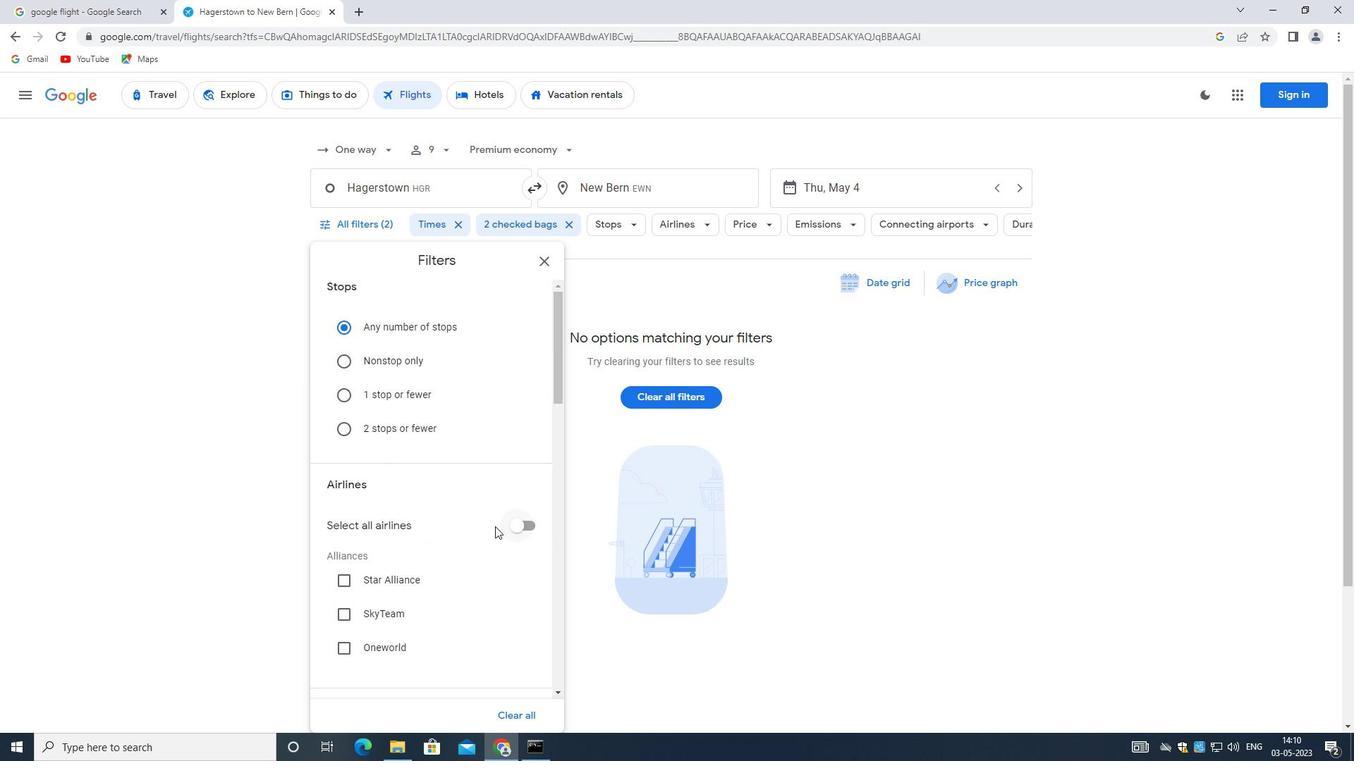 
Action: Mouse moved to (475, 529)
Screenshot: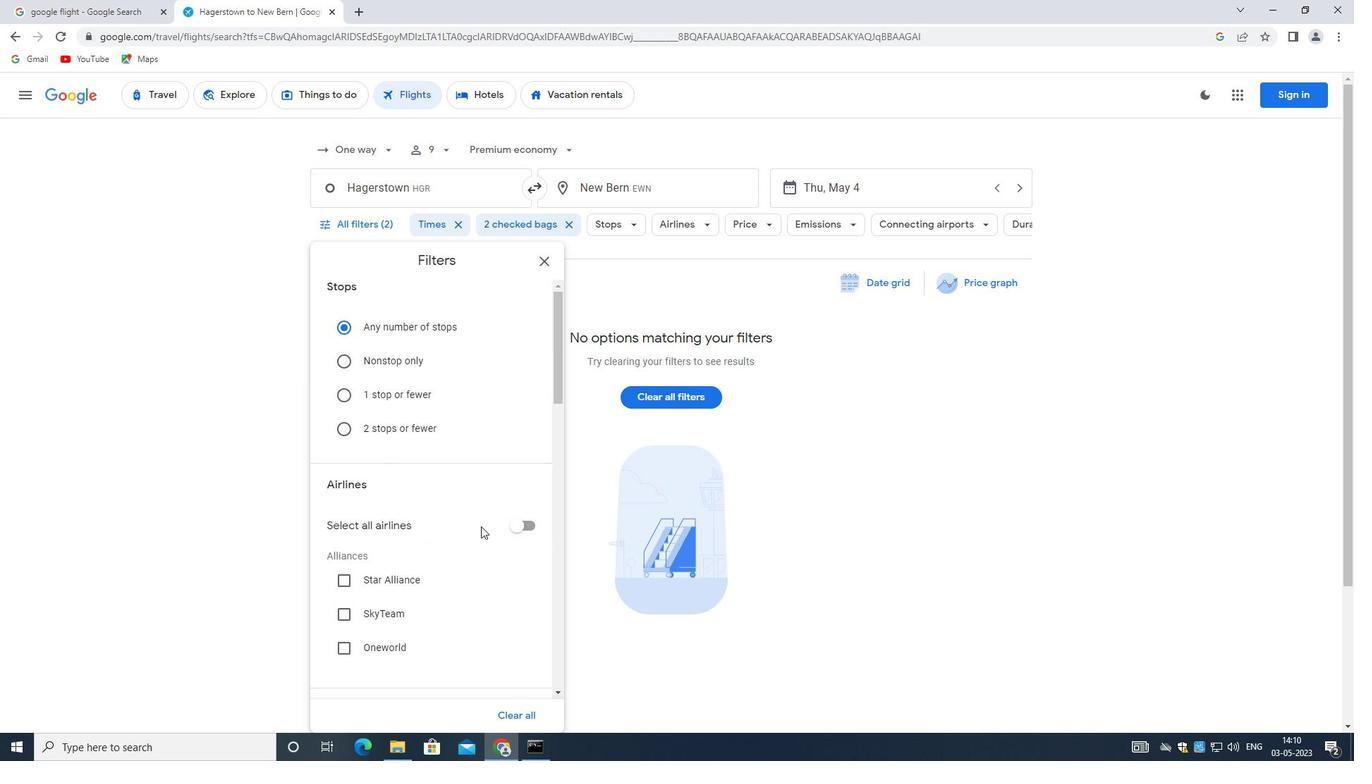 
Action: Mouse scrolled (475, 528) with delta (0, 0)
Screenshot: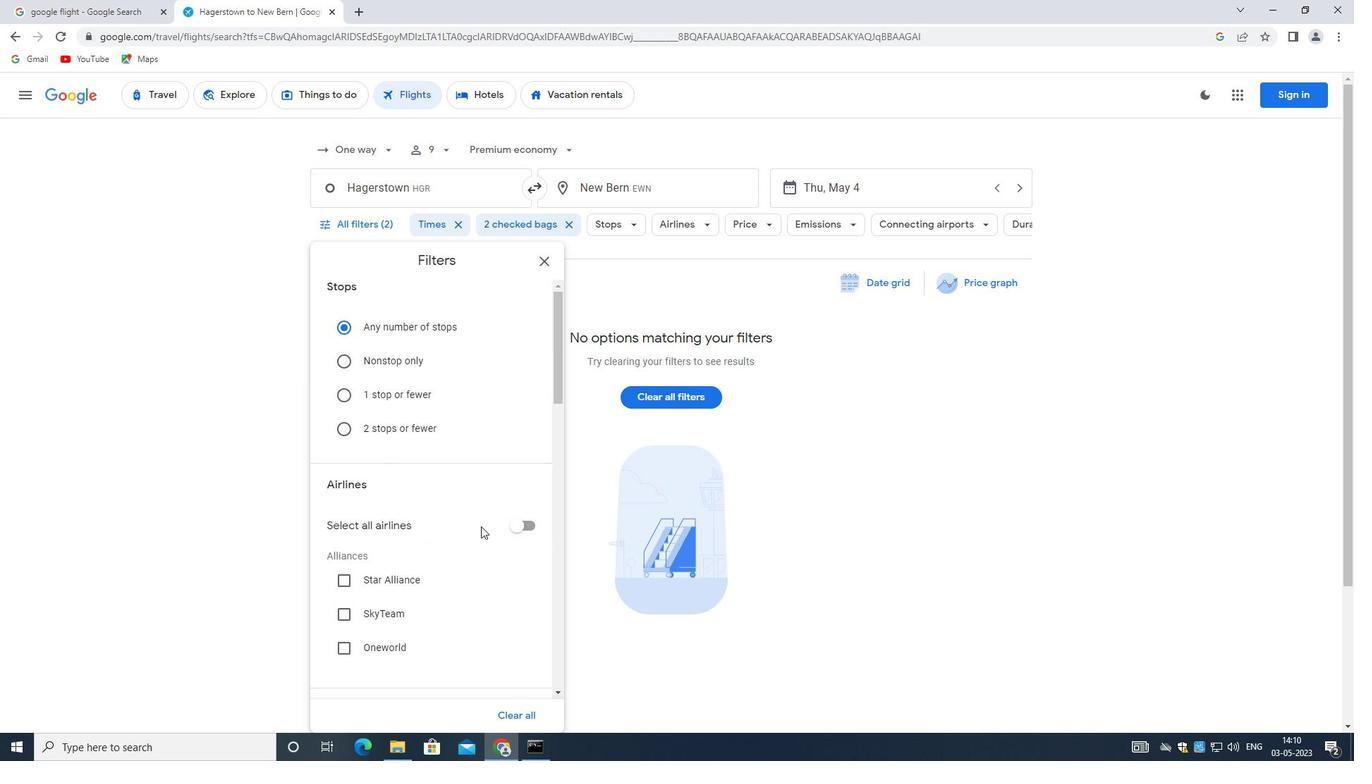 
Action: Mouse moved to (475, 529)
Screenshot: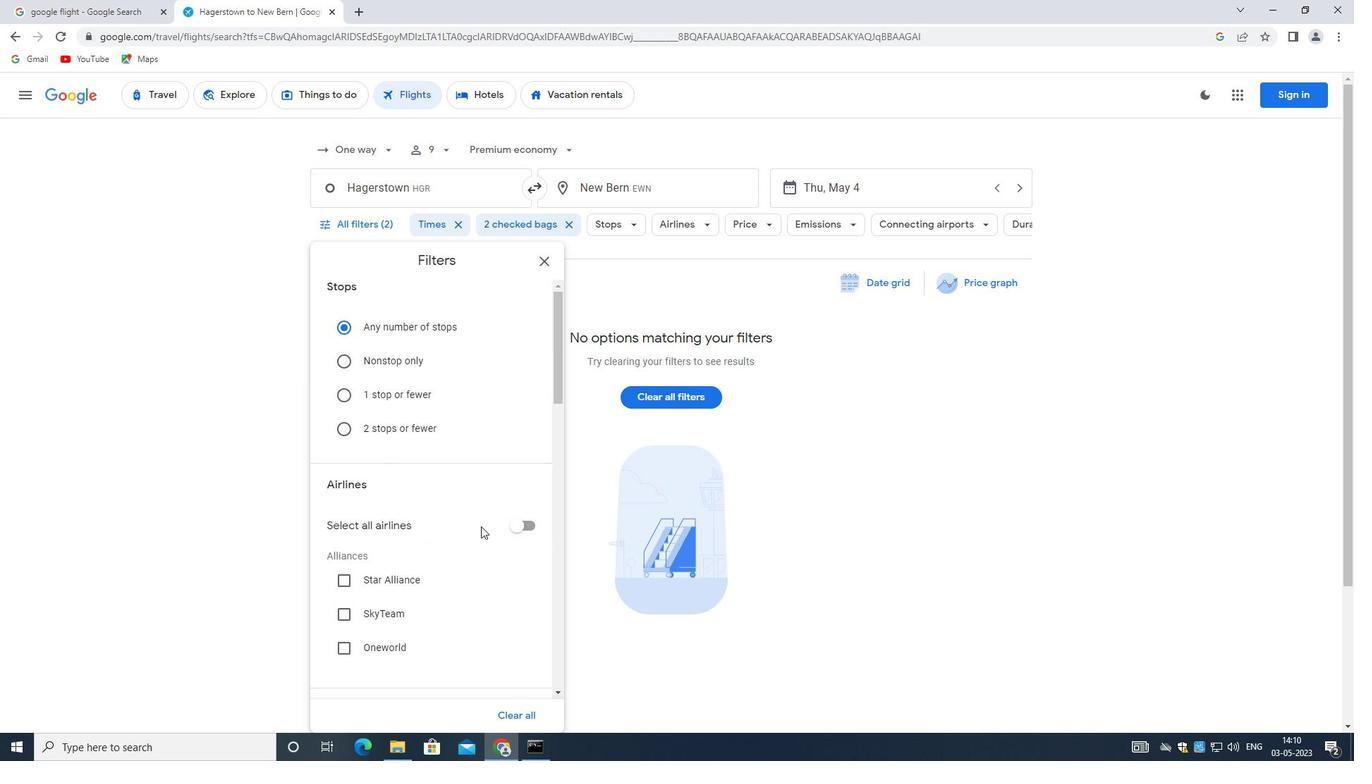 
Action: Mouse scrolled (475, 529) with delta (0, 0)
Screenshot: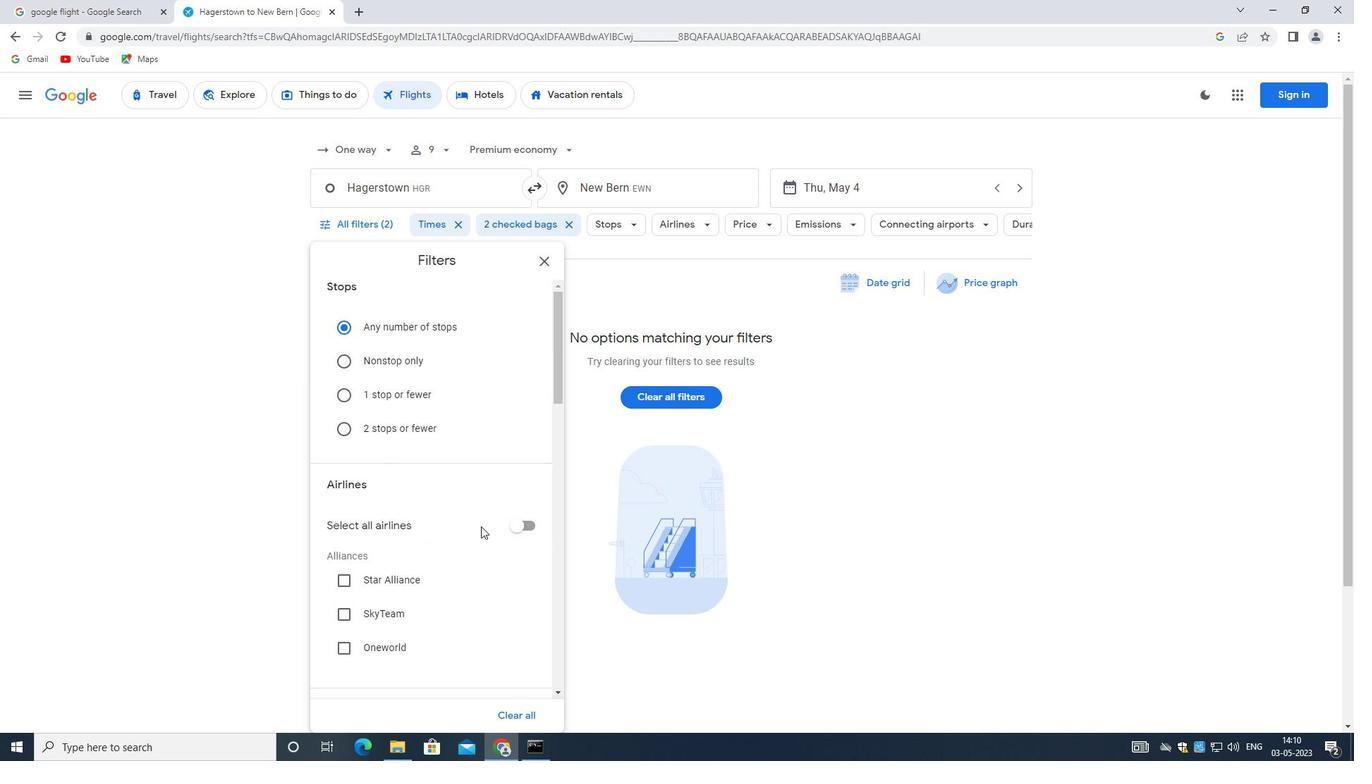 
Action: Mouse scrolled (475, 529) with delta (0, 0)
Screenshot: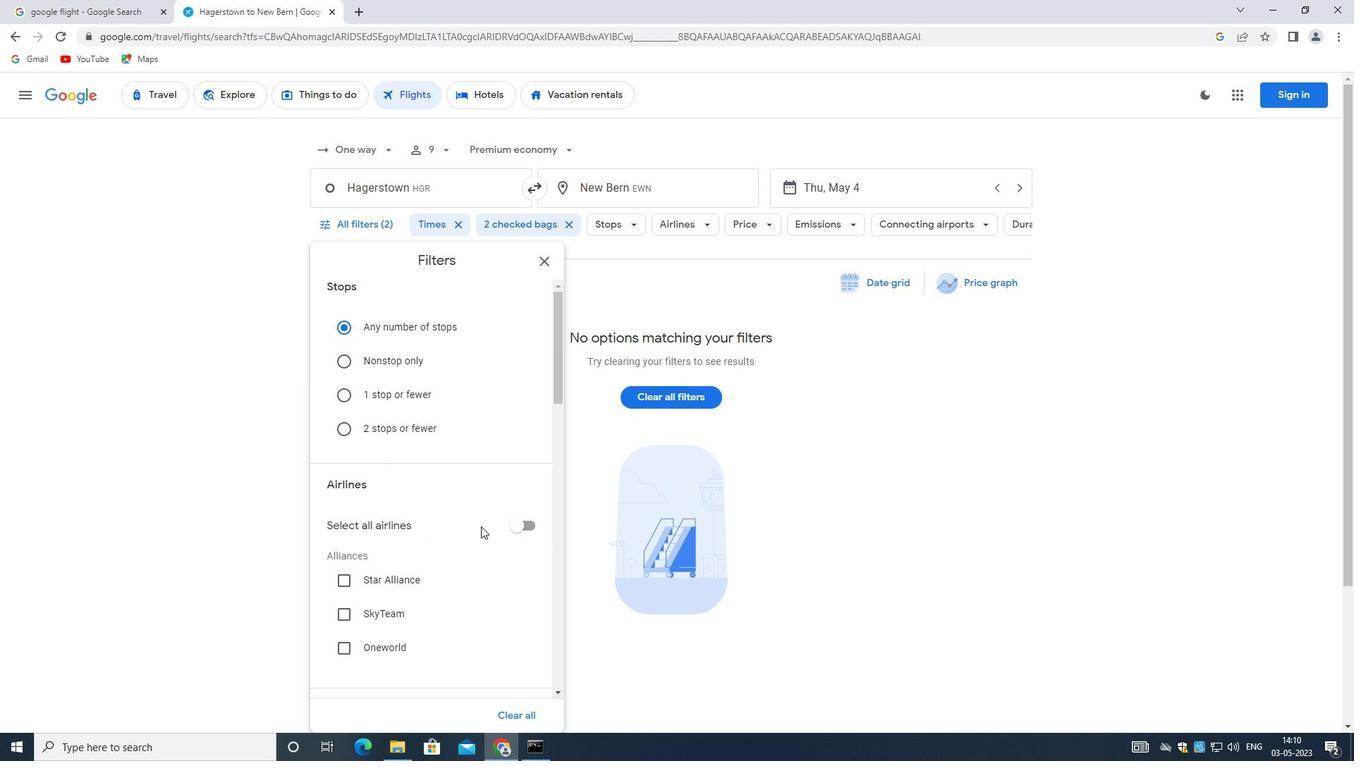 
Action: Mouse moved to (474, 529)
Screenshot: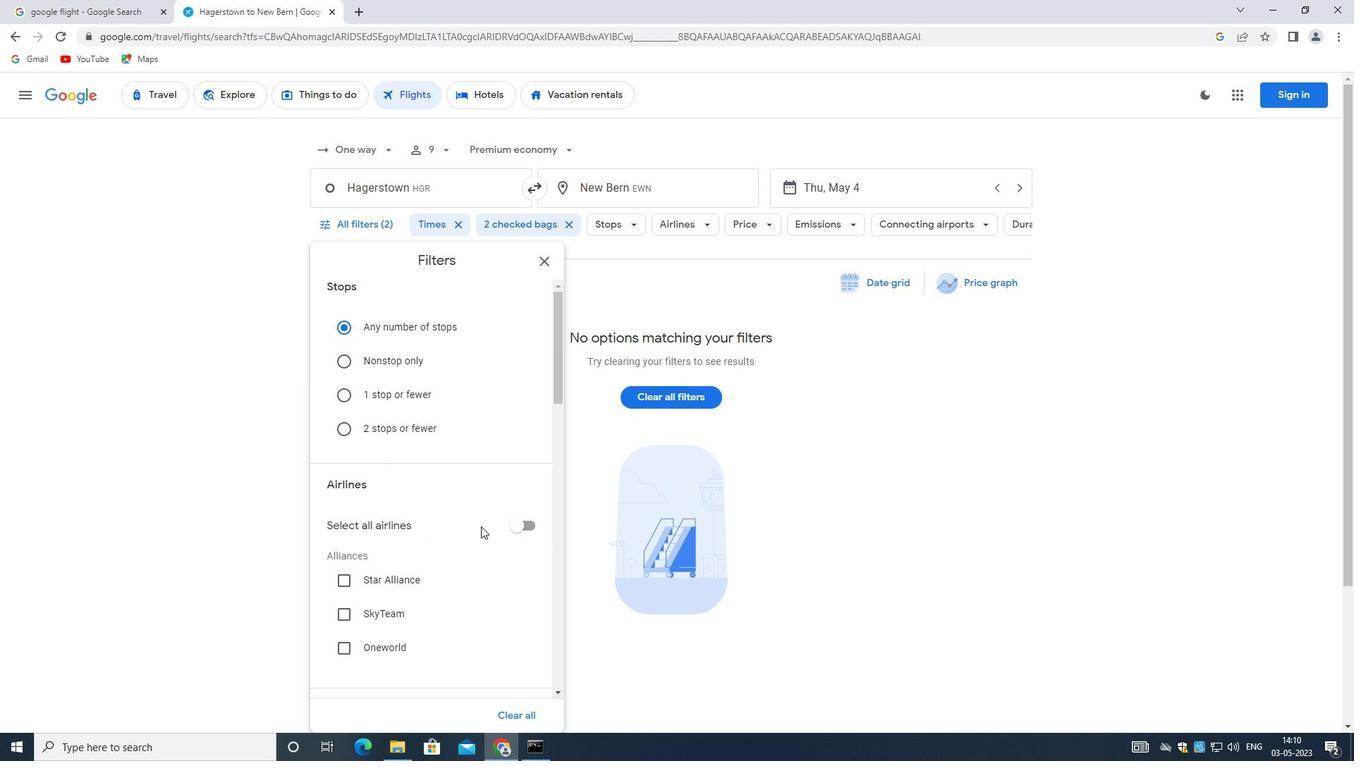 
Action: Mouse scrolled (474, 529) with delta (0, 0)
Screenshot: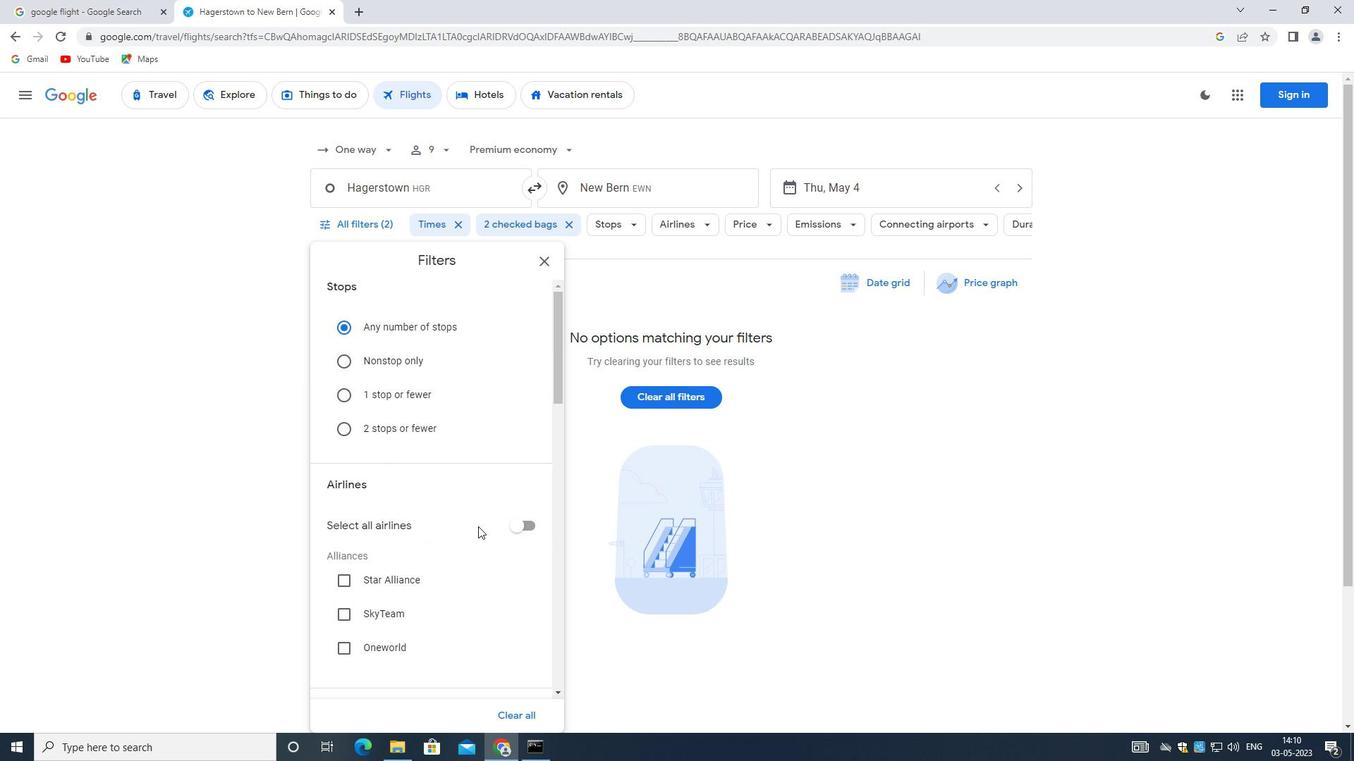 
Action: Mouse moved to (472, 531)
Screenshot: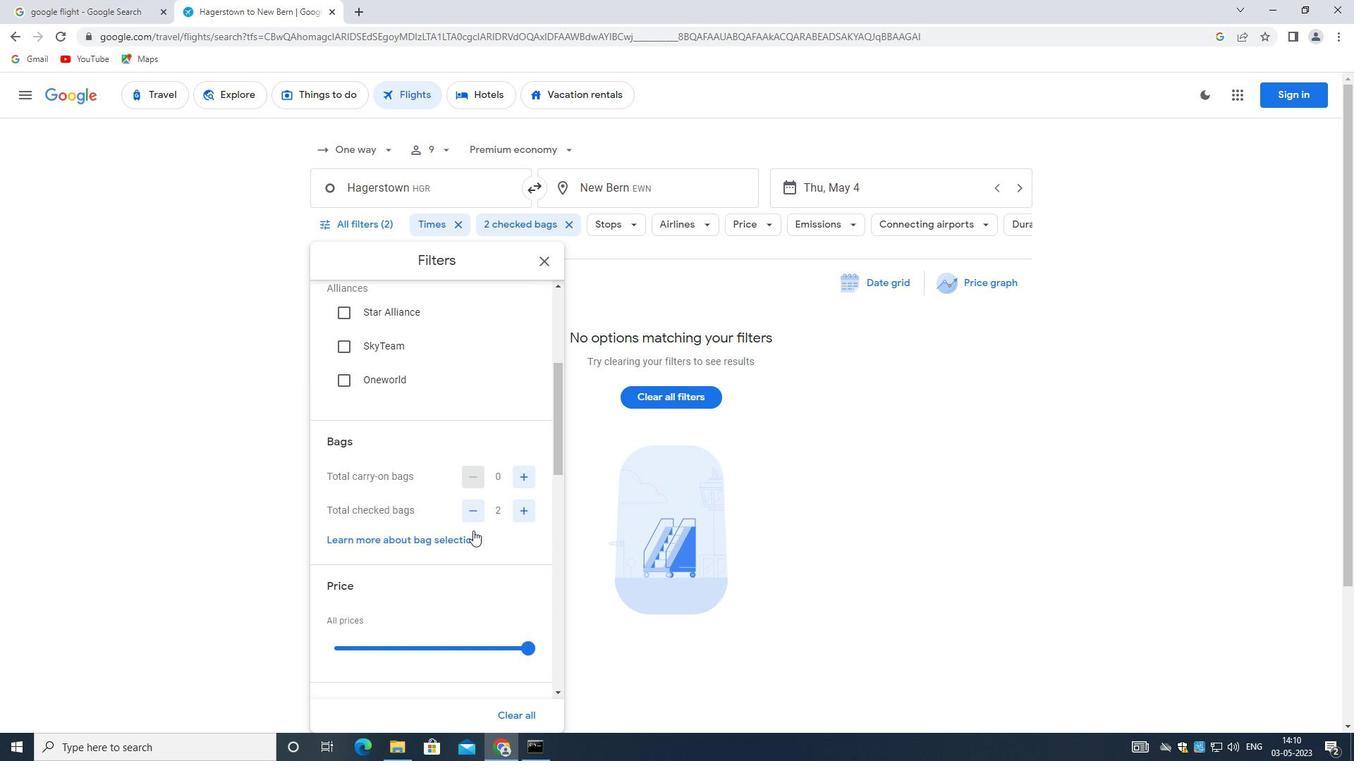 
Action: Mouse scrolled (472, 530) with delta (0, 0)
Screenshot: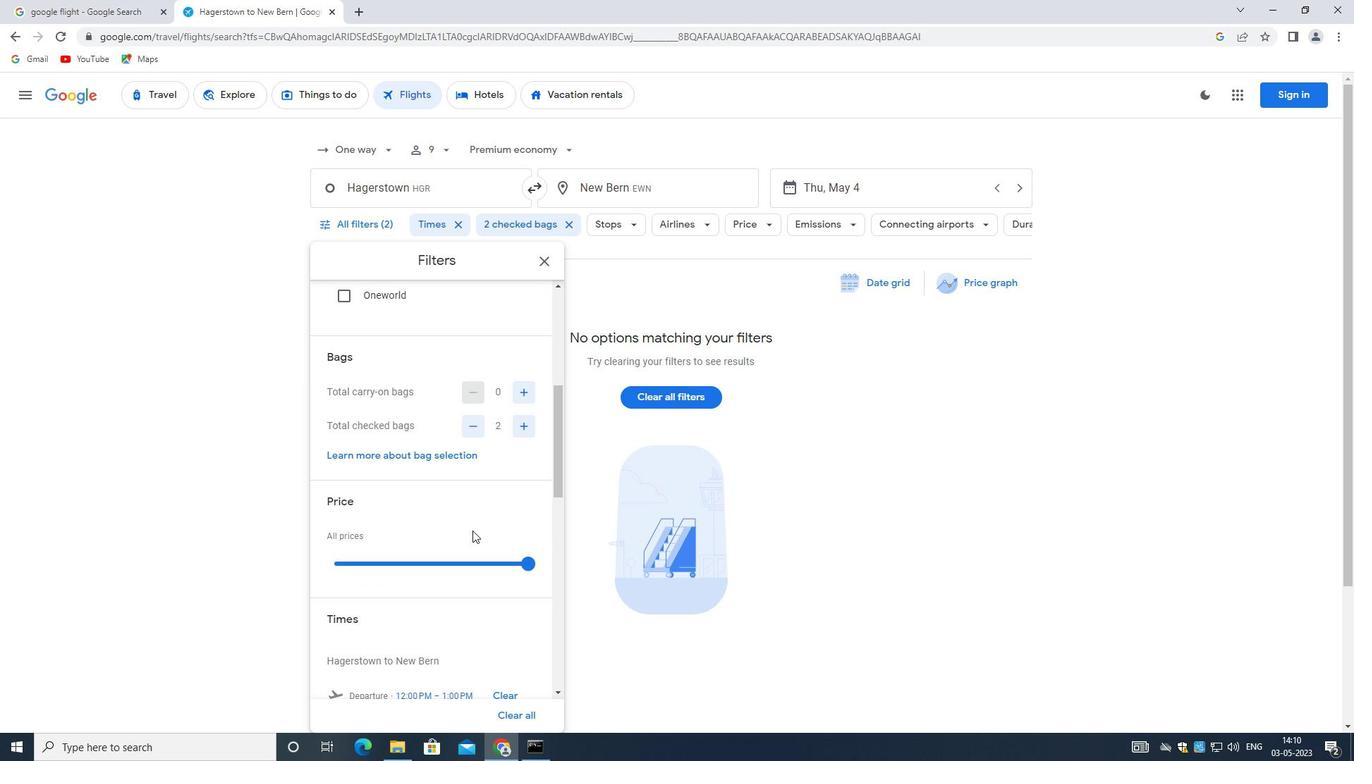 
Action: Mouse scrolled (472, 530) with delta (0, 0)
Screenshot: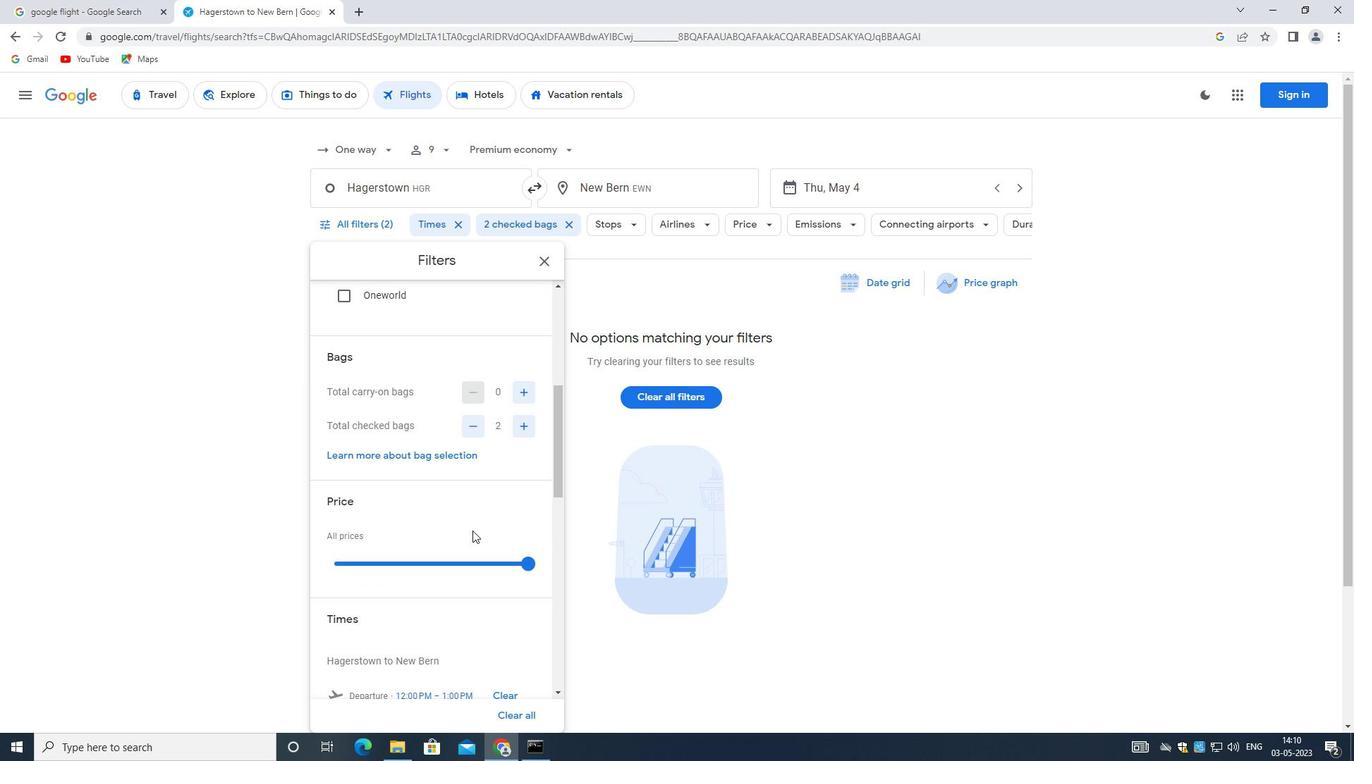 
Action: Mouse moved to (471, 531)
Screenshot: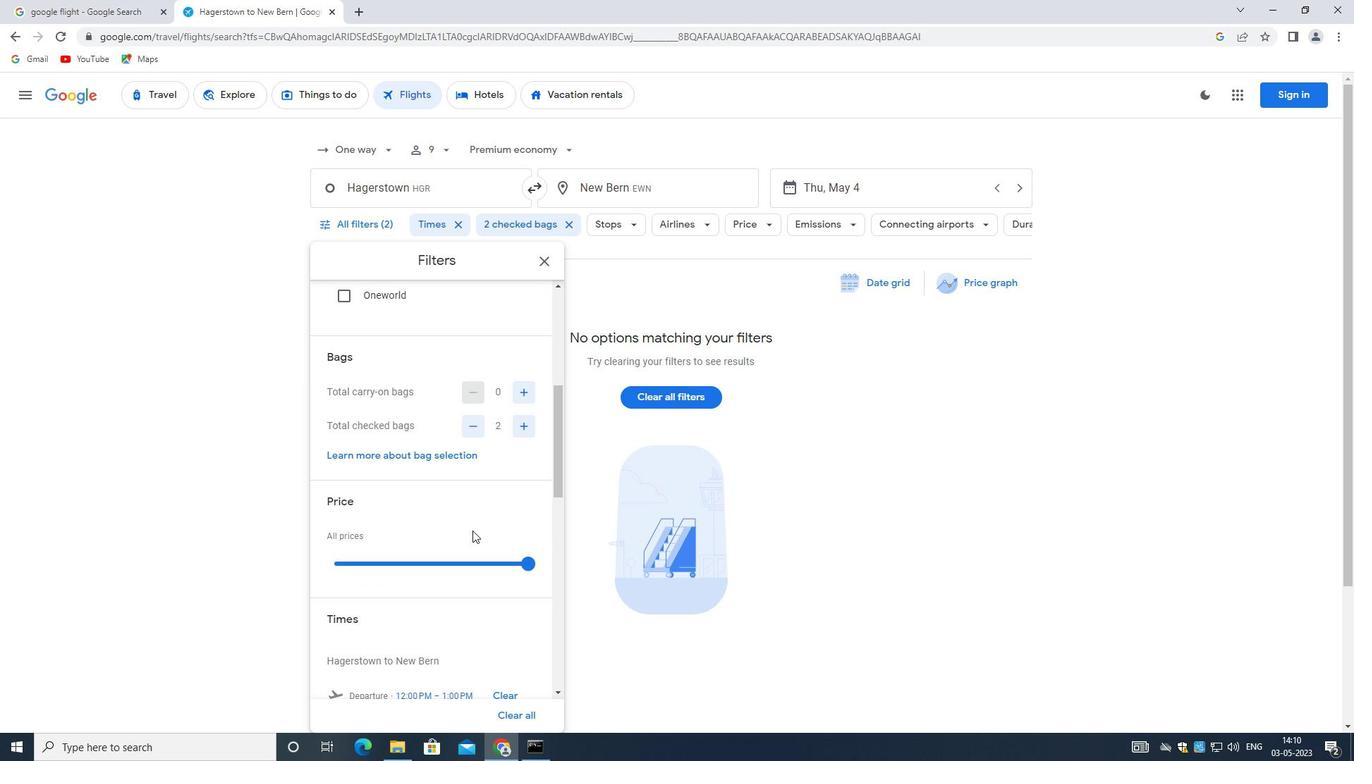 
Action: Mouse scrolled (471, 530) with delta (0, 0)
Screenshot: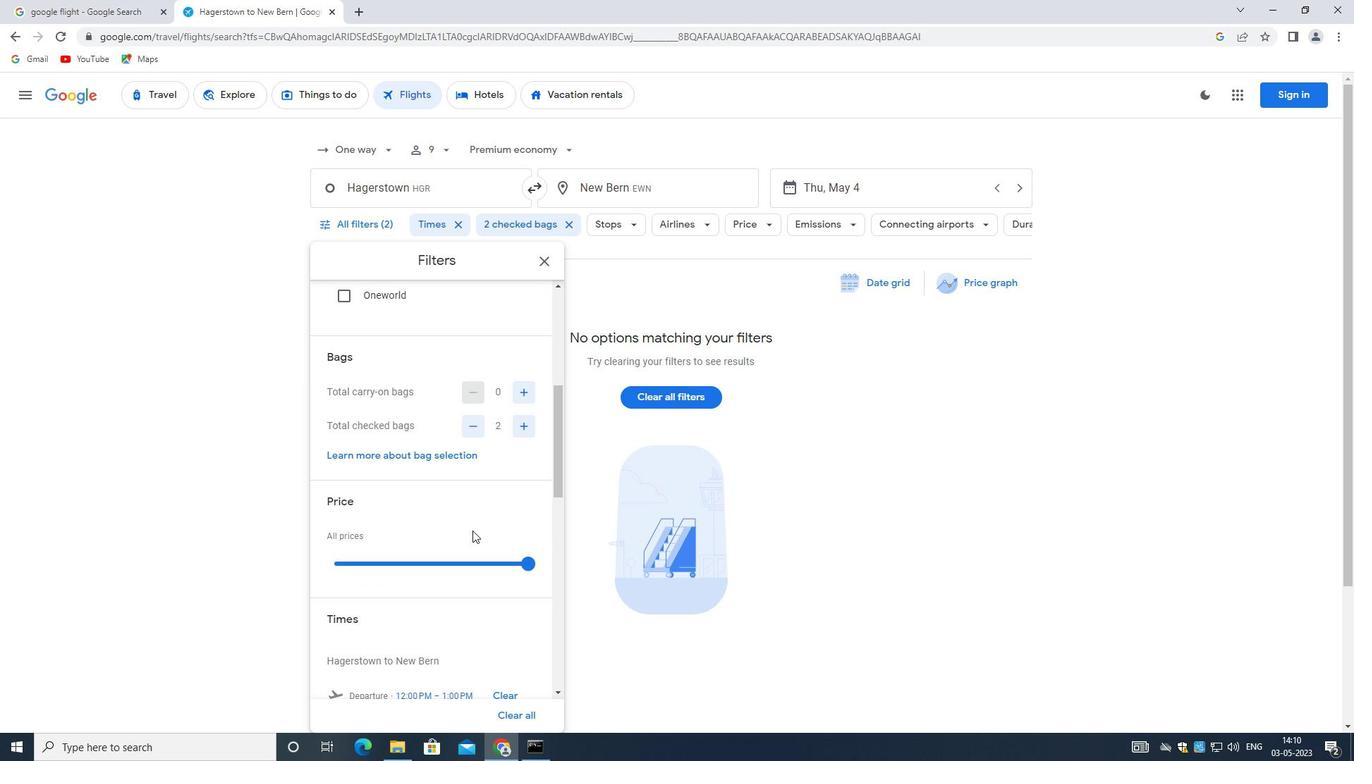 
Action: Mouse moved to (536, 349)
Screenshot: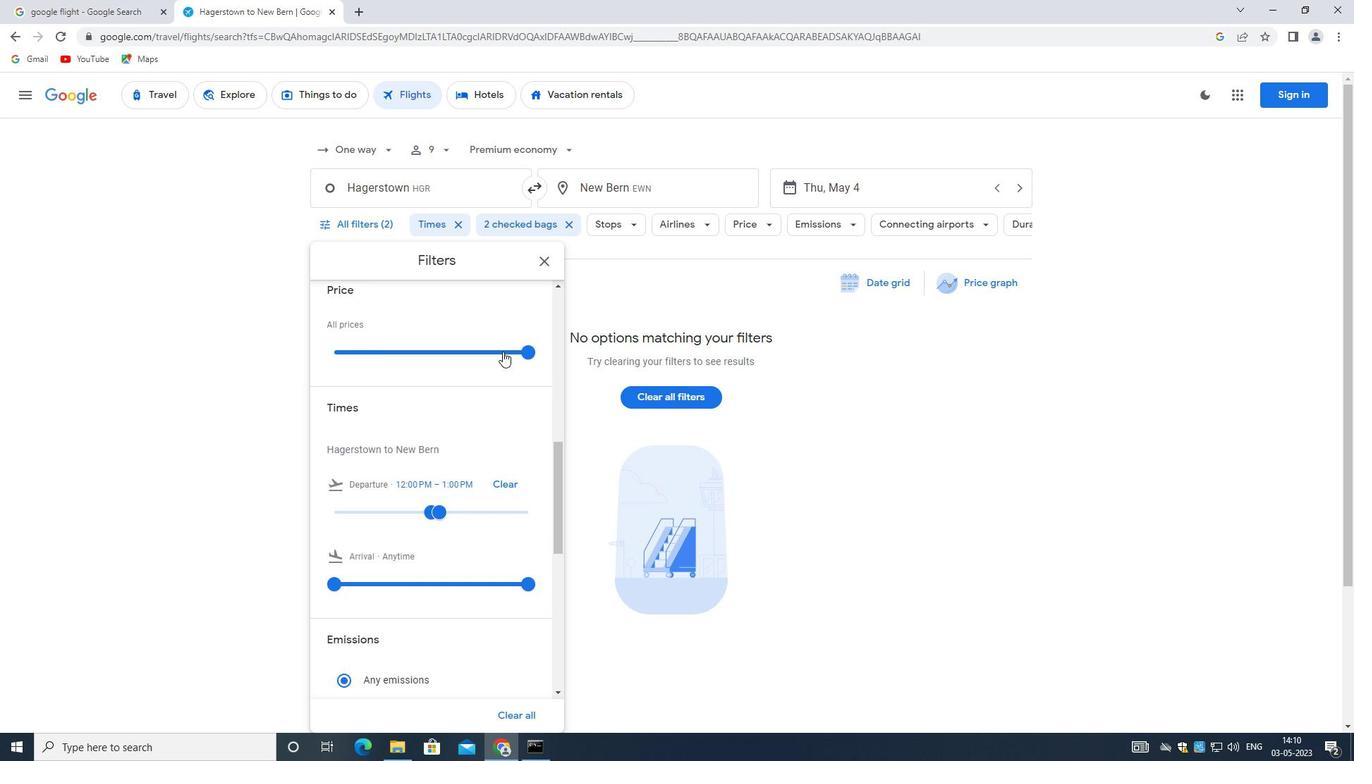 
Action: Mouse pressed left at (536, 349)
Screenshot: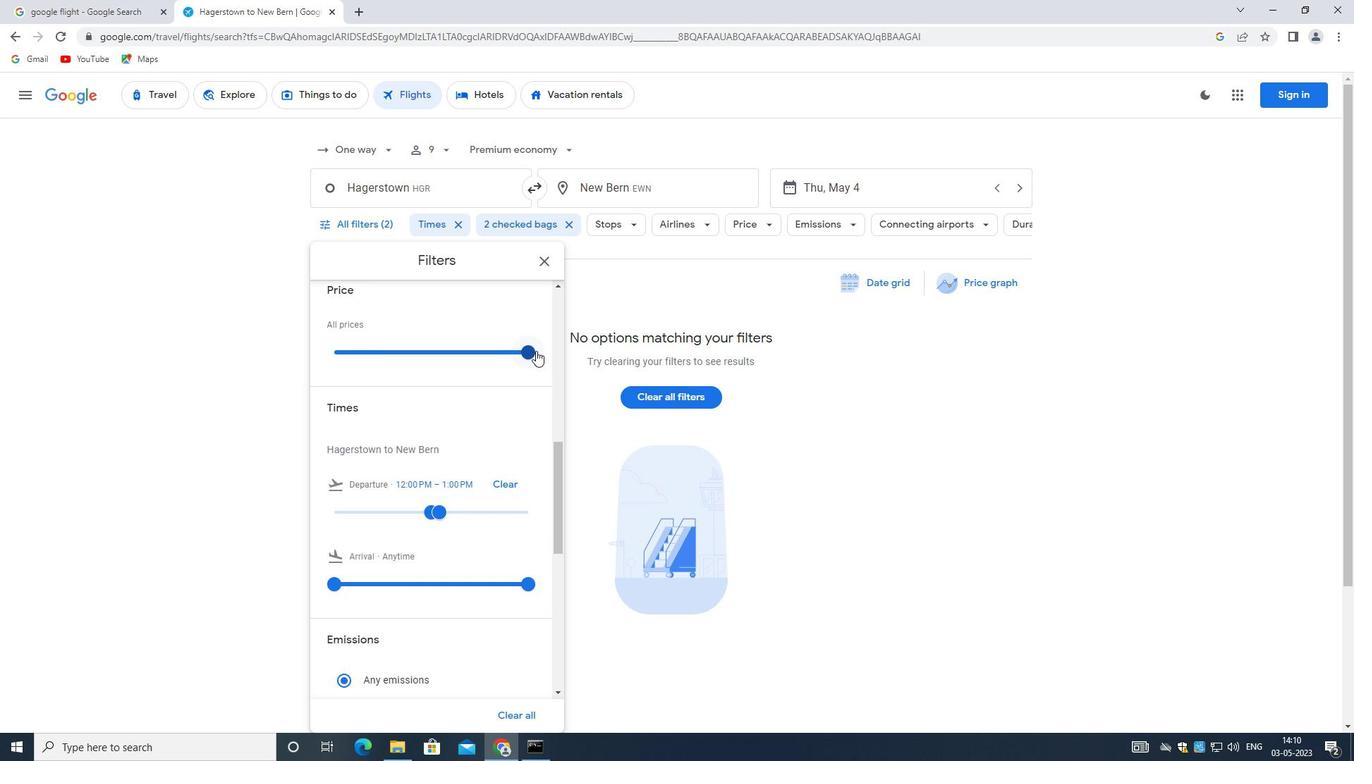 
Action: Mouse pressed left at (536, 349)
Screenshot: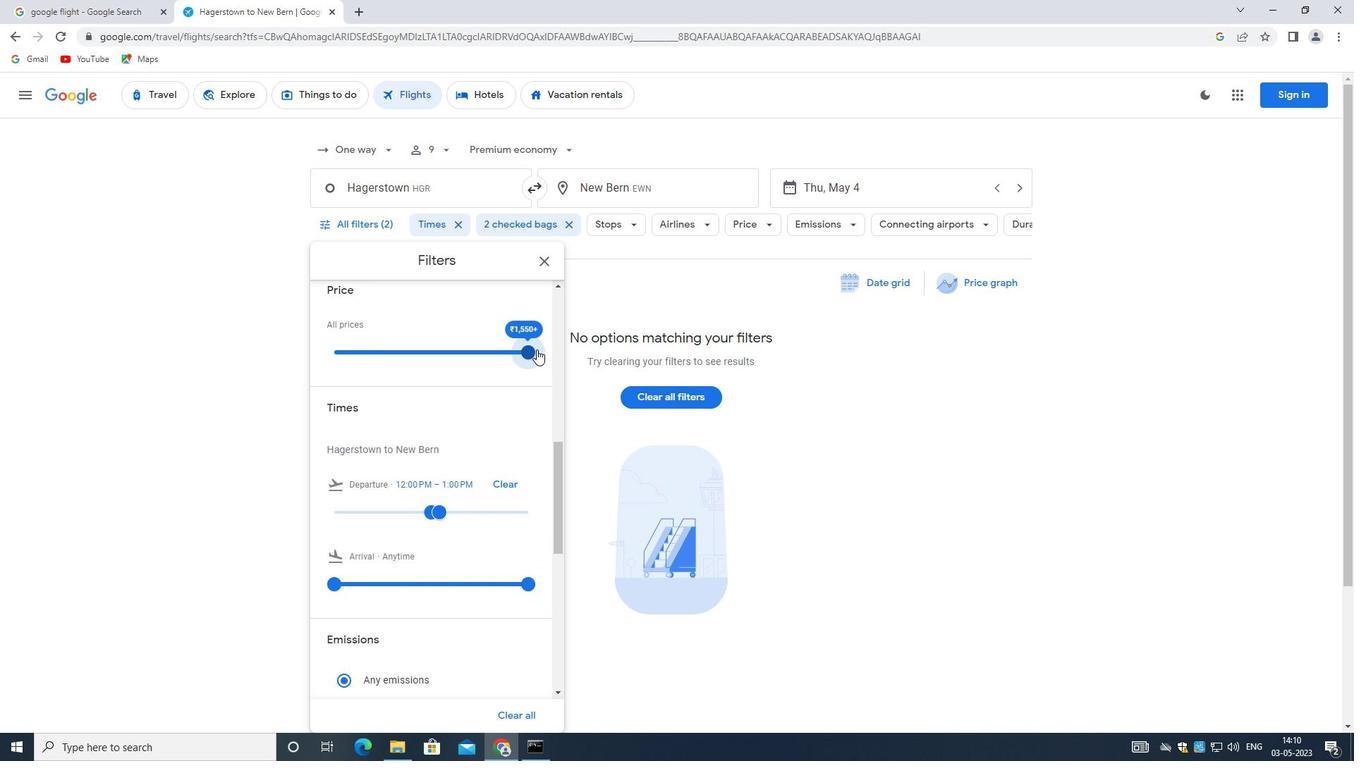 
Action: Mouse moved to (427, 383)
Screenshot: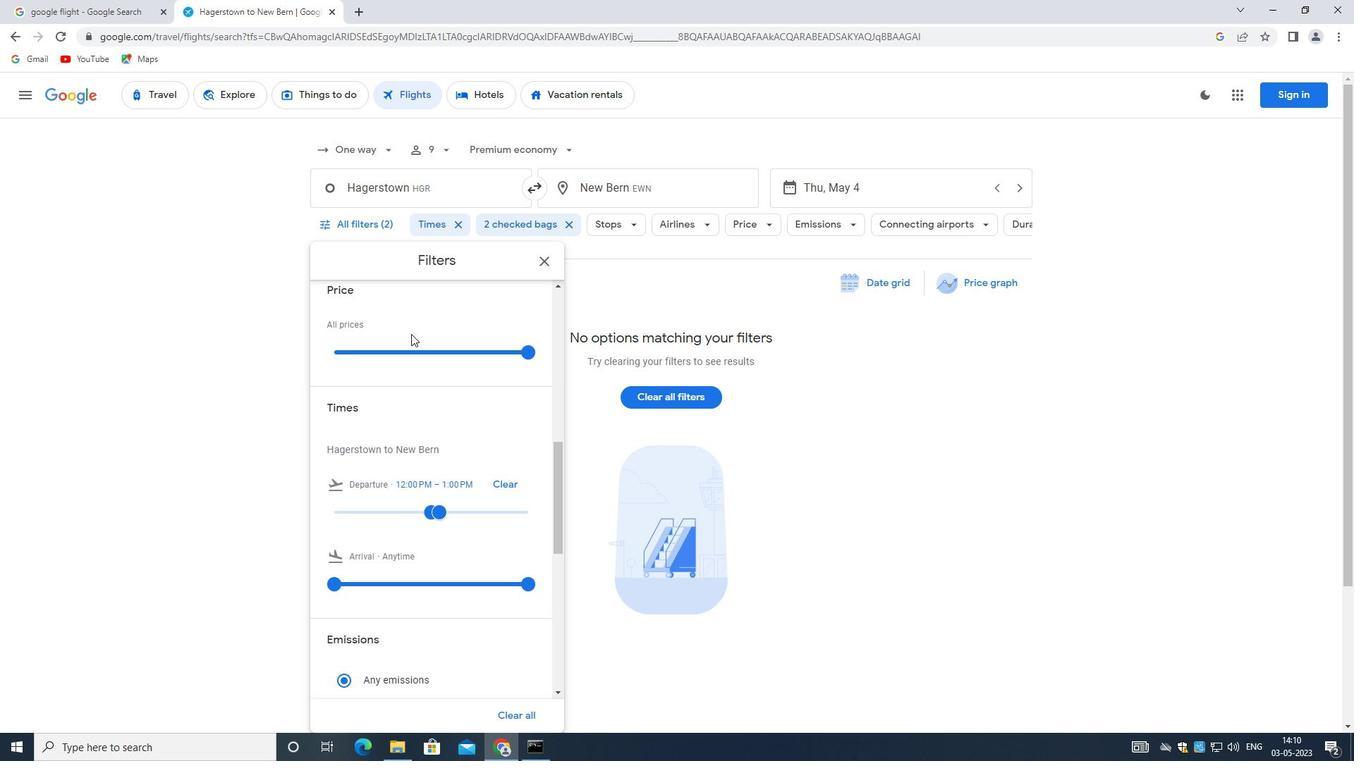 
Action: Mouse scrolled (427, 382) with delta (0, 0)
Screenshot: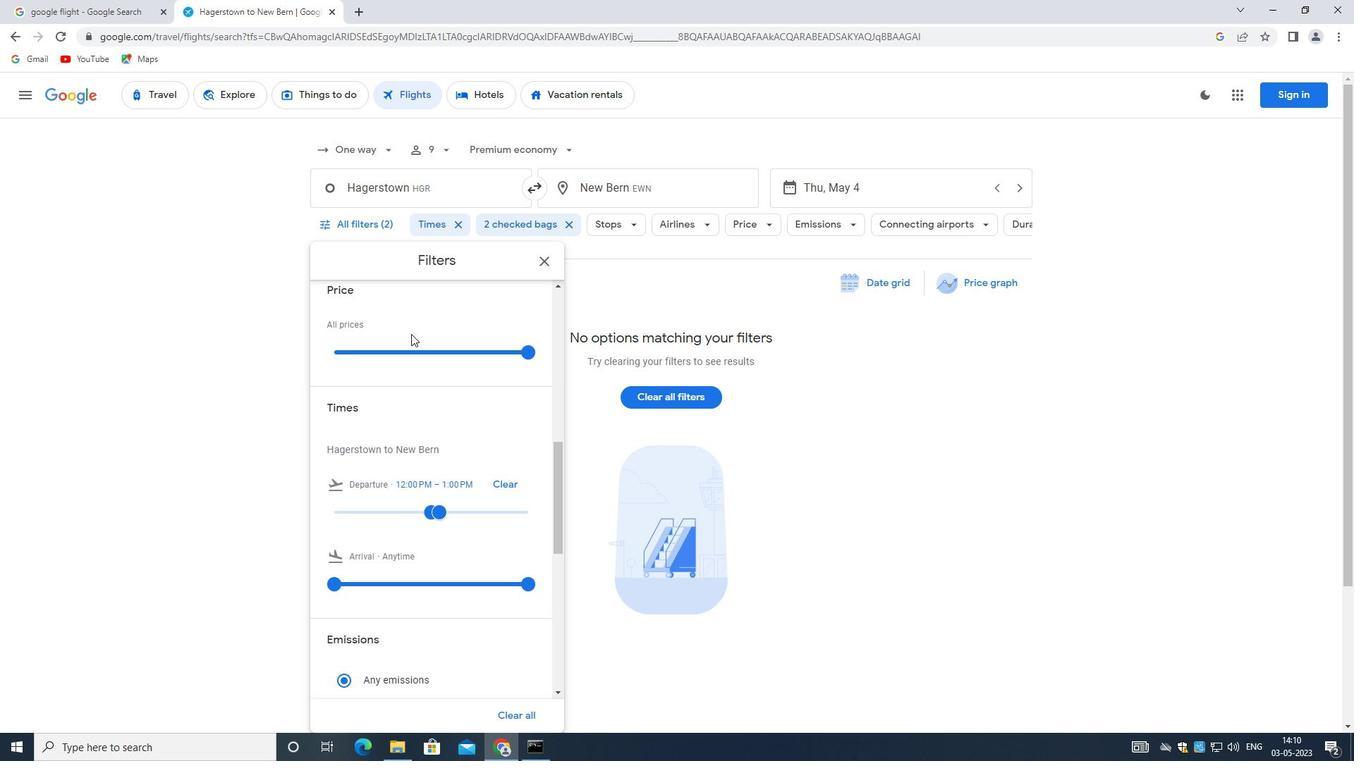 
Action: Mouse moved to (454, 439)
Screenshot: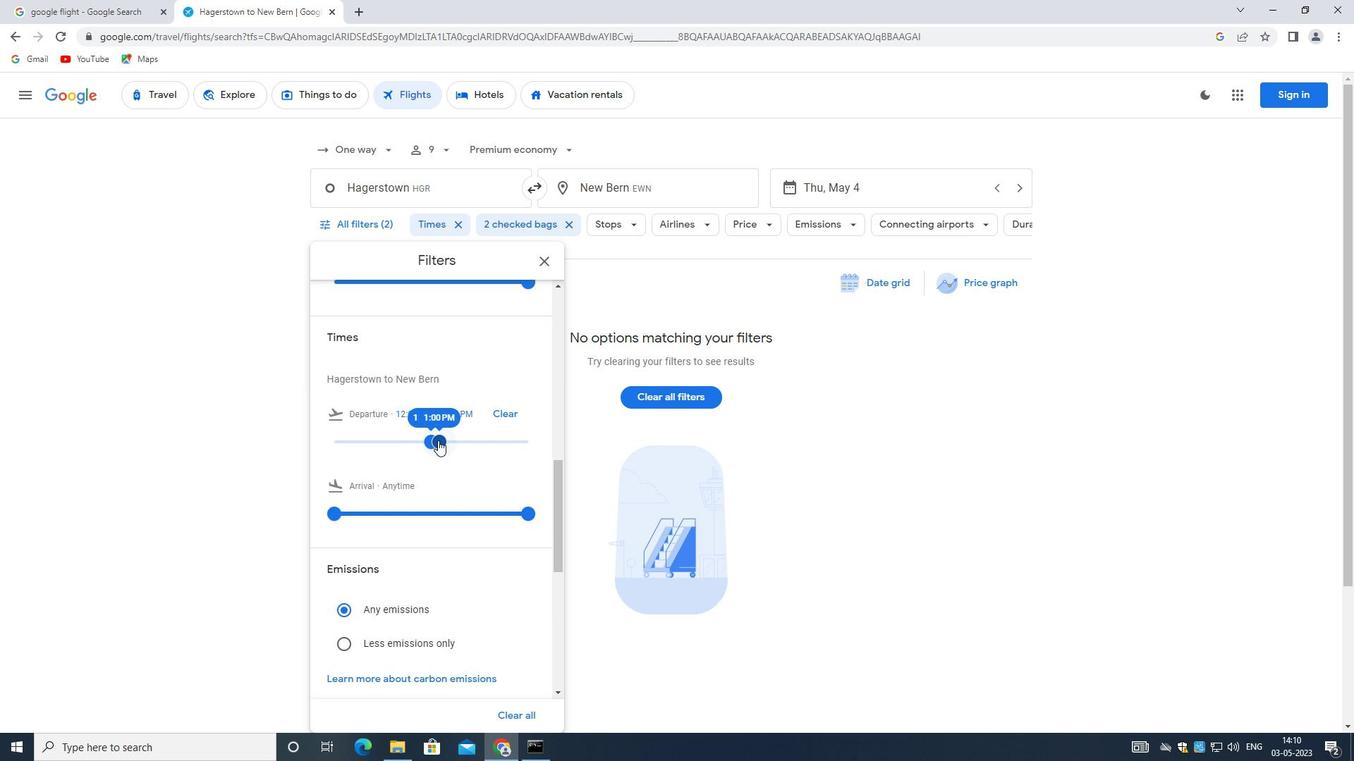 
Action: Mouse pressed left at (454, 439)
Screenshot: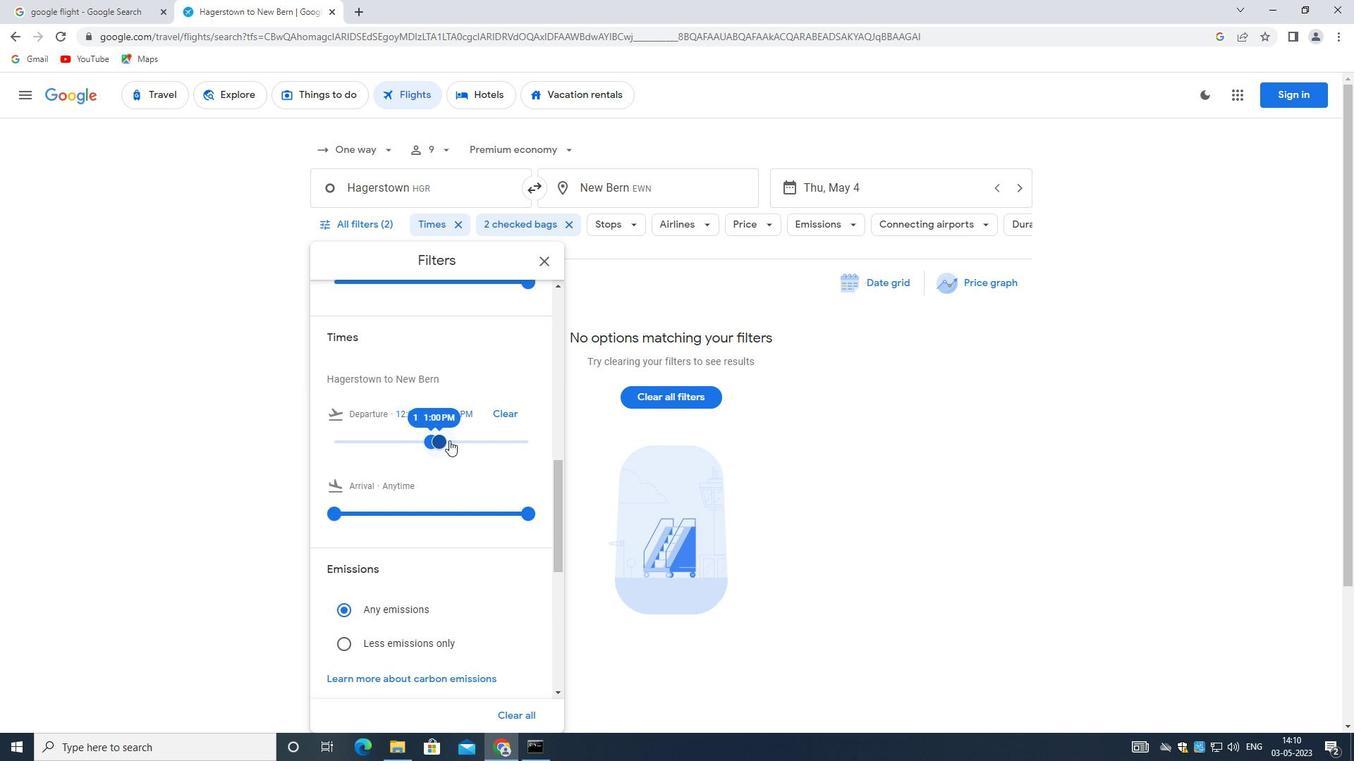 
Action: Mouse moved to (442, 441)
Screenshot: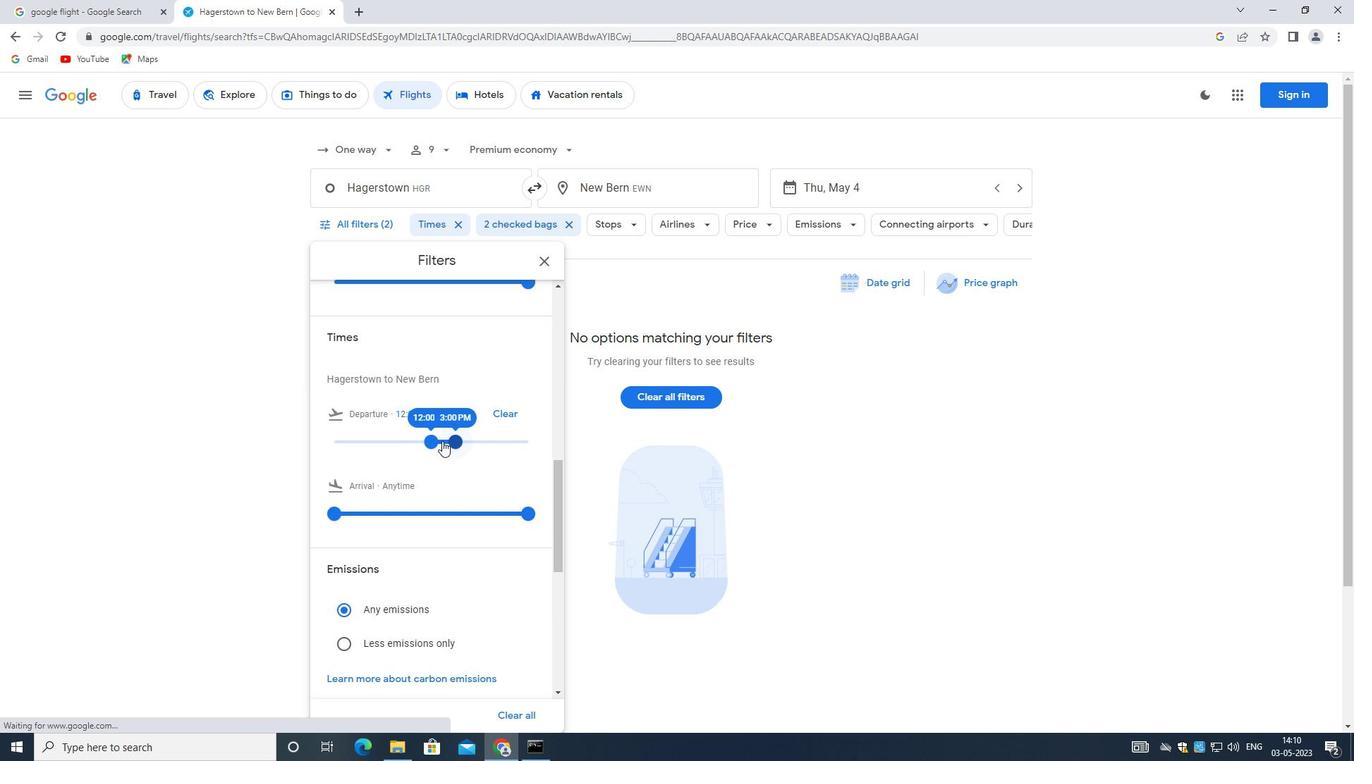 
Action: Mouse pressed left at (442, 441)
Screenshot: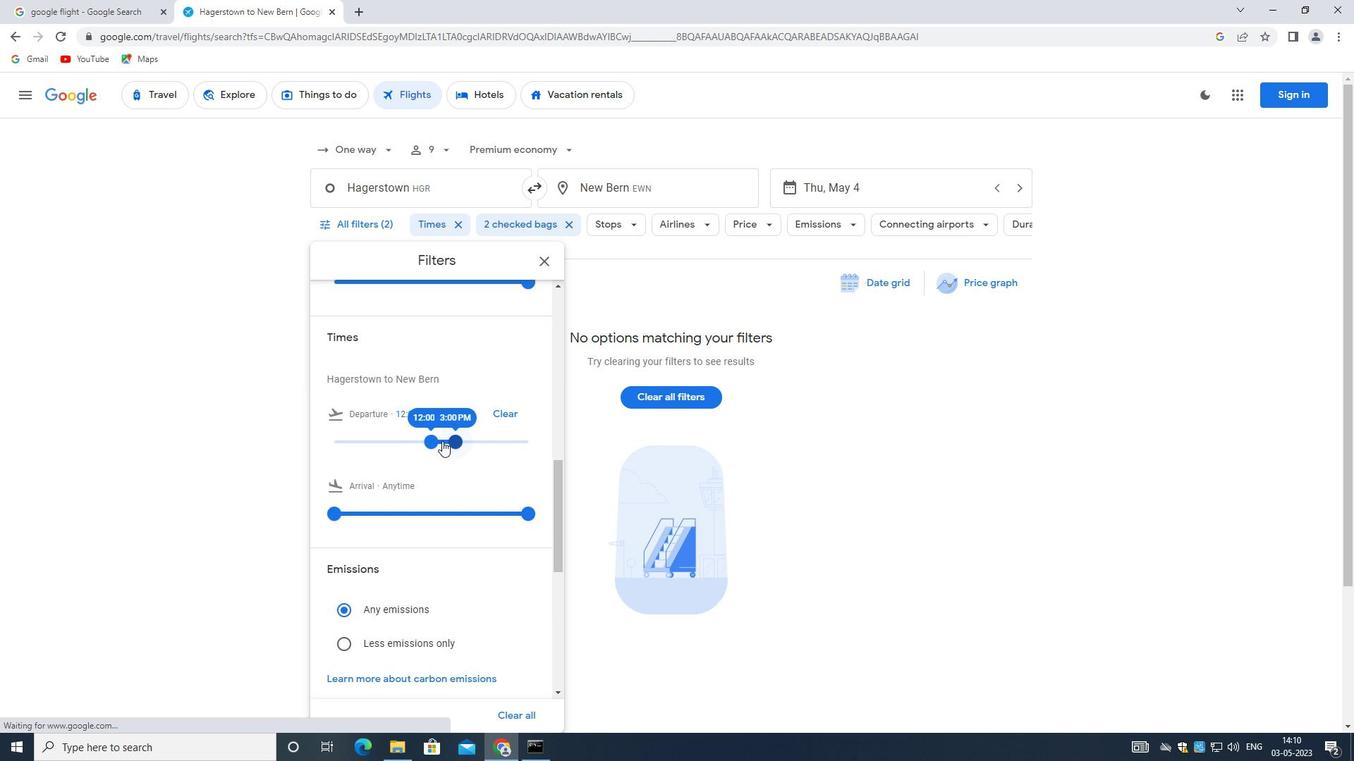 
Action: Mouse moved to (433, 440)
Screenshot: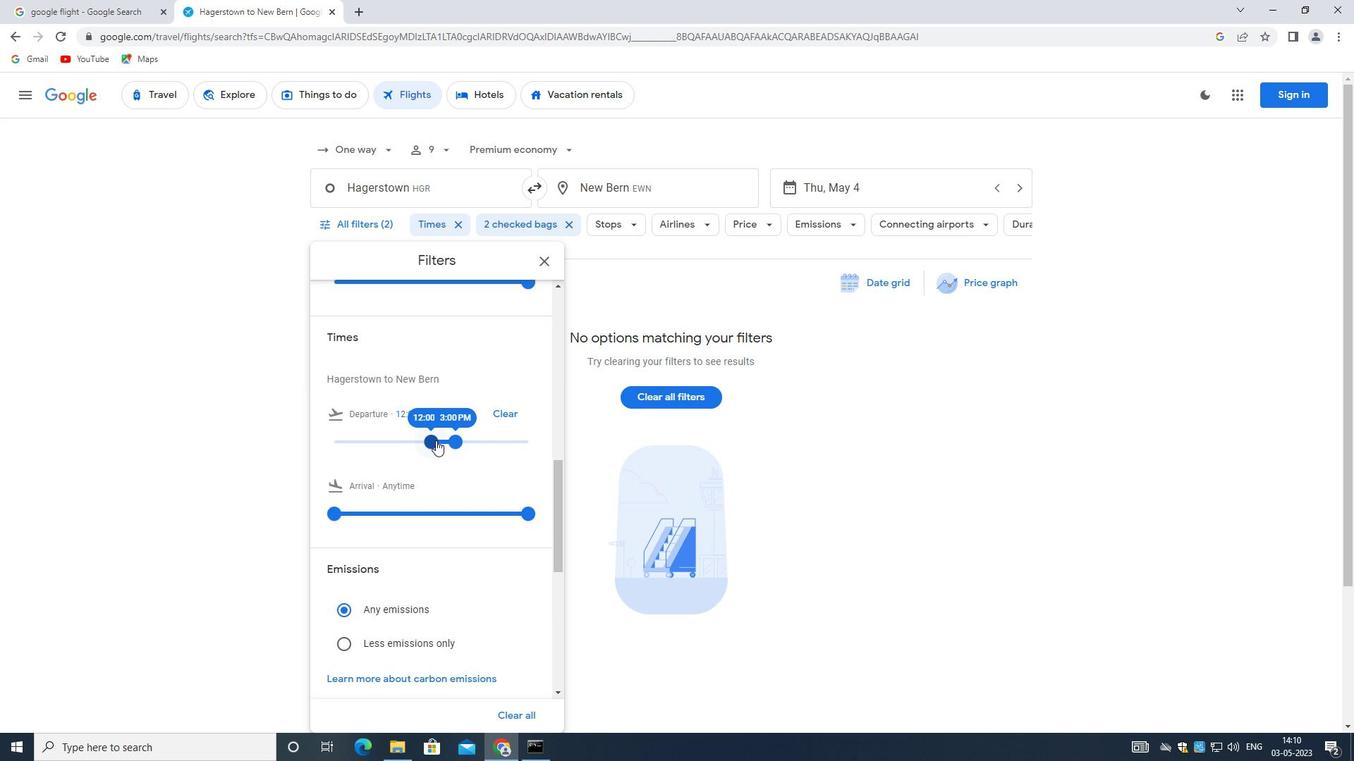 
Action: Mouse pressed left at (433, 440)
Screenshot: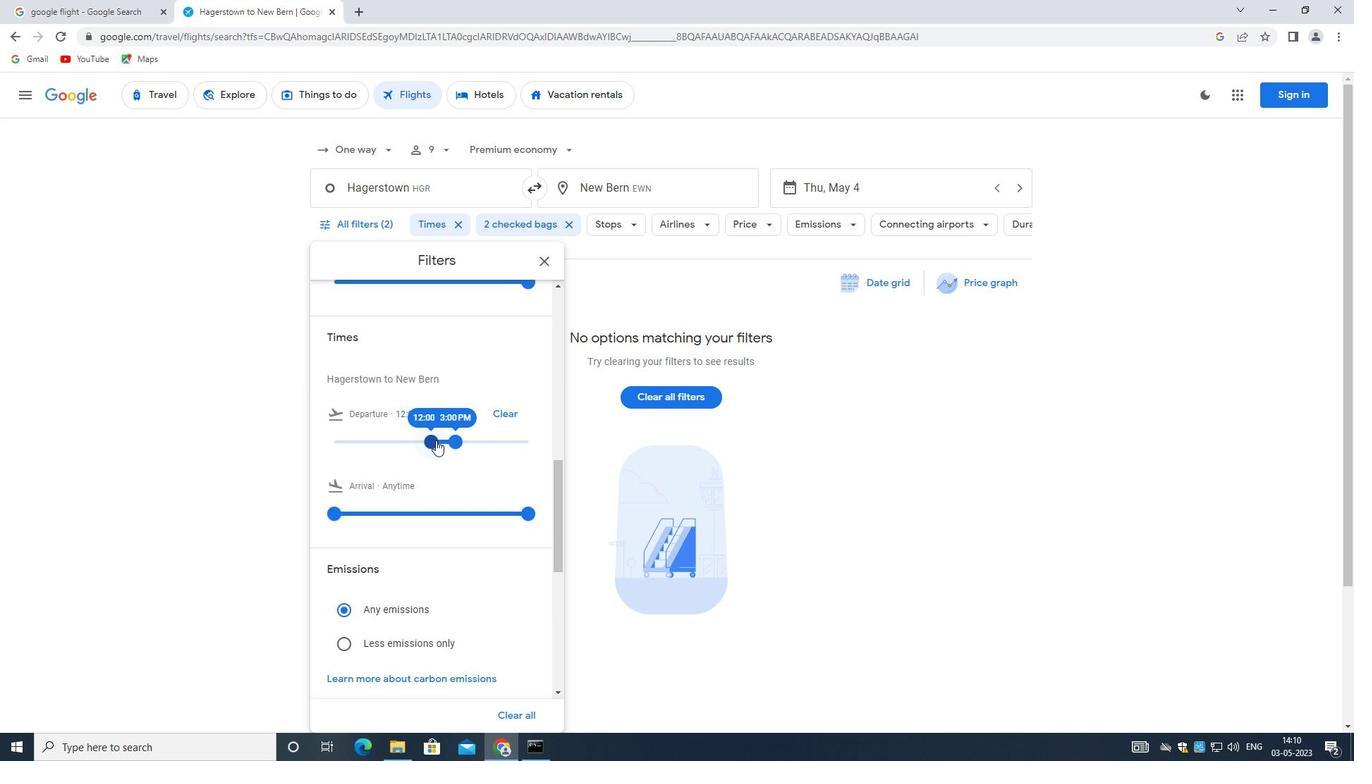 
Action: Mouse moved to (457, 445)
Screenshot: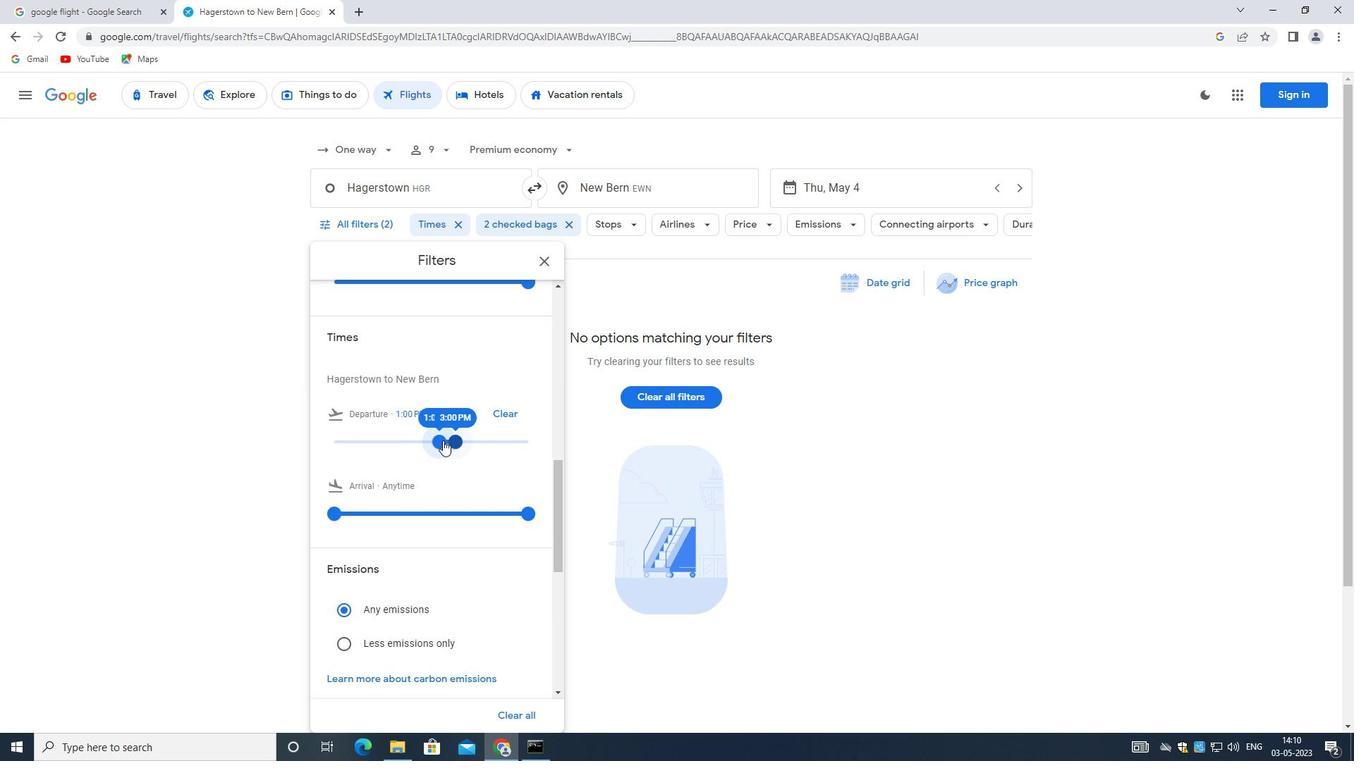 
Action: Mouse pressed left at (457, 445)
Screenshot: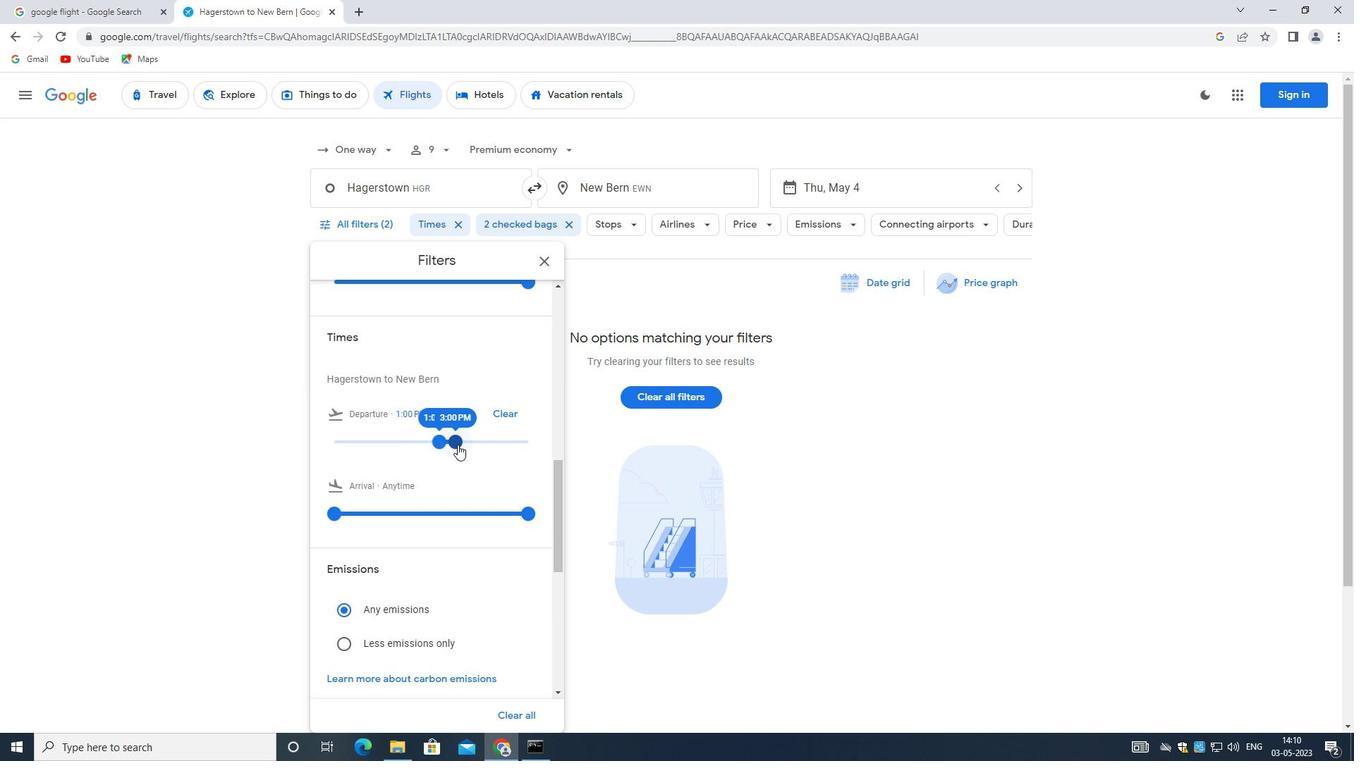
Action: Mouse moved to (494, 491)
Screenshot: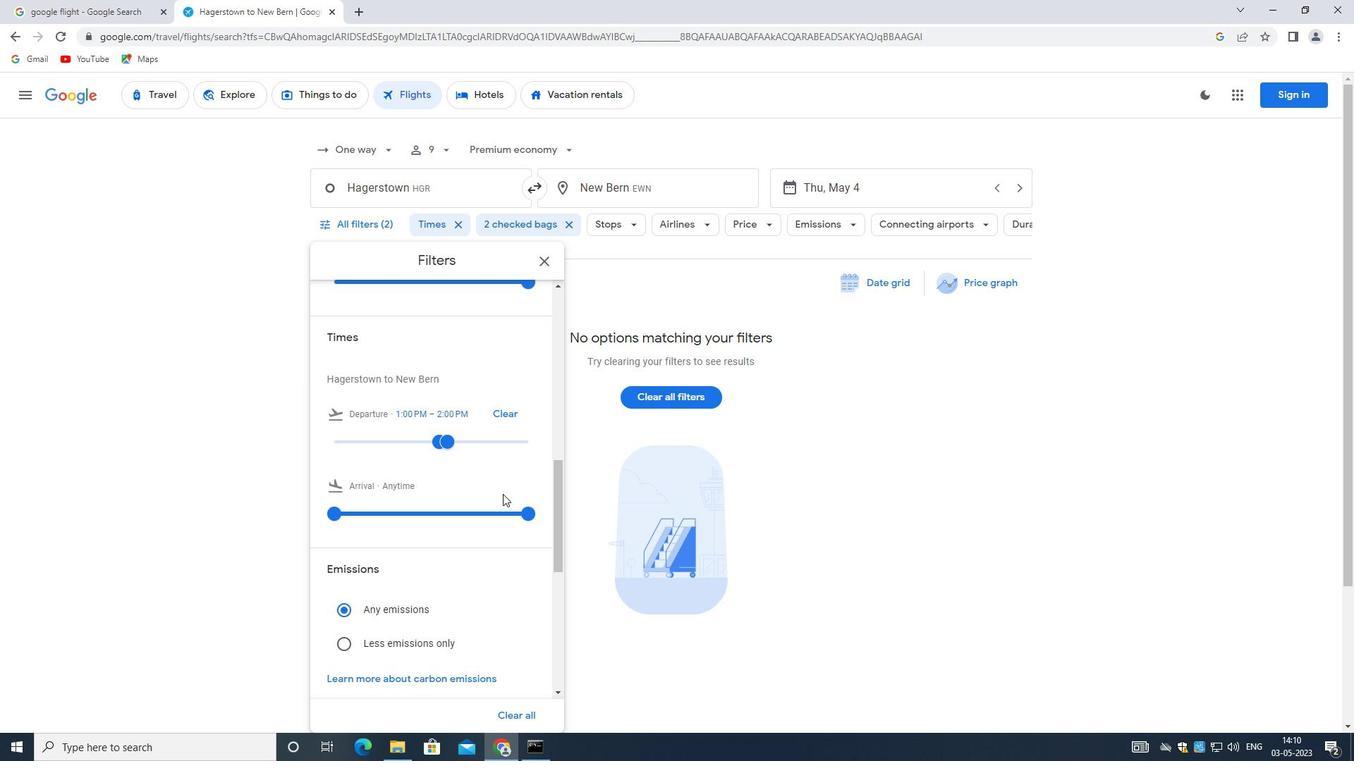 
Action: Mouse scrolled (494, 490) with delta (0, 0)
Screenshot: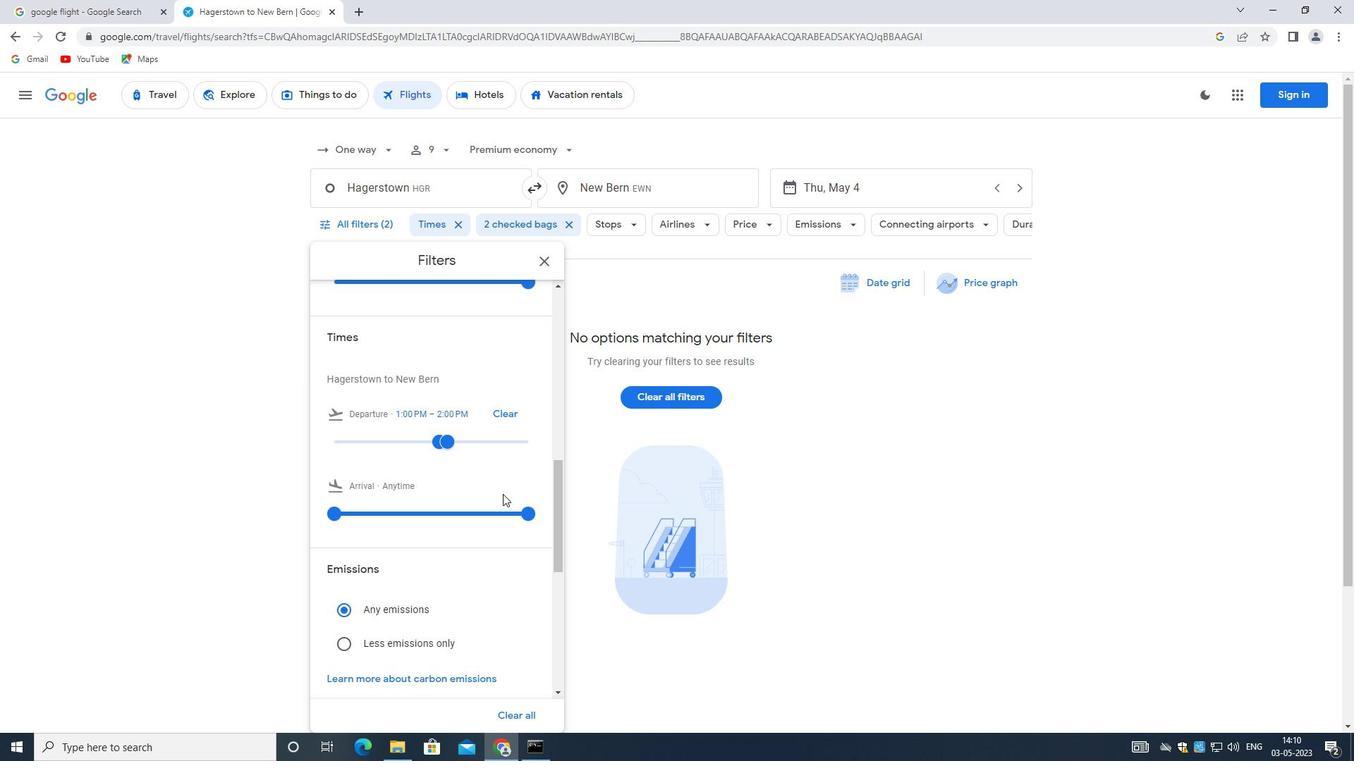 
Action: Mouse scrolled (494, 490) with delta (0, 0)
Screenshot: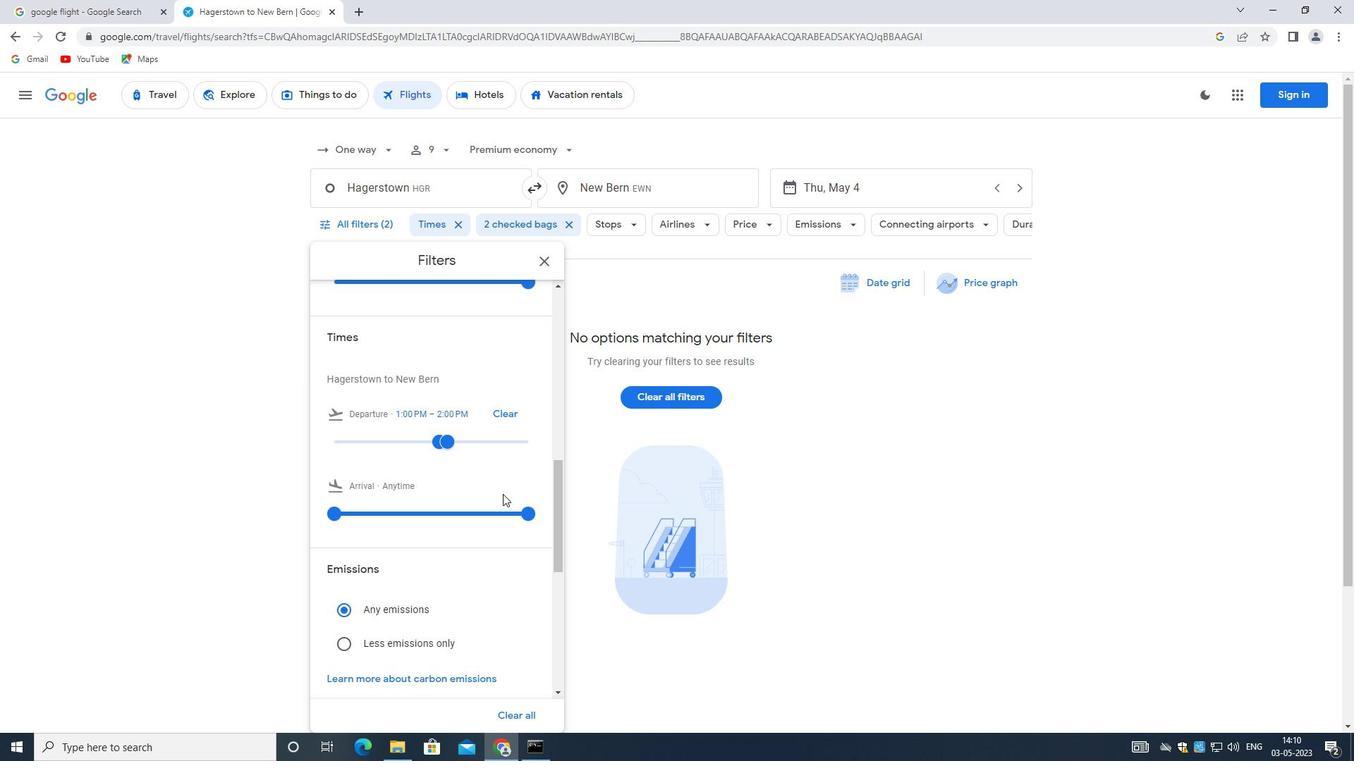 
Action: Mouse scrolled (494, 490) with delta (0, 0)
Screenshot: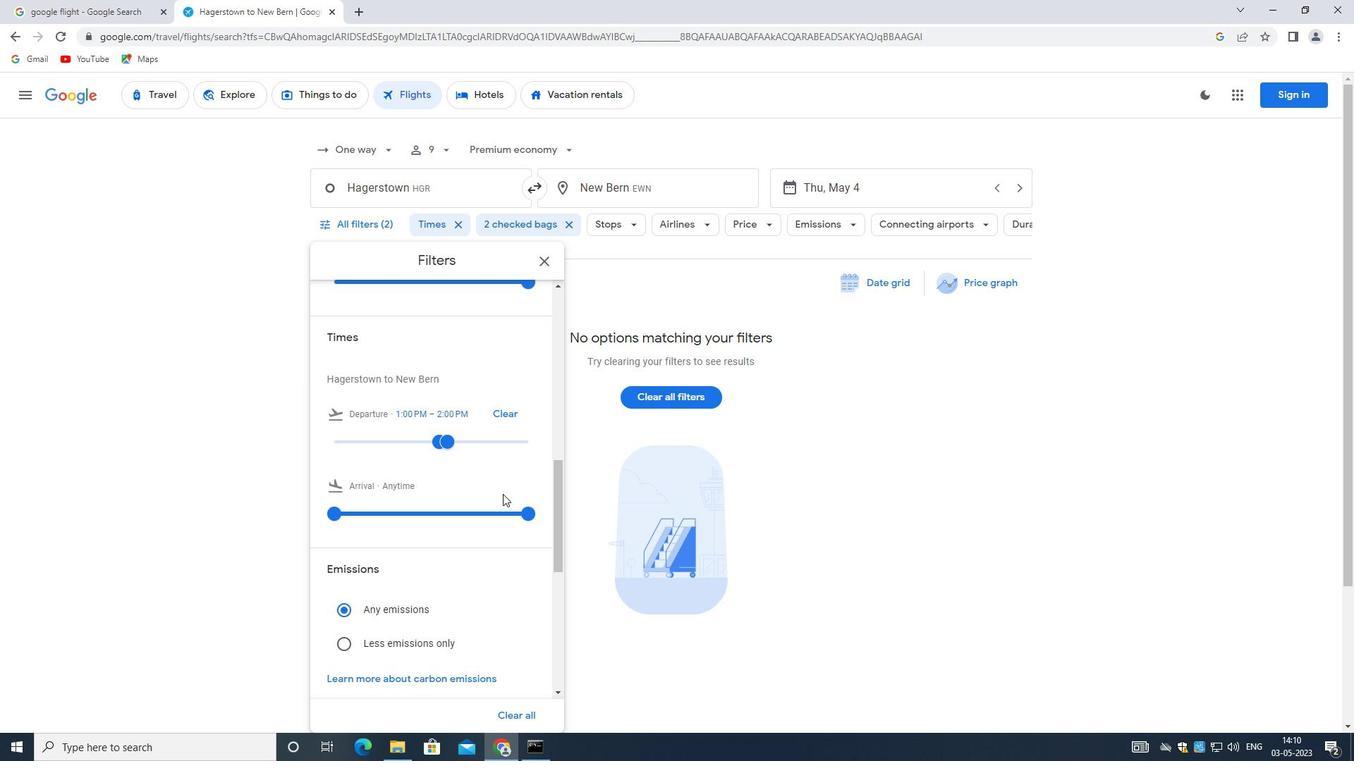 
Action: Mouse scrolled (494, 490) with delta (0, 0)
Screenshot: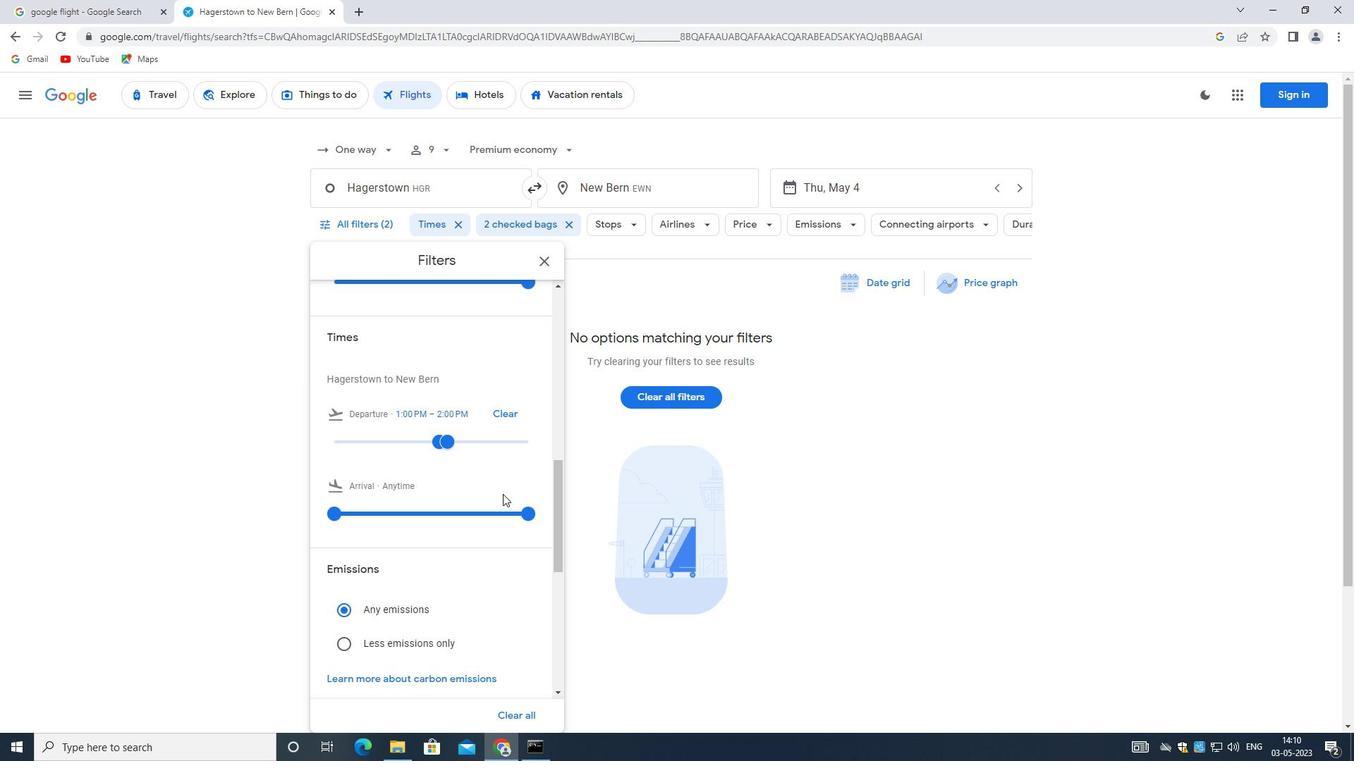 
Action: Mouse moved to (493, 491)
Screenshot: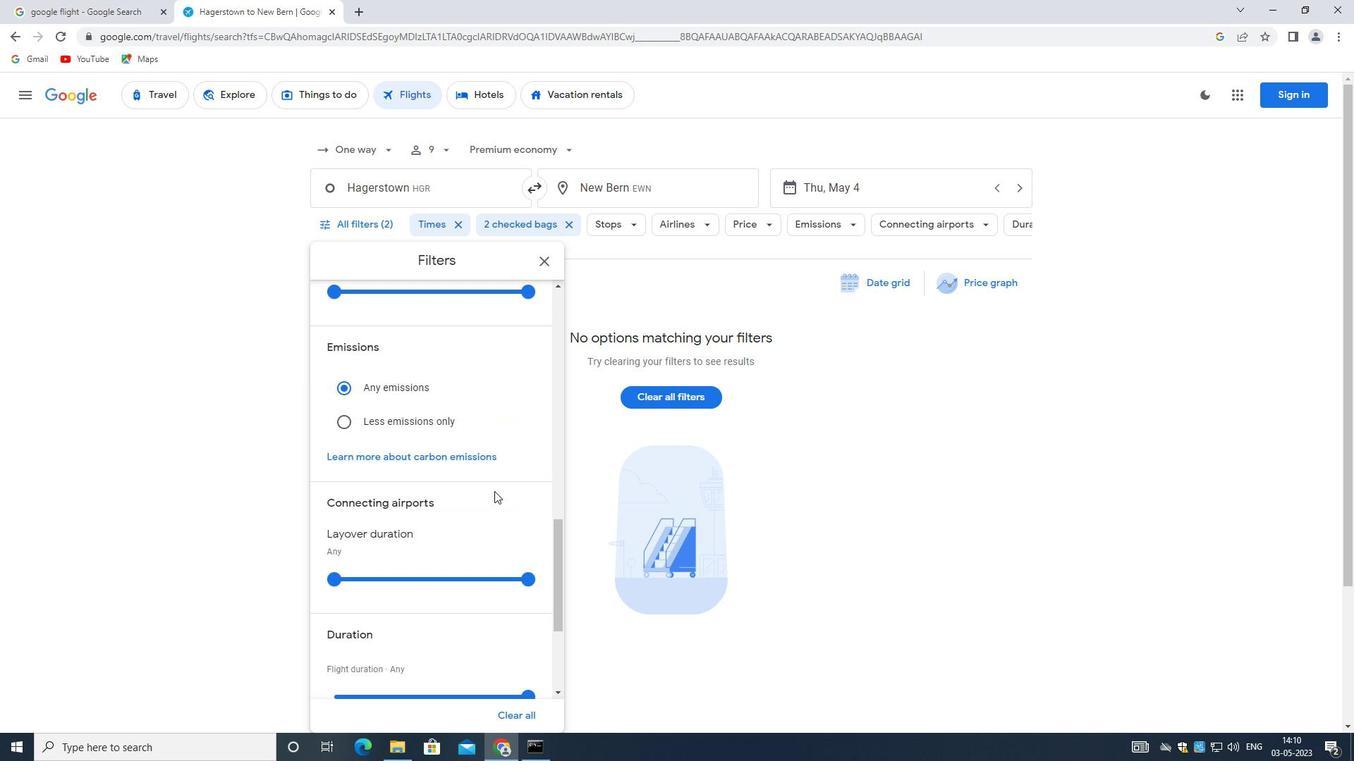 
Action: Mouse scrolled (493, 490) with delta (0, 0)
Screenshot: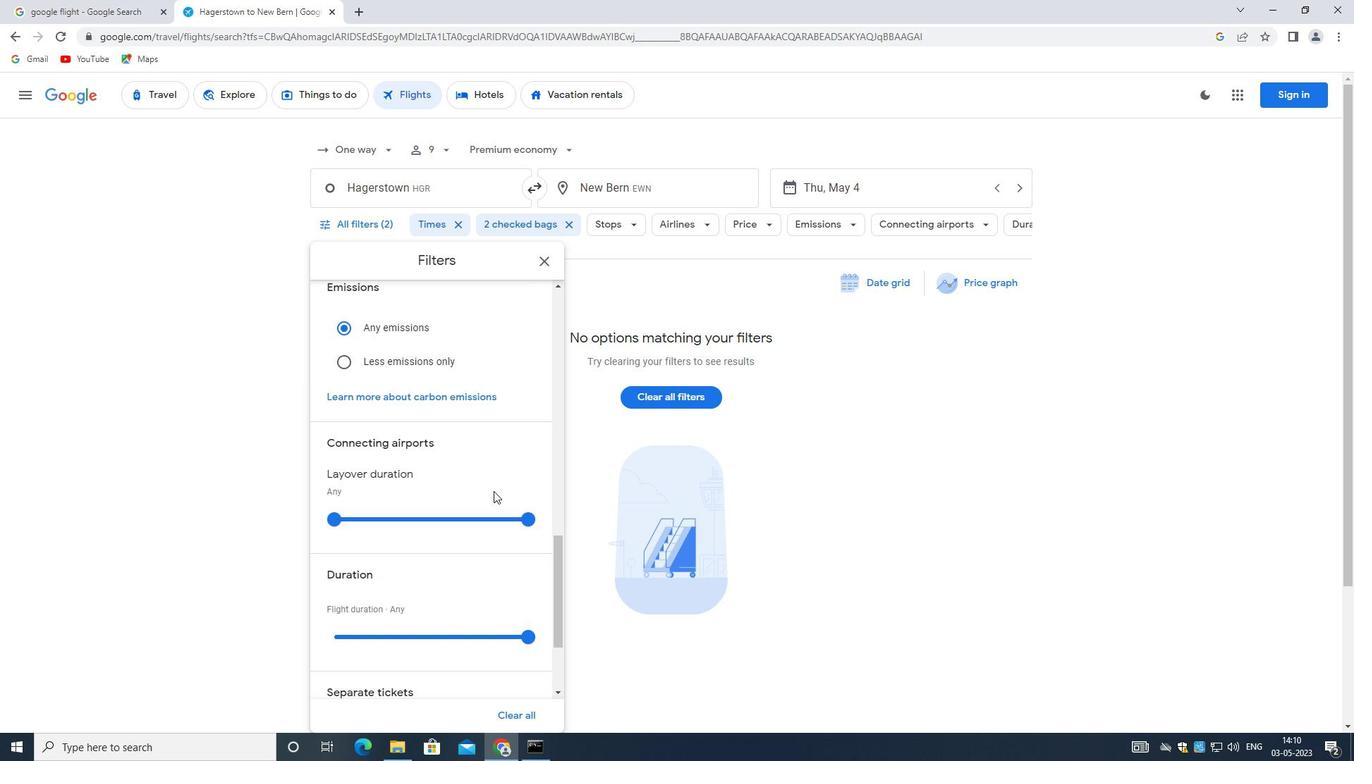 
Action: Mouse scrolled (493, 490) with delta (0, 0)
Screenshot: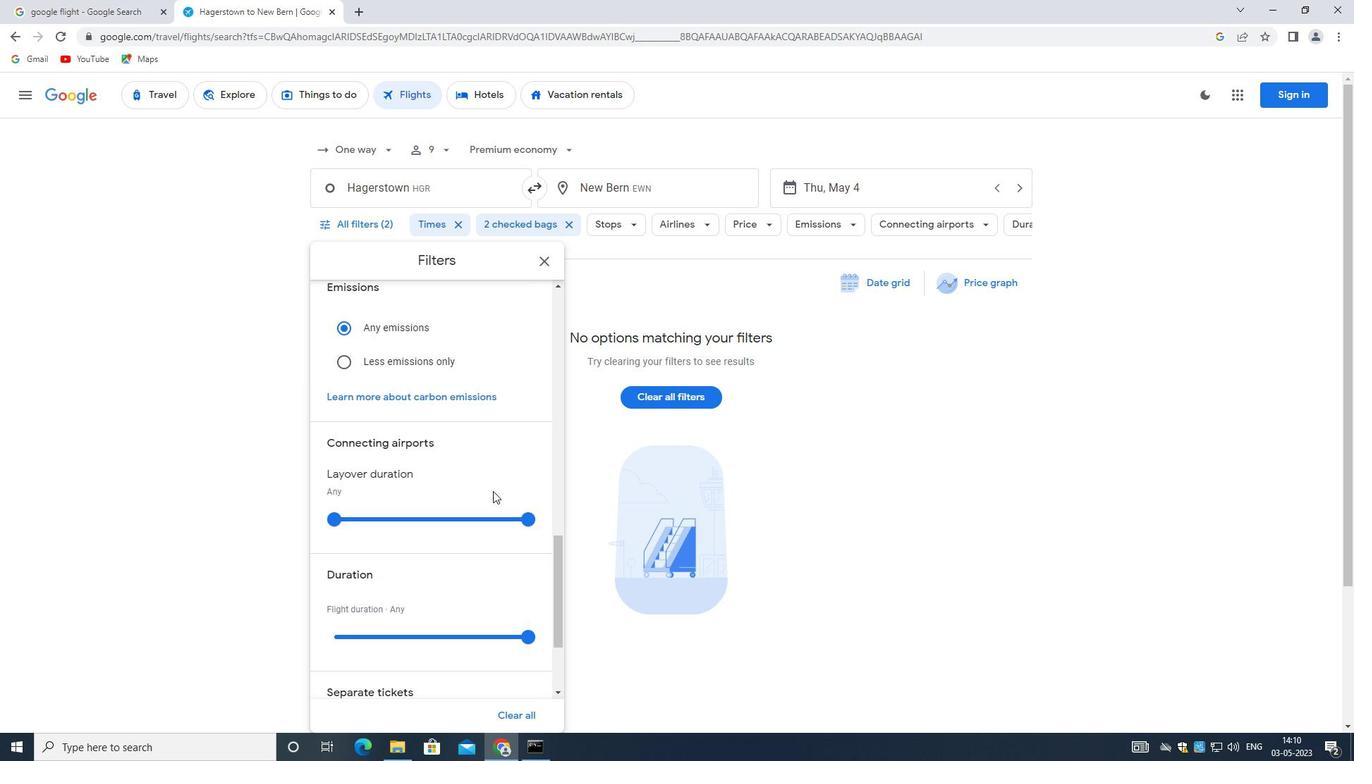 
Action: Mouse scrolled (493, 490) with delta (0, 0)
Screenshot: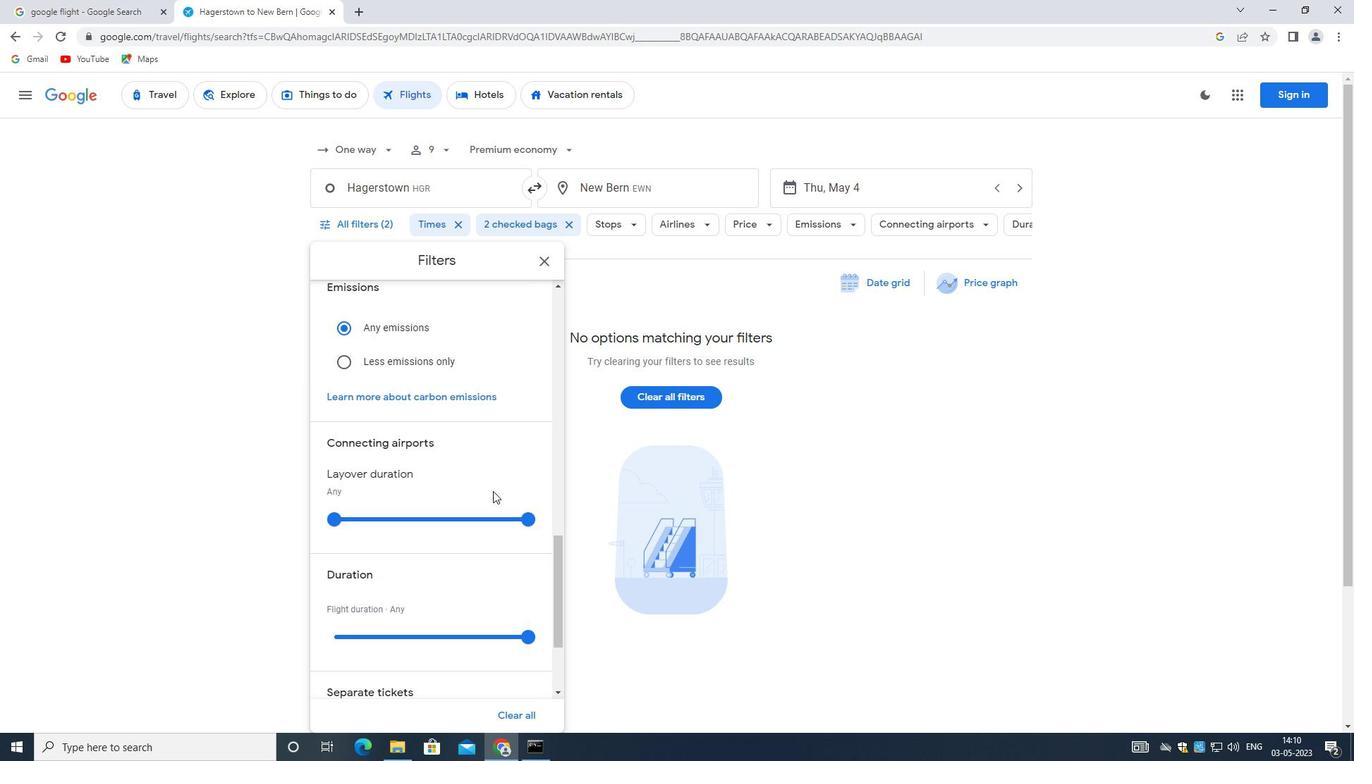 
Action: Mouse scrolled (493, 490) with delta (0, 0)
Screenshot: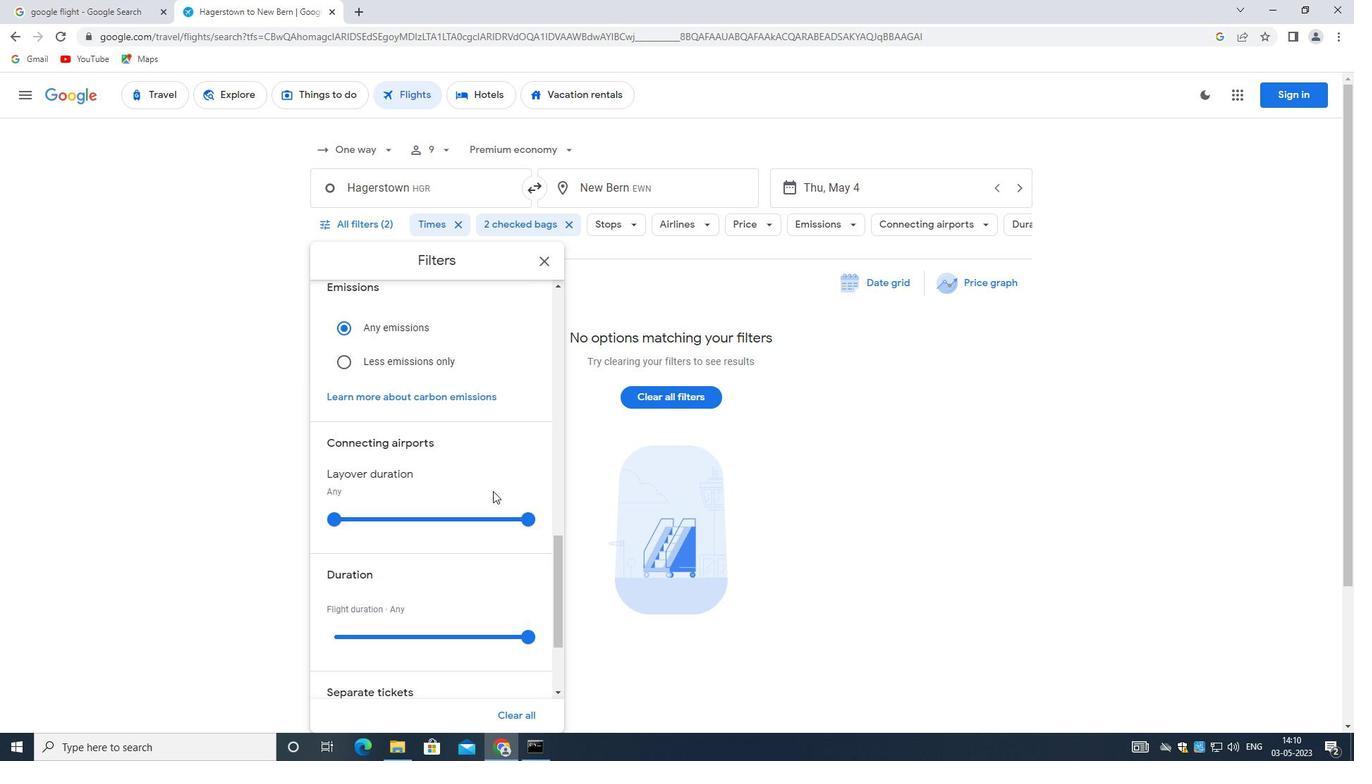 
Action: Mouse scrolled (493, 490) with delta (0, 0)
Screenshot: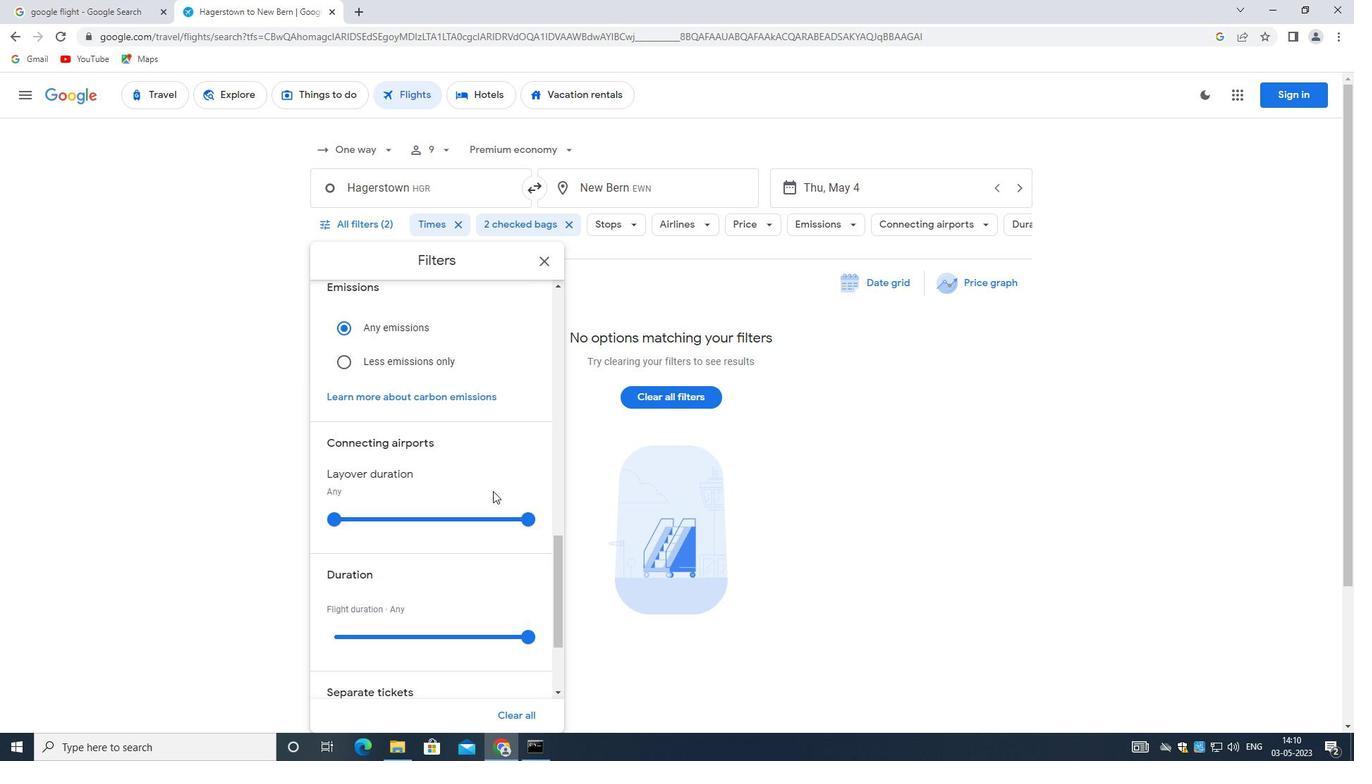 
Action: Mouse scrolled (493, 490) with delta (0, 0)
Screenshot: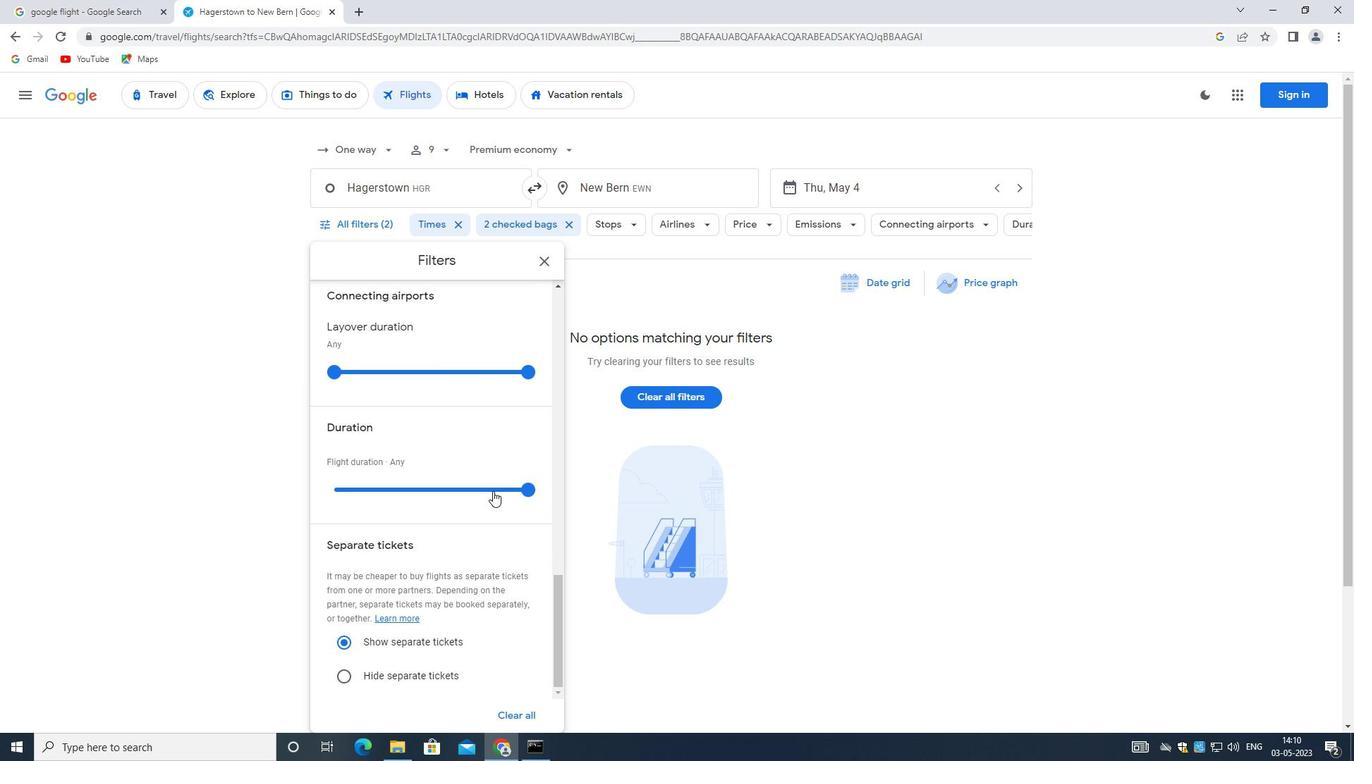 
